 Task: Search one way flight ticket for 4 adults, 2 children, 2 infants in seat and 1 infant on lap in economy from Aberdeen: Aberdeen Regional Airport to Greensboro: Piedmont Triad International Airport on 5-1-2023. Number of bags: 10 checked bags. Price is upto 65000. Outbound departure time preference is 17:15.
Action: Mouse moved to (273, 462)
Screenshot: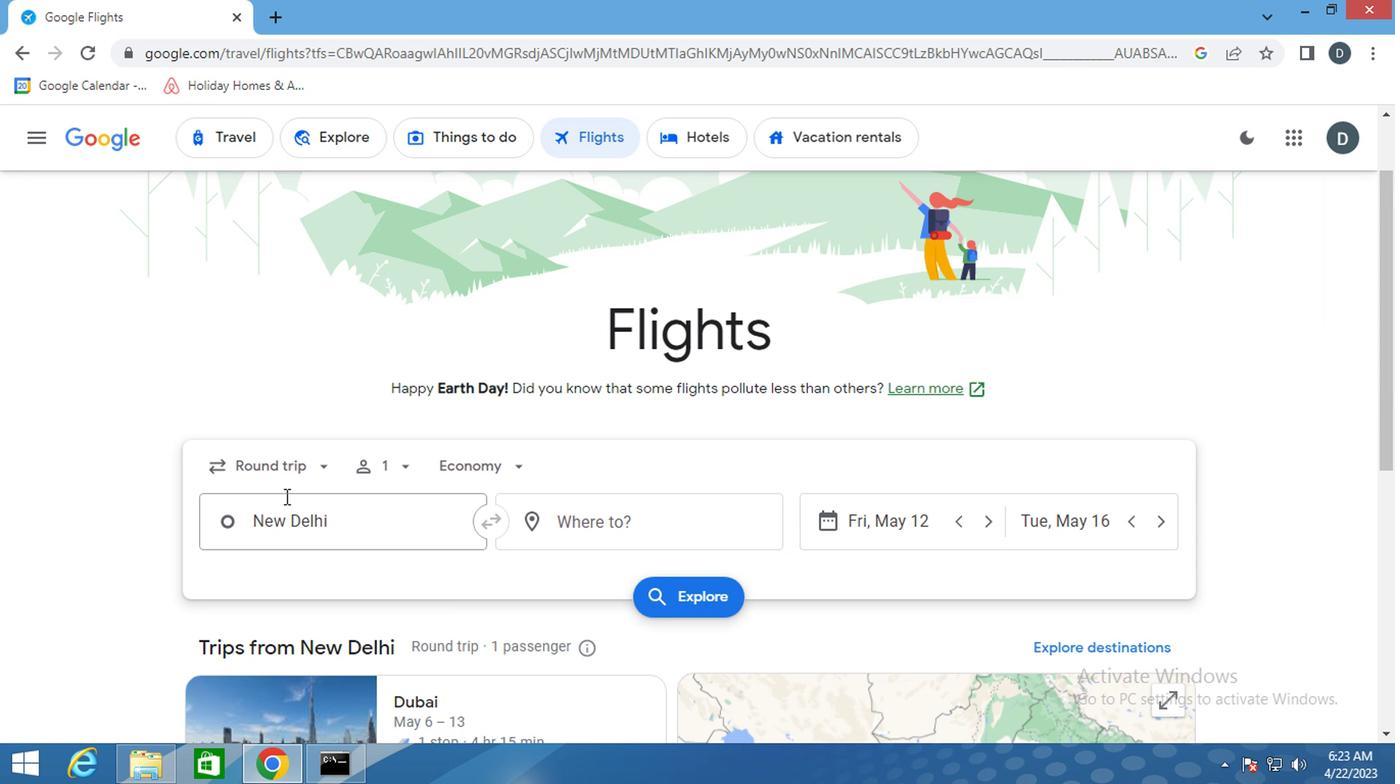 
Action: Mouse pressed left at (273, 462)
Screenshot: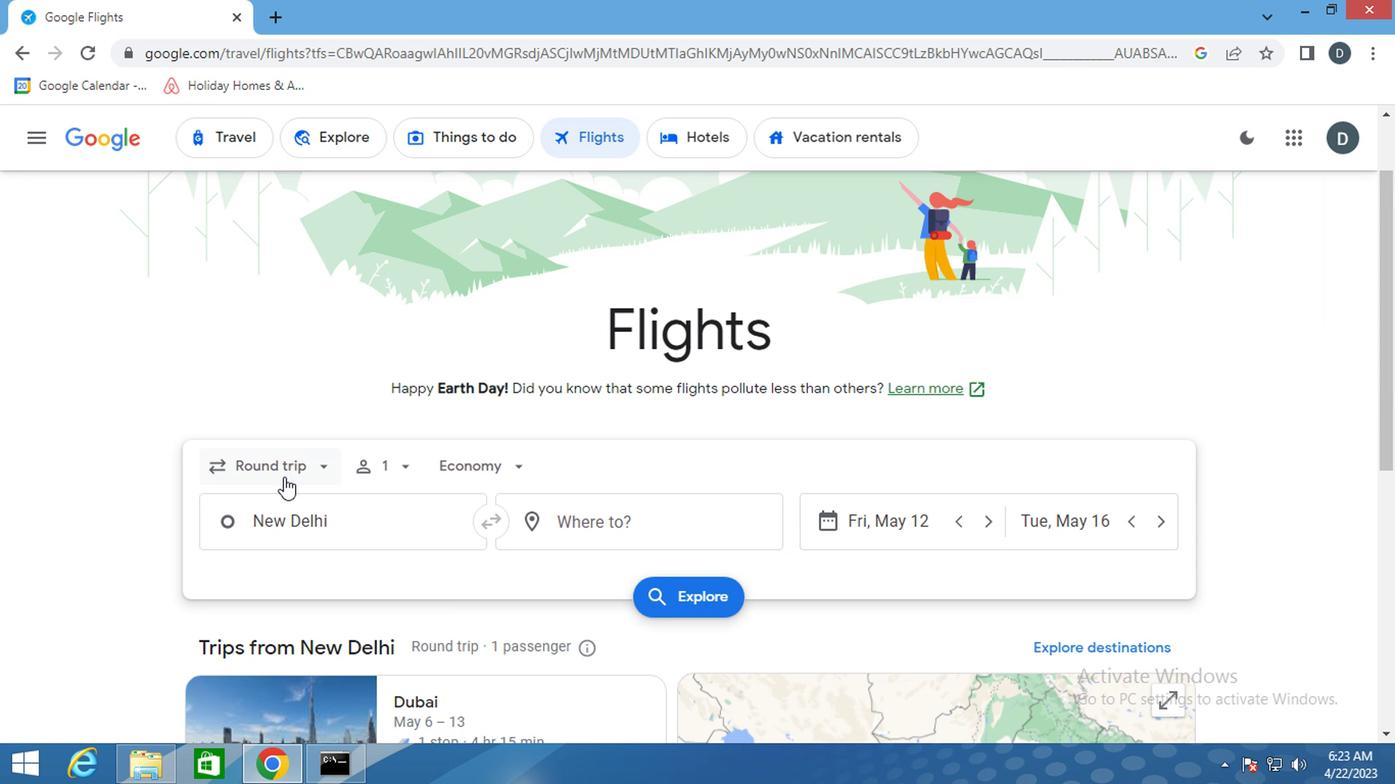 
Action: Mouse moved to (288, 552)
Screenshot: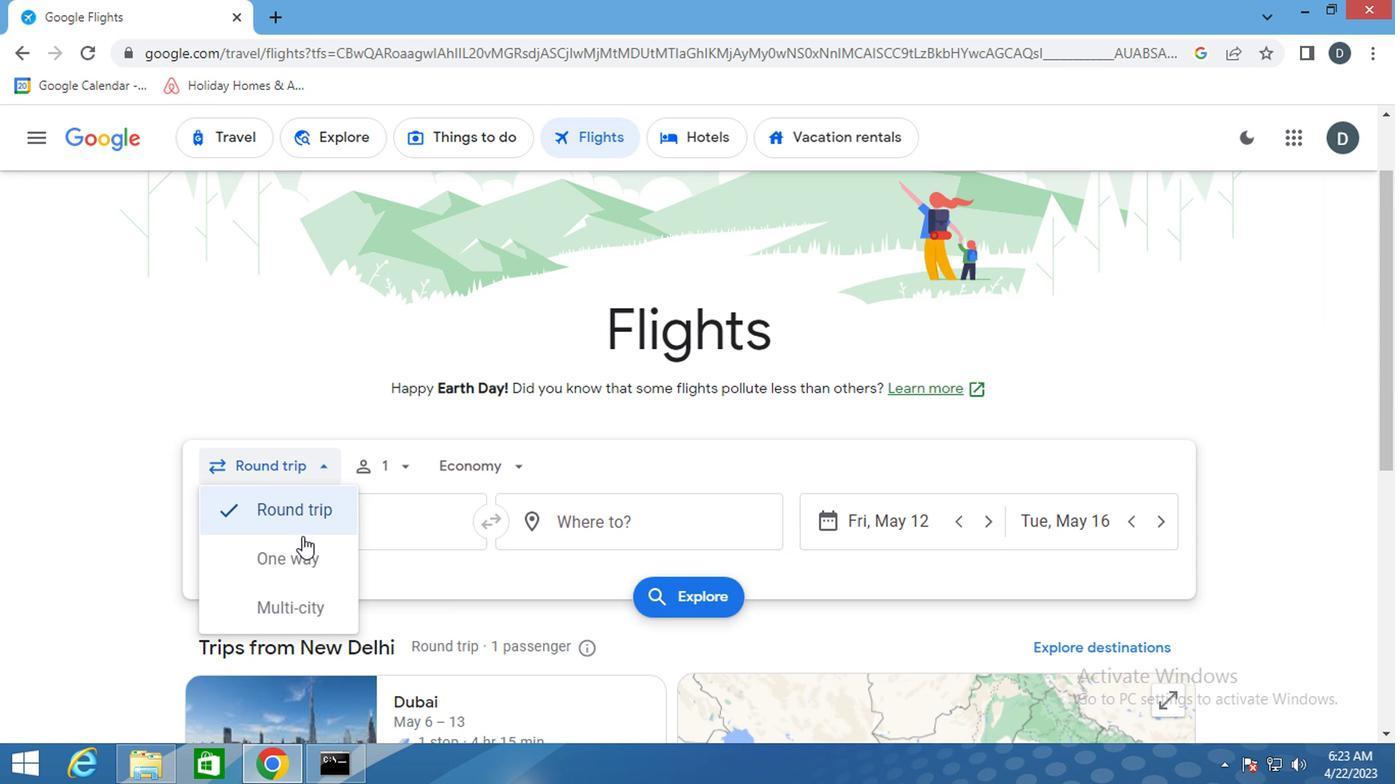 
Action: Mouse pressed left at (288, 552)
Screenshot: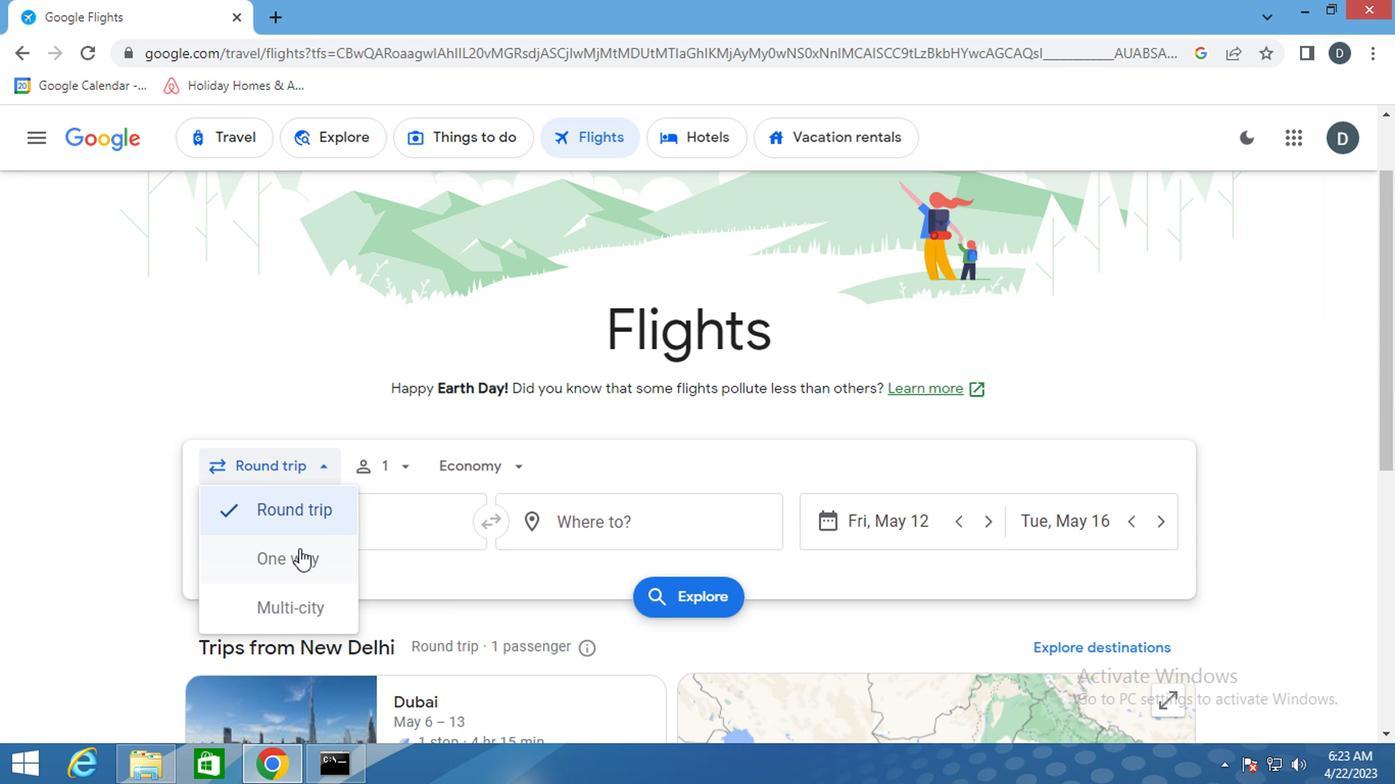 
Action: Mouse moved to (373, 464)
Screenshot: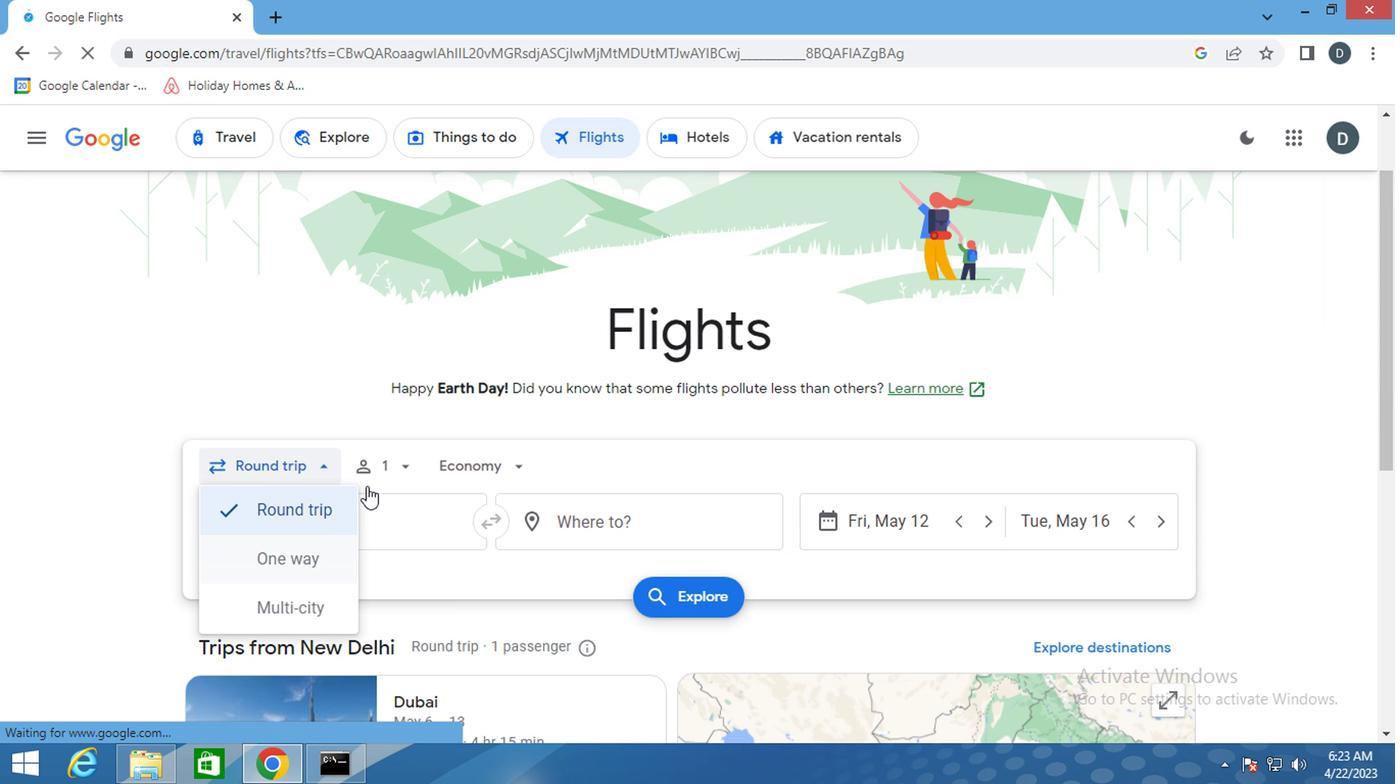 
Action: Mouse pressed left at (373, 464)
Screenshot: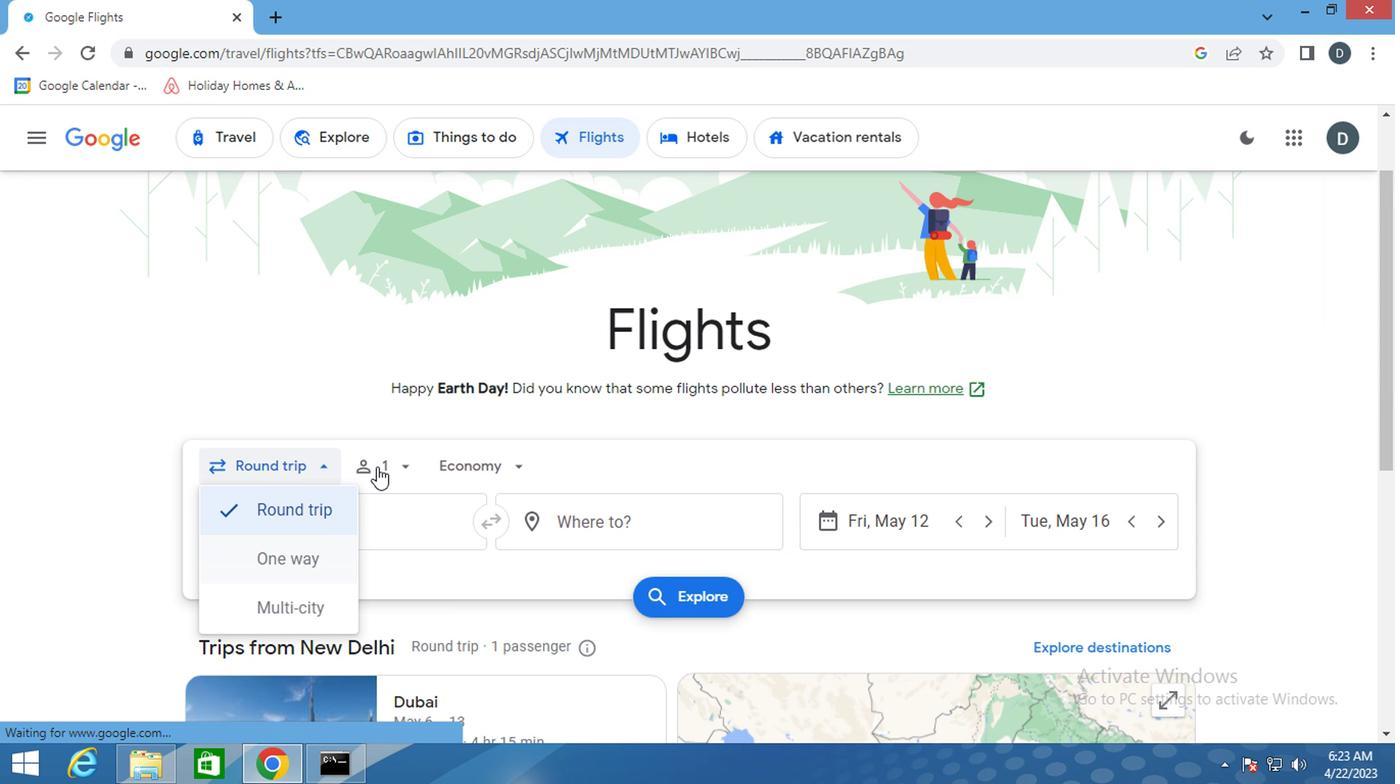 
Action: Mouse moved to (550, 531)
Screenshot: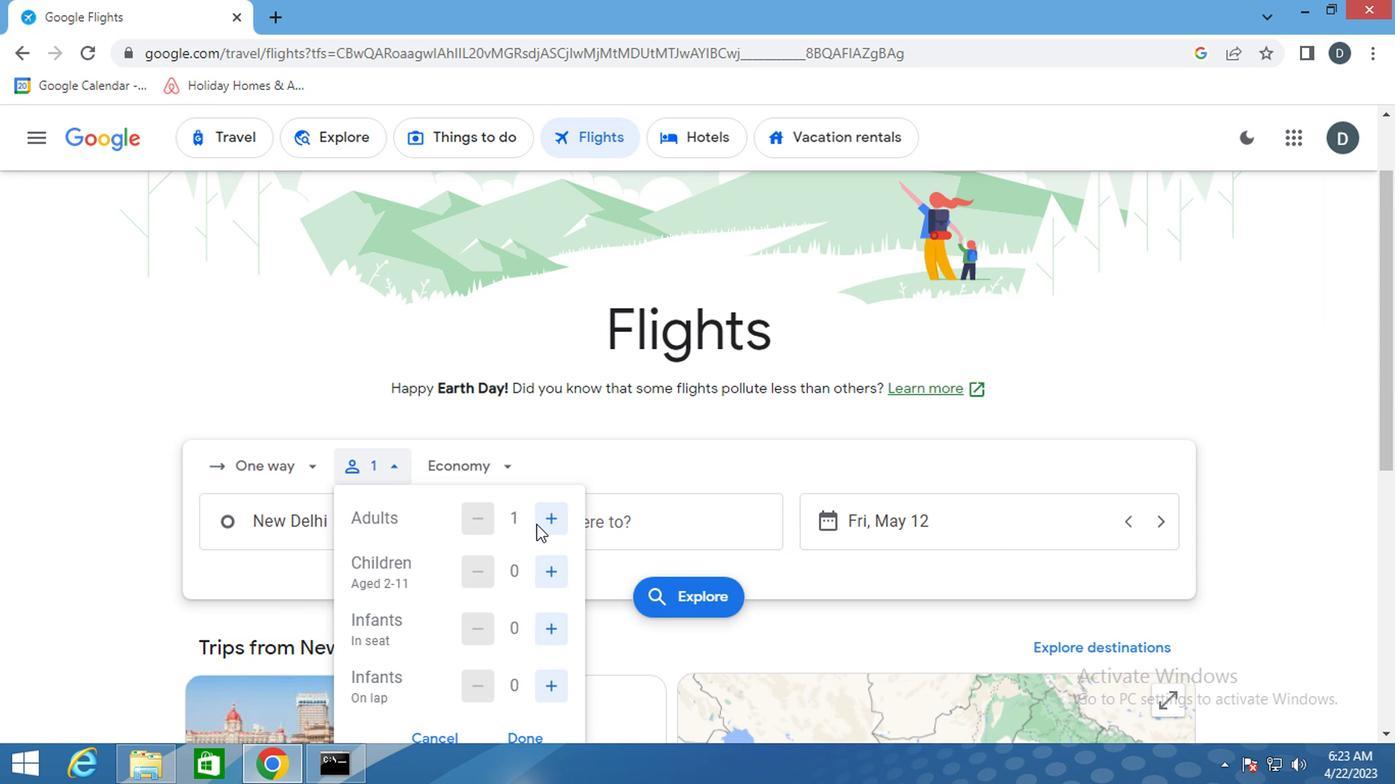 
Action: Mouse pressed left at (550, 531)
Screenshot: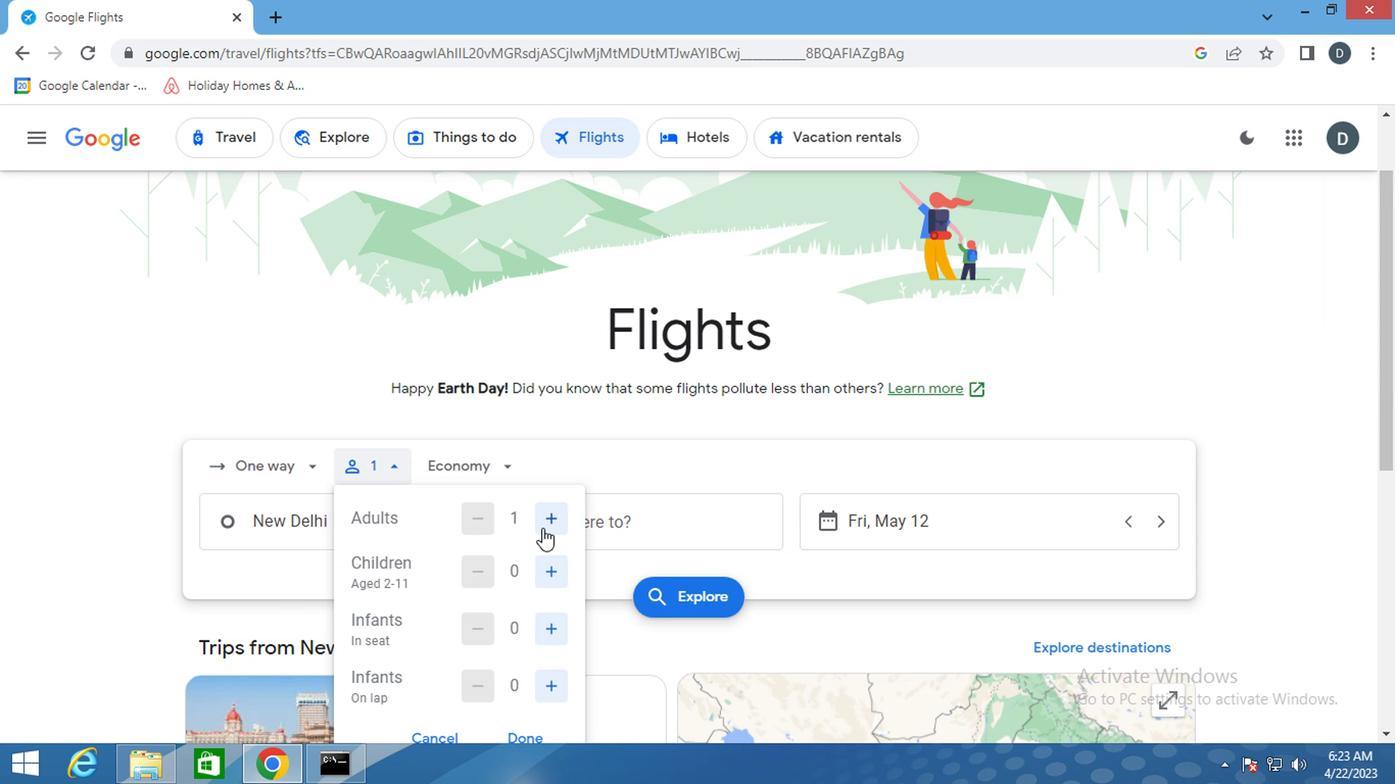 
Action: Mouse pressed left at (550, 531)
Screenshot: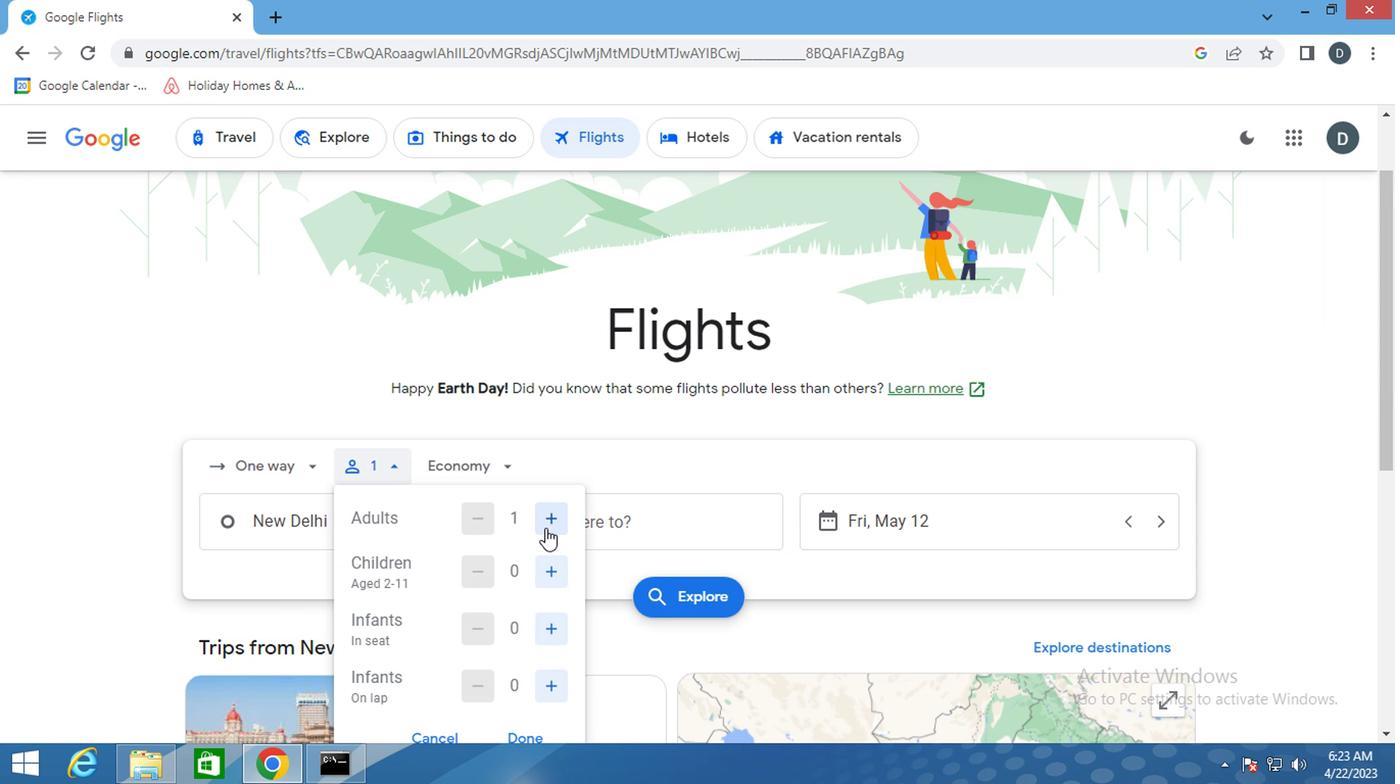 
Action: Mouse pressed left at (550, 531)
Screenshot: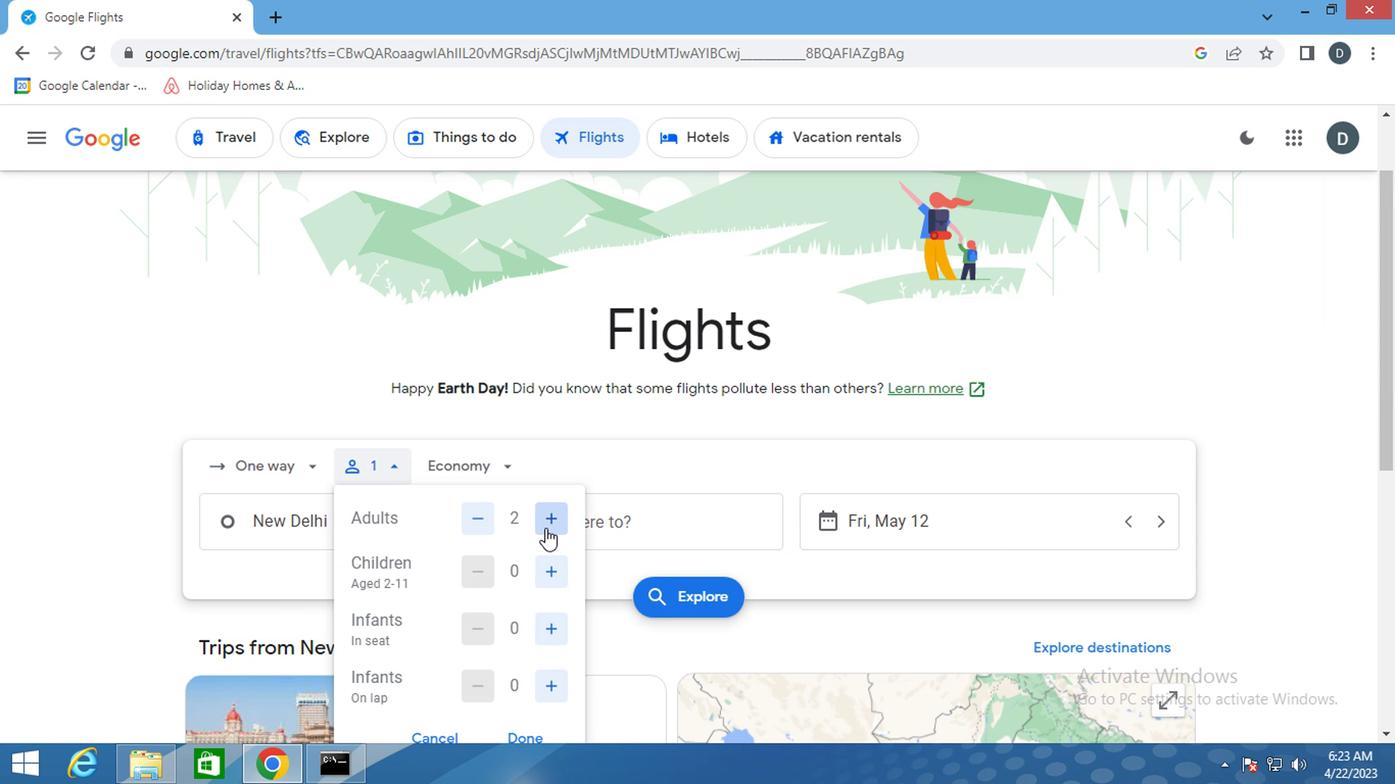 
Action: Mouse moved to (550, 561)
Screenshot: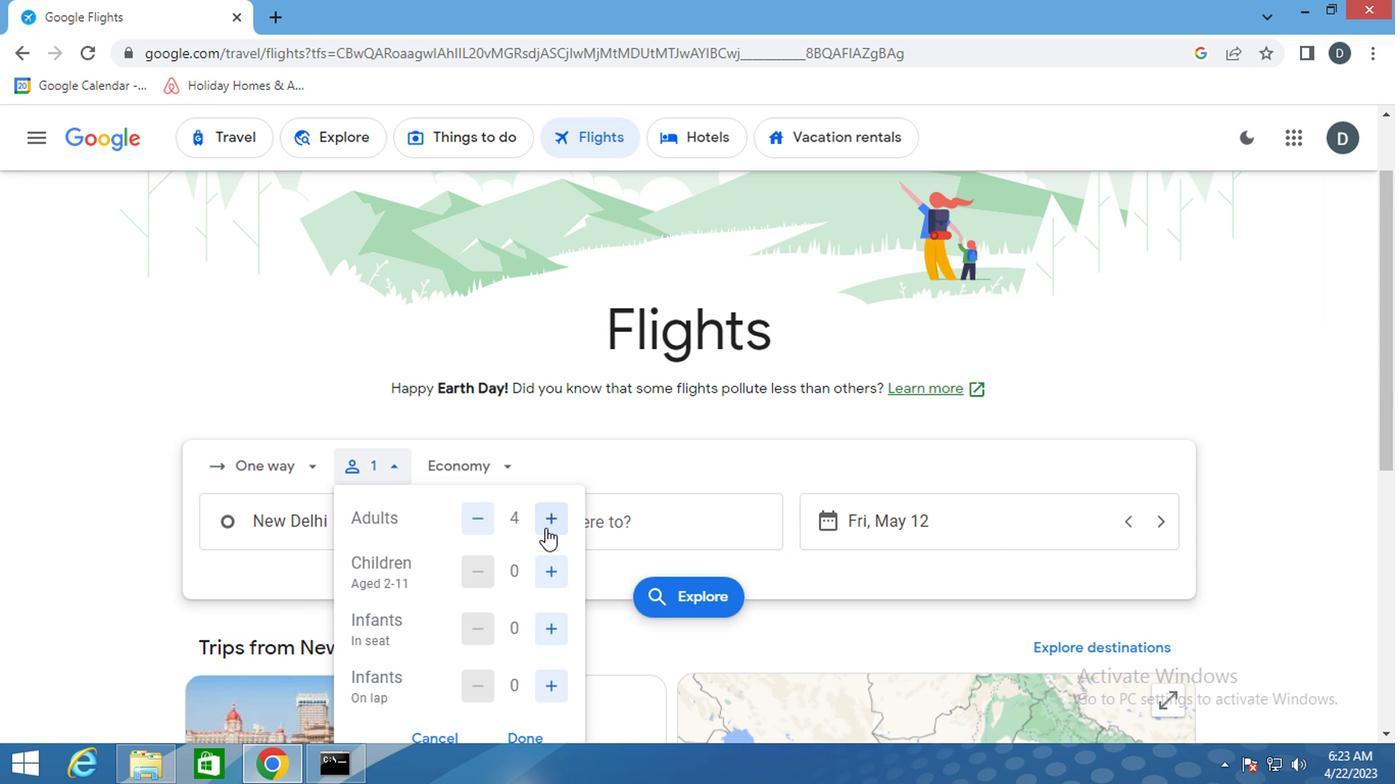 
Action: Mouse pressed left at (550, 561)
Screenshot: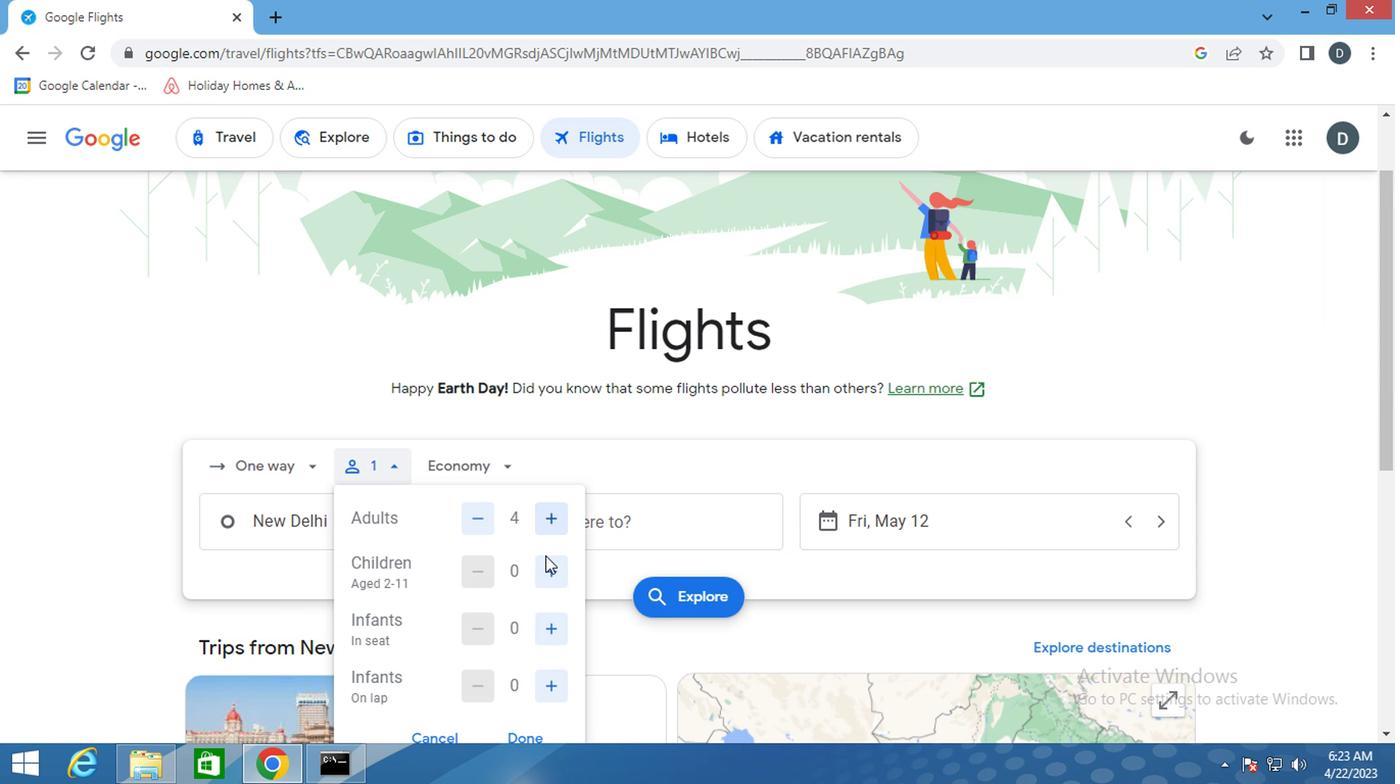 
Action: Mouse pressed left at (550, 561)
Screenshot: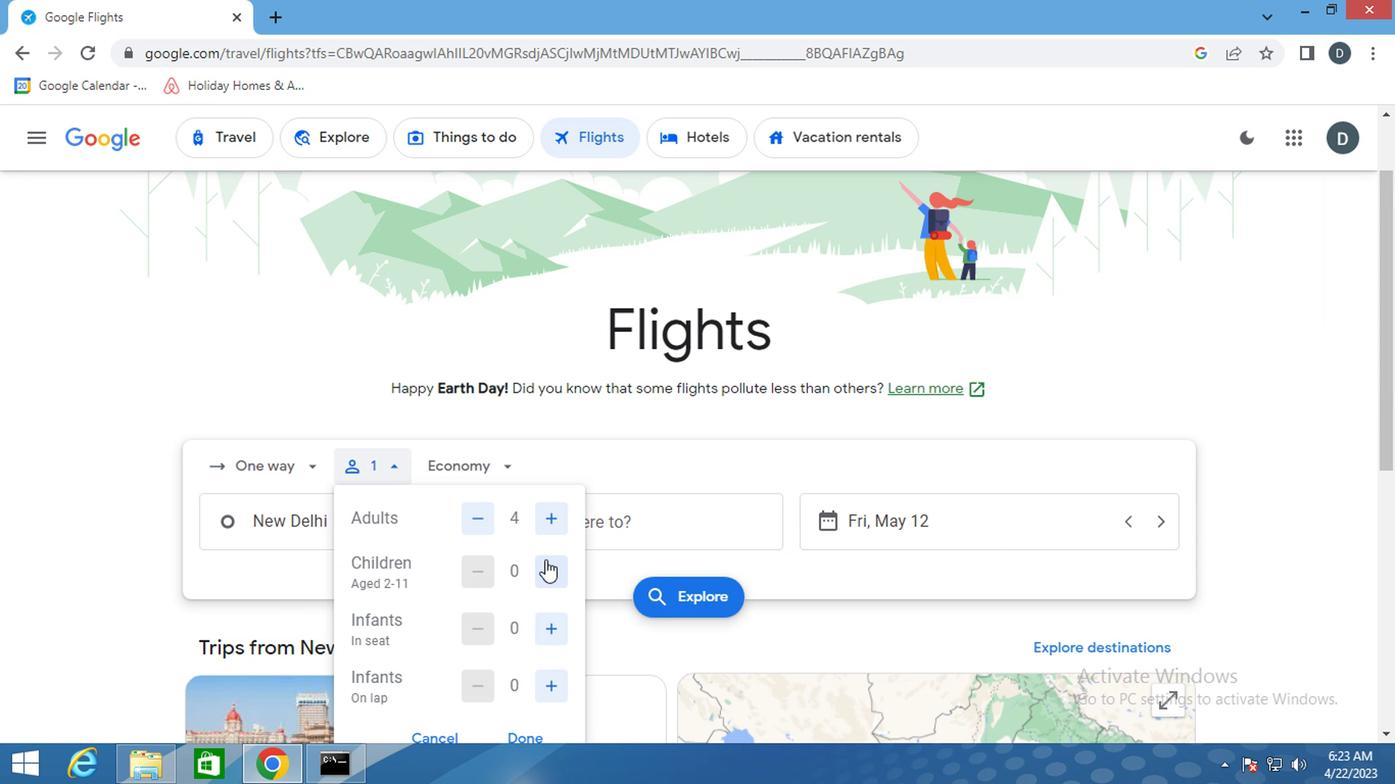 
Action: Mouse moved to (555, 627)
Screenshot: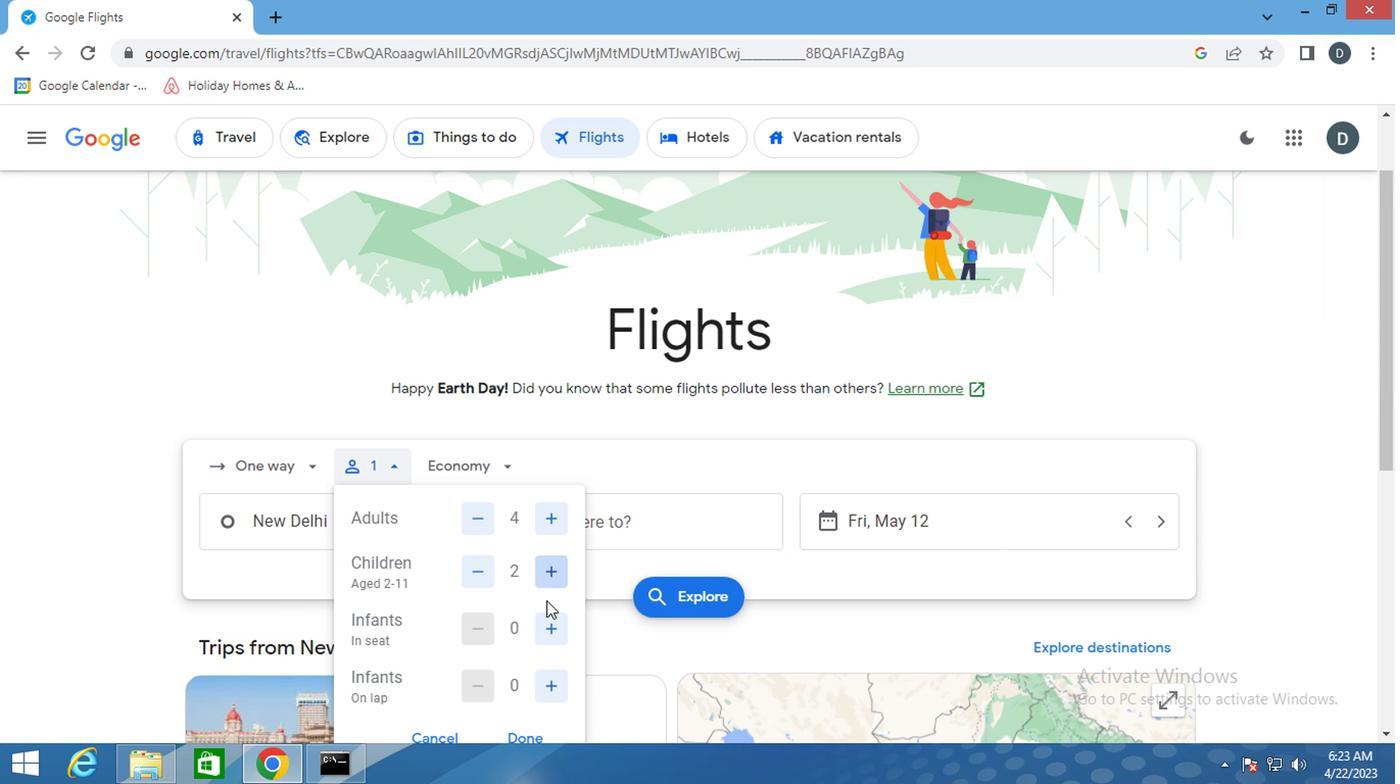 
Action: Mouse pressed left at (555, 627)
Screenshot: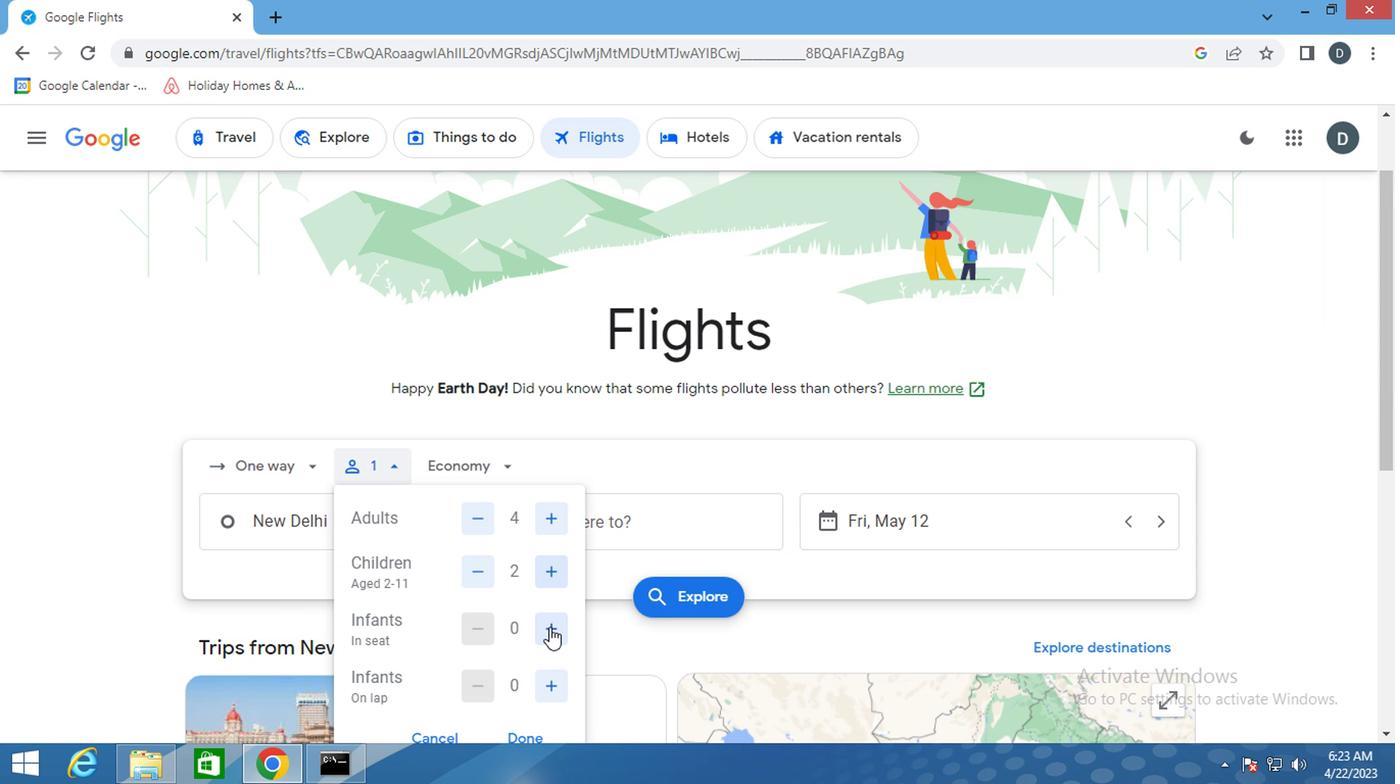 
Action: Mouse pressed left at (555, 627)
Screenshot: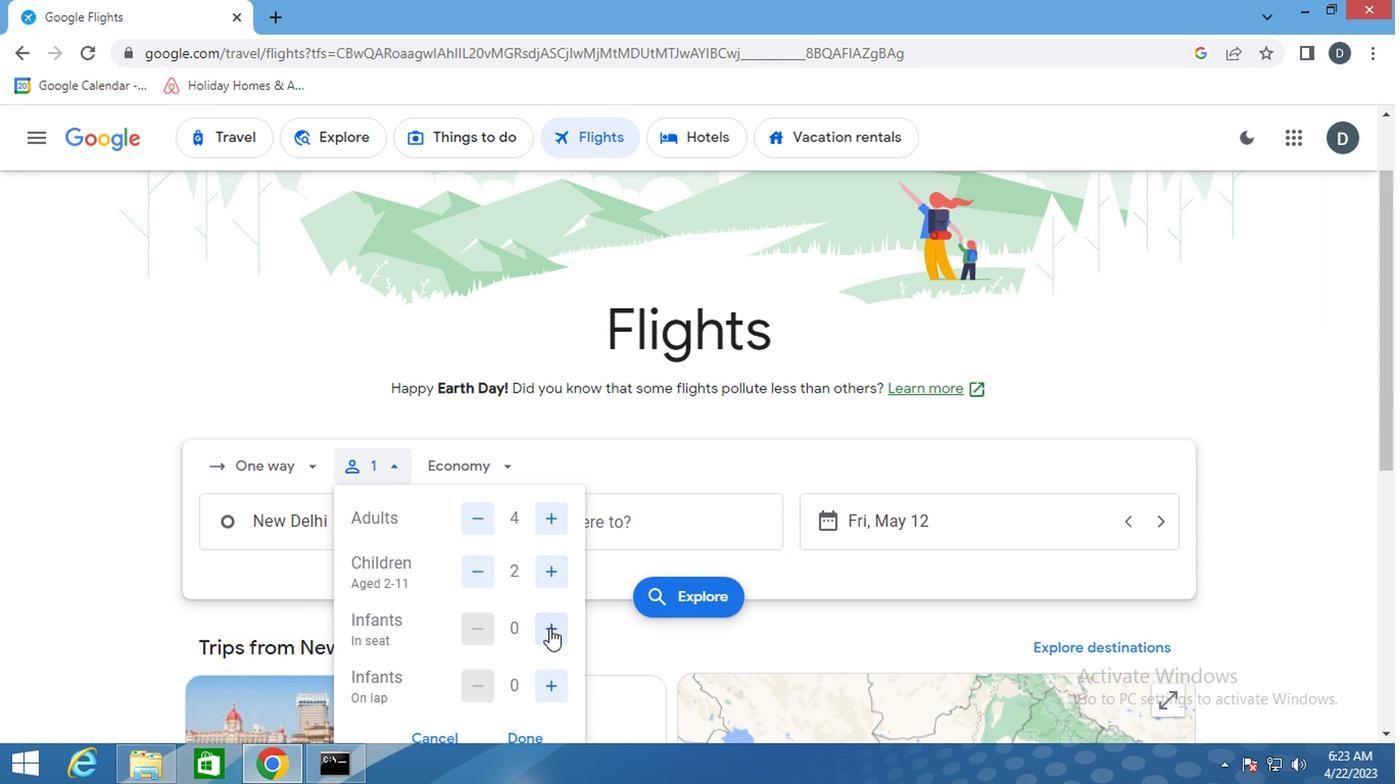 
Action: Mouse moved to (559, 677)
Screenshot: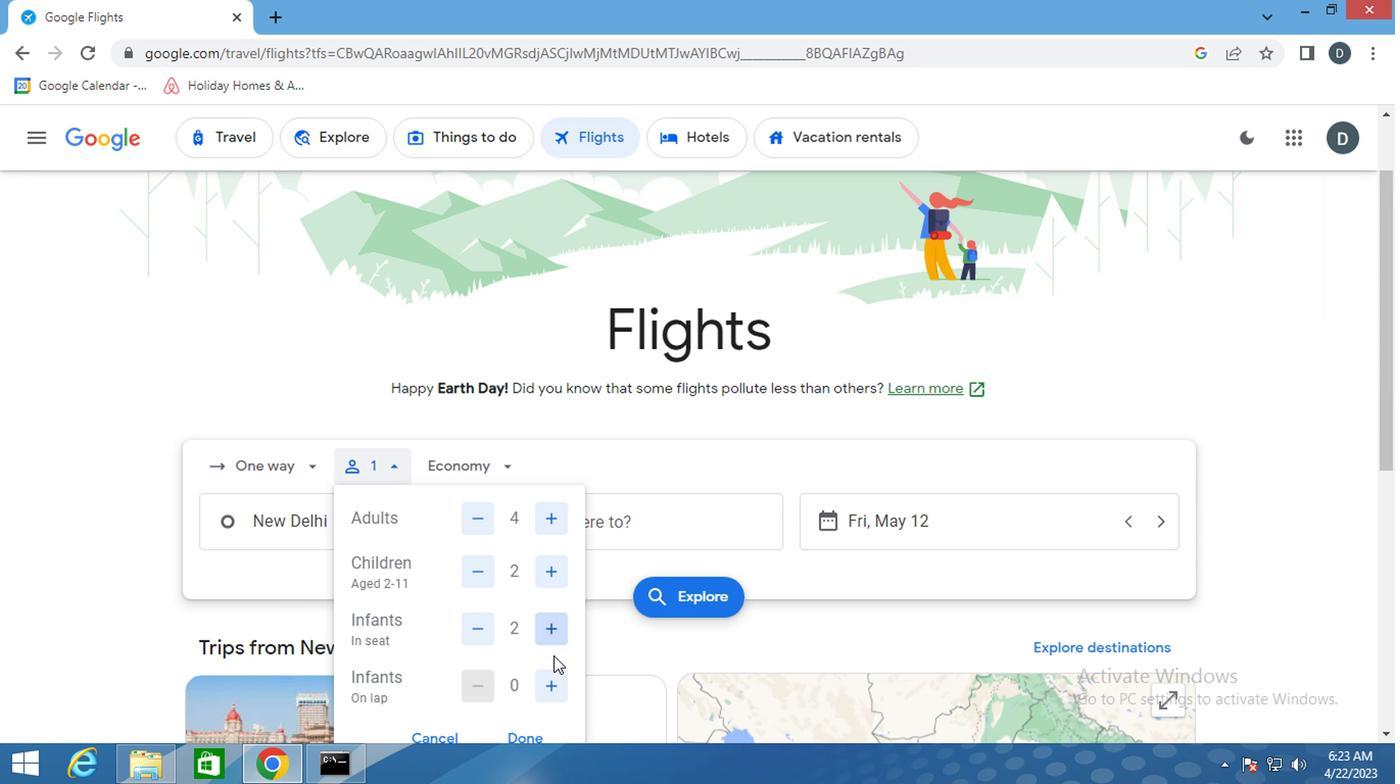 
Action: Mouse pressed left at (559, 677)
Screenshot: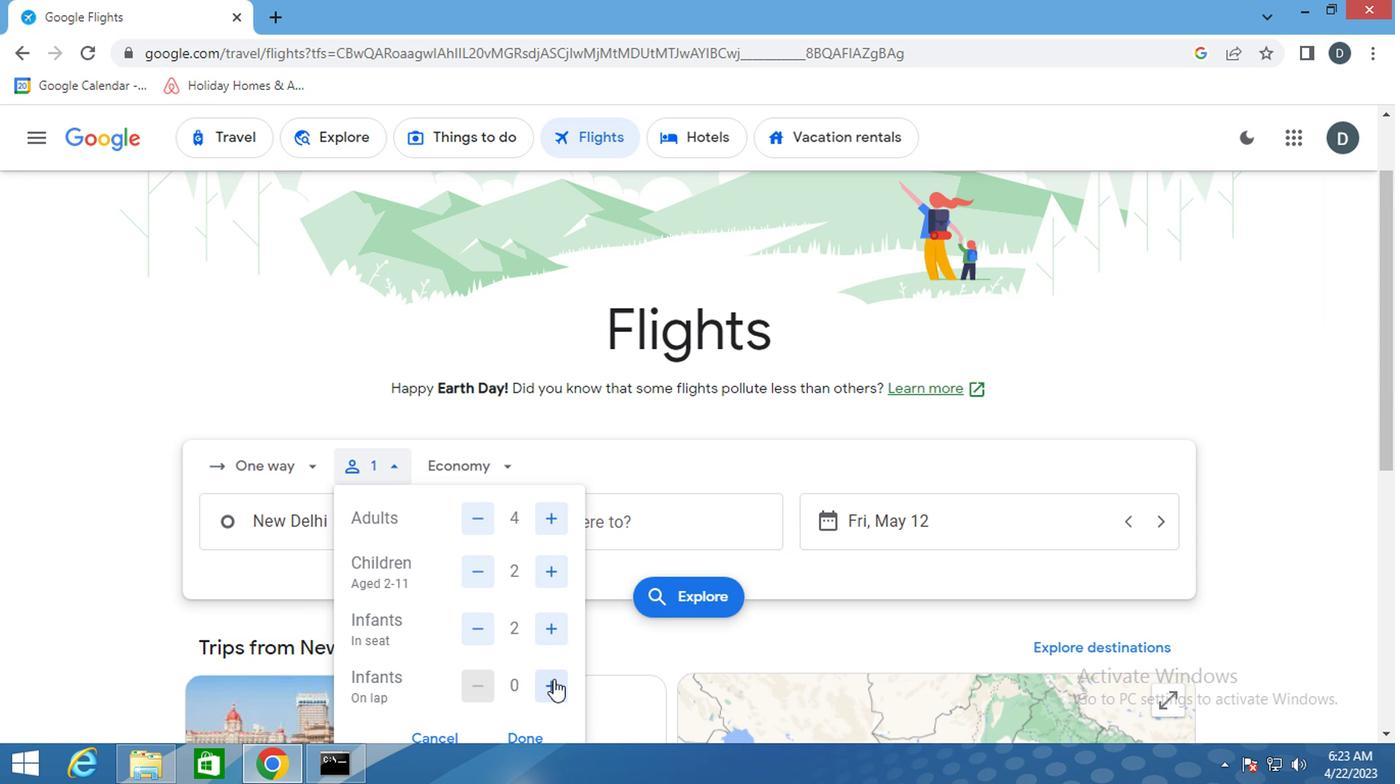 
Action: Mouse moved to (539, 714)
Screenshot: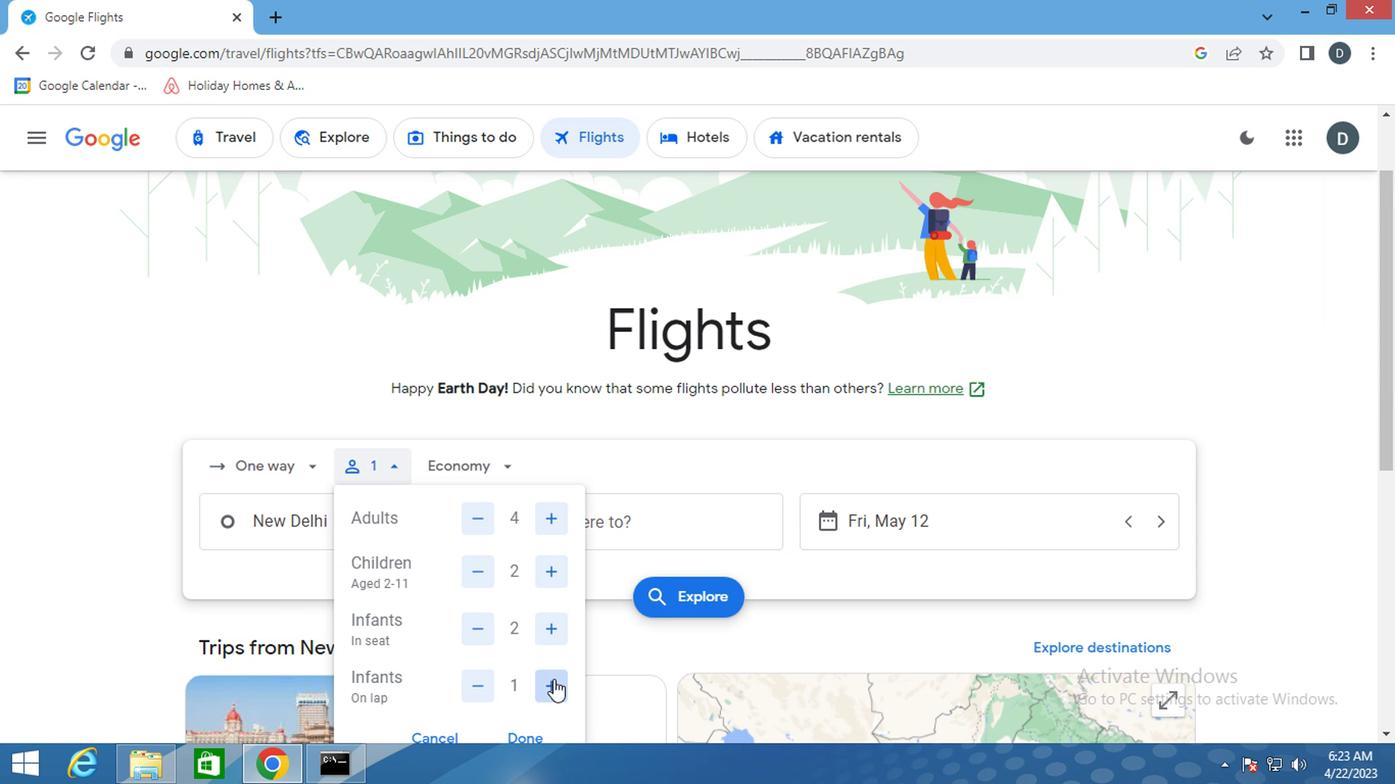 
Action: Mouse pressed left at (539, 714)
Screenshot: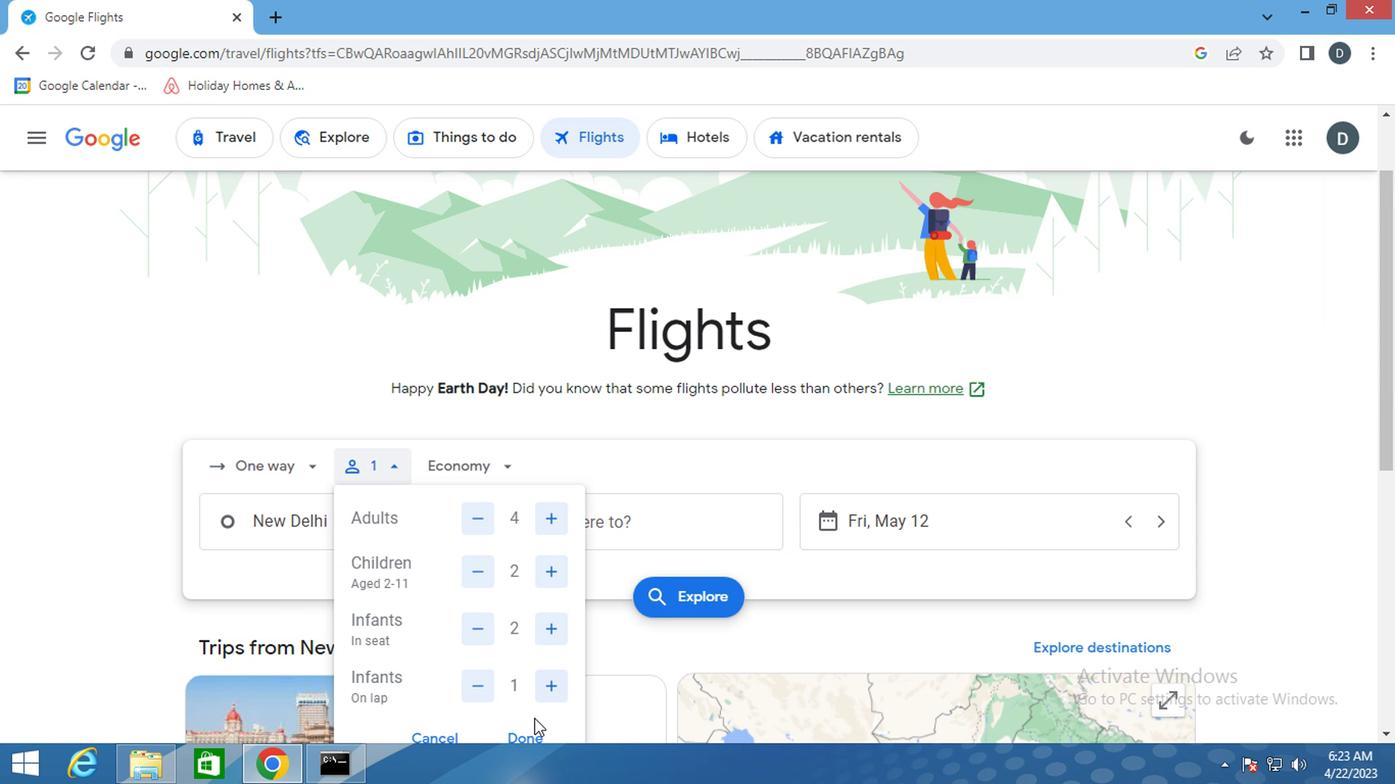 
Action: Mouse moved to (534, 725)
Screenshot: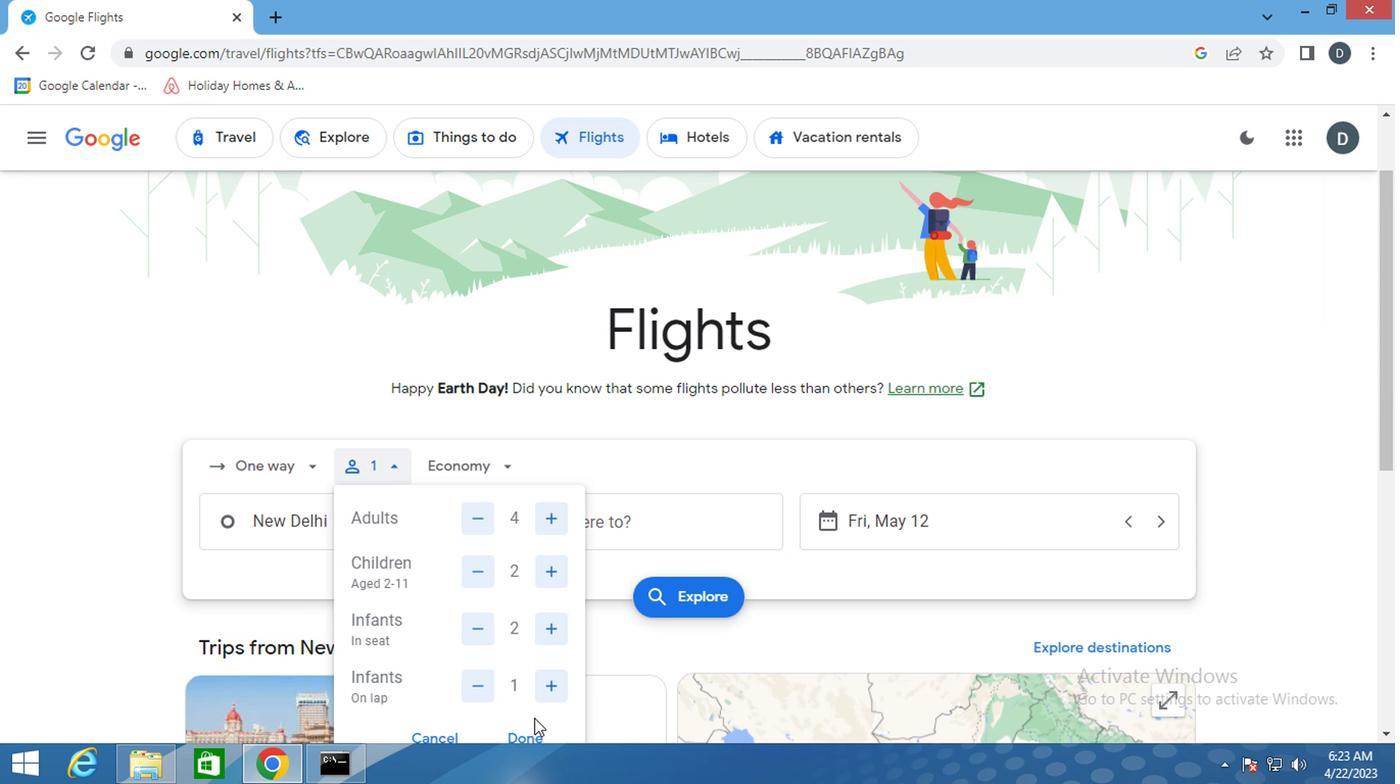 
Action: Mouse pressed left at (534, 725)
Screenshot: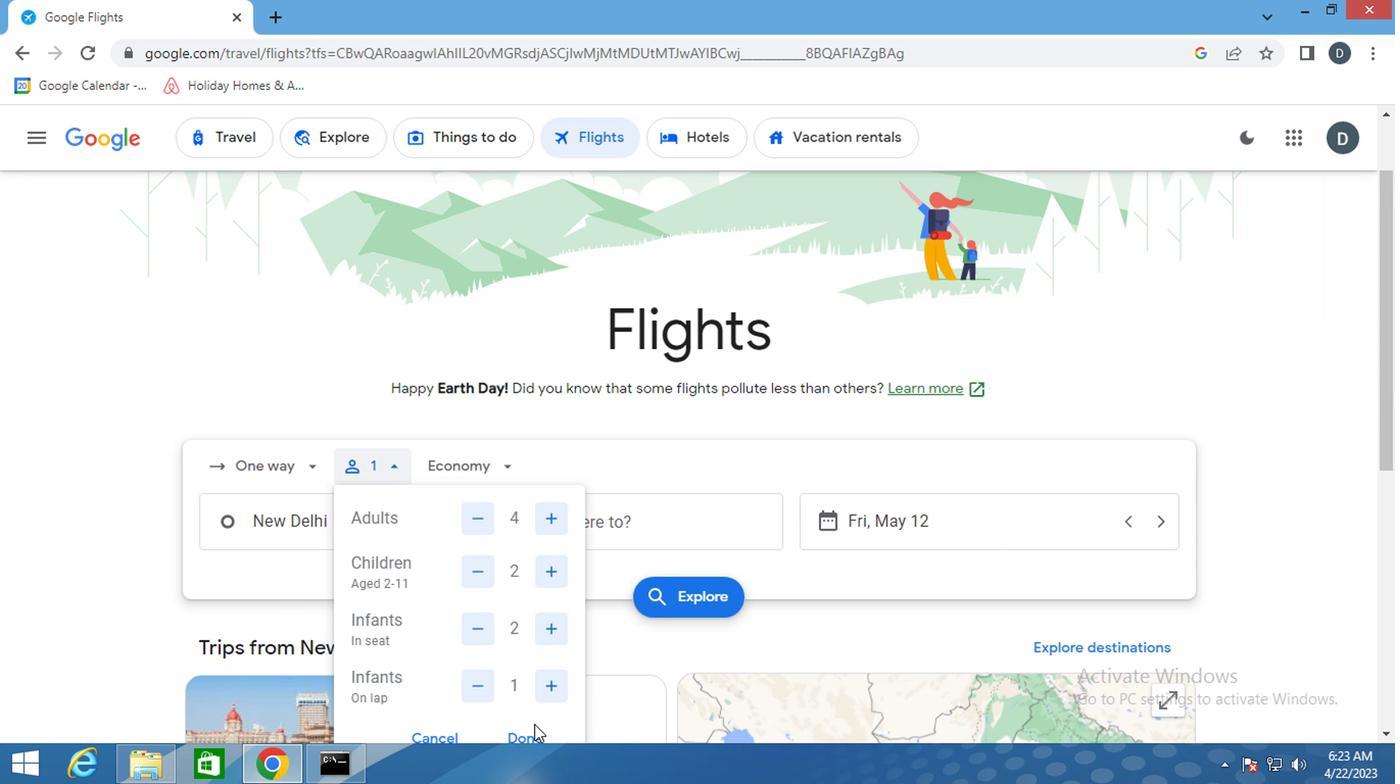
Action: Mouse moved to (366, 547)
Screenshot: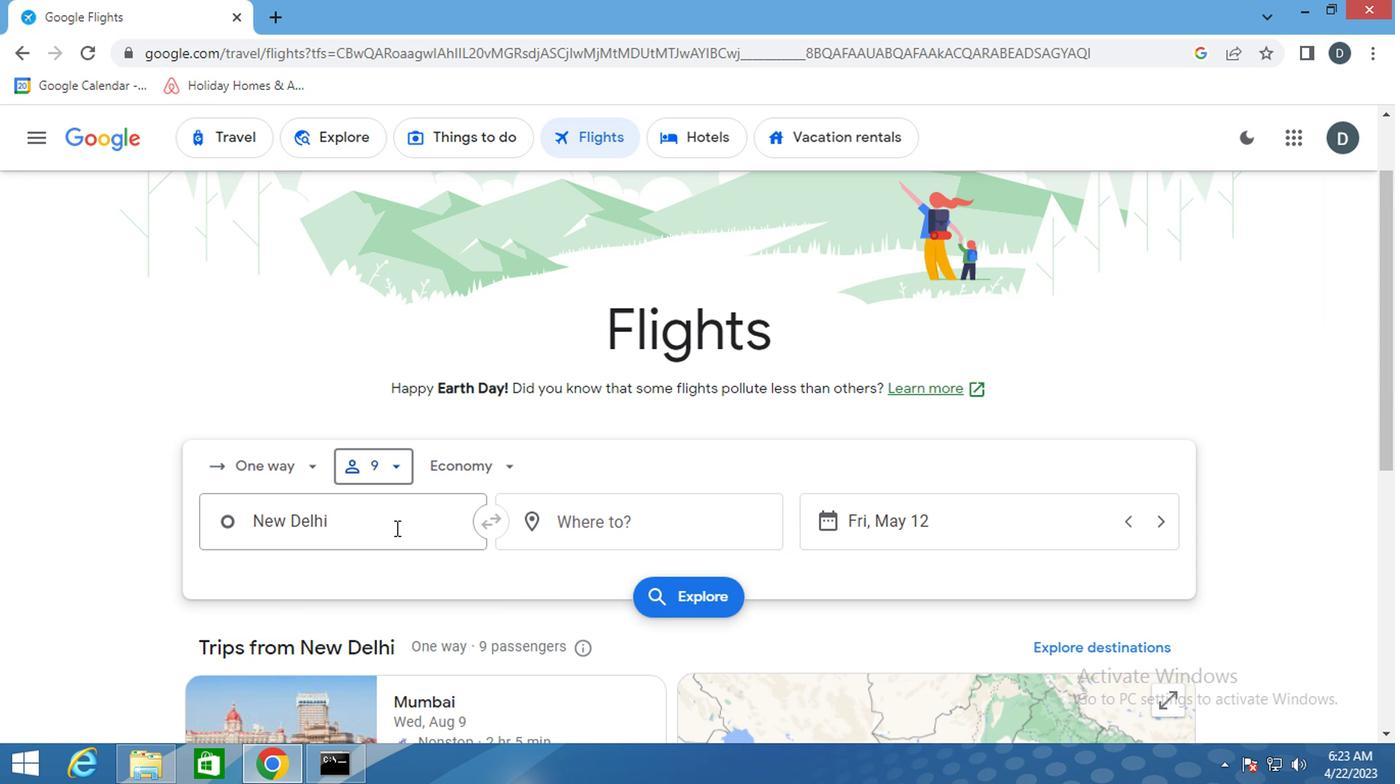 
Action: Mouse pressed left at (366, 547)
Screenshot: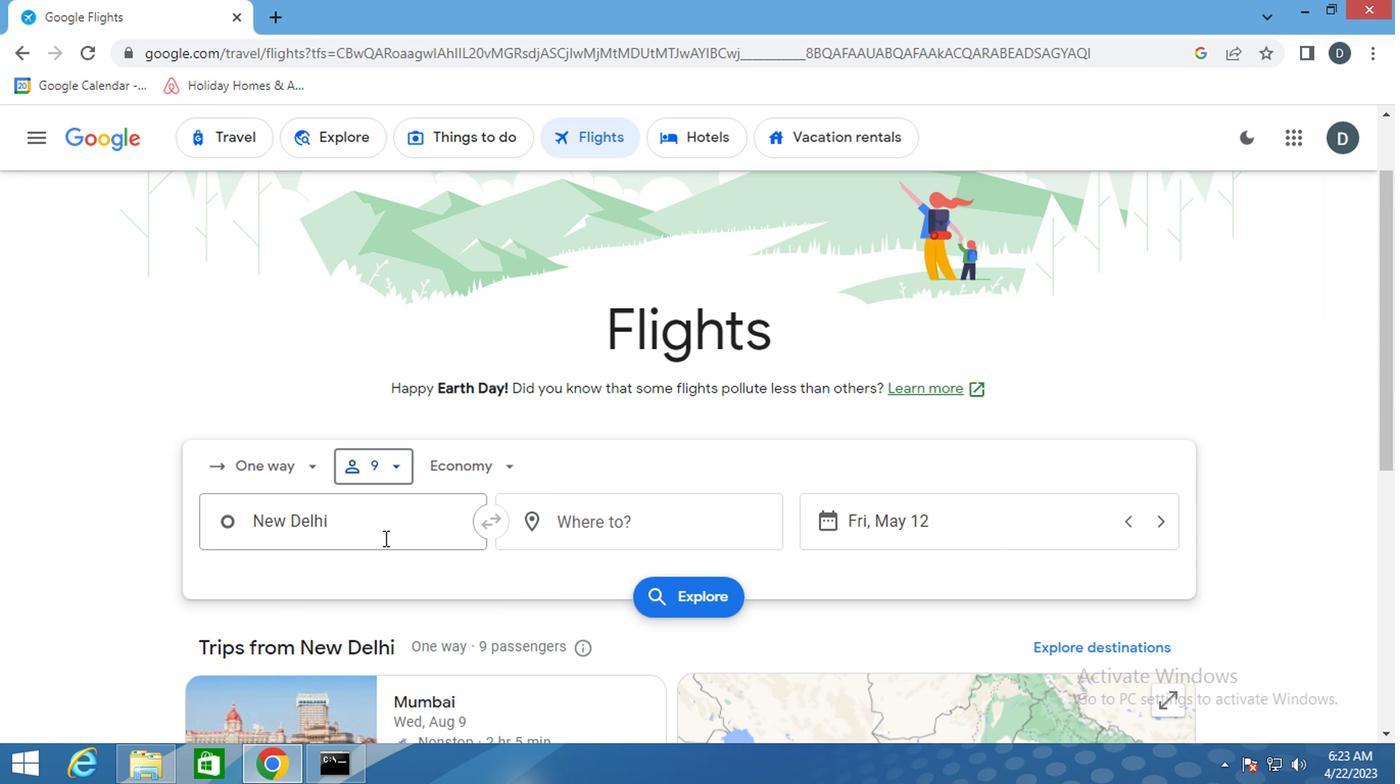 
Action: Key pressed <Key.shift><Key.shift><Key.shift><Key.shift><Key.shift><Key.shift><Key.shift><Key.shift><Key.shift><Key.shift><Key.shift>ABERDEE
Screenshot: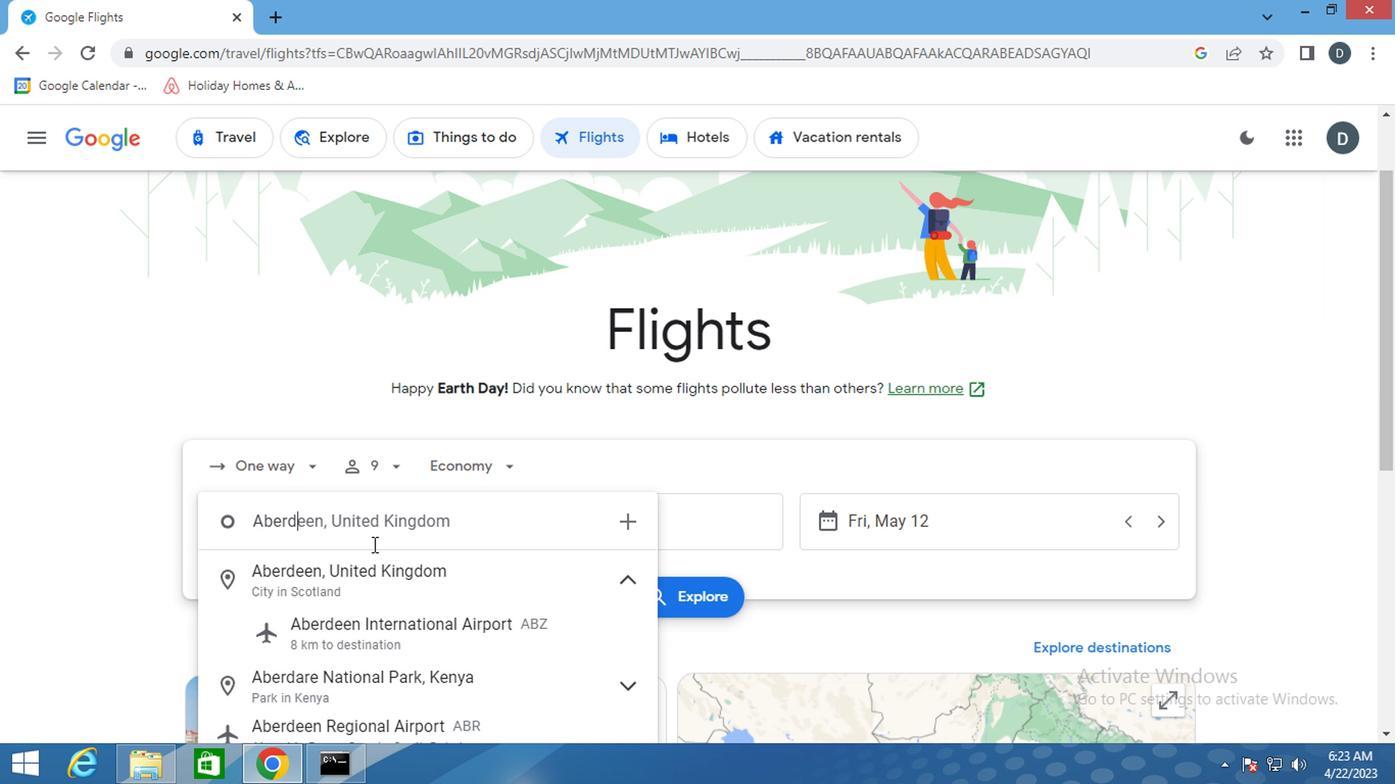 
Action: Mouse moved to (413, 682)
Screenshot: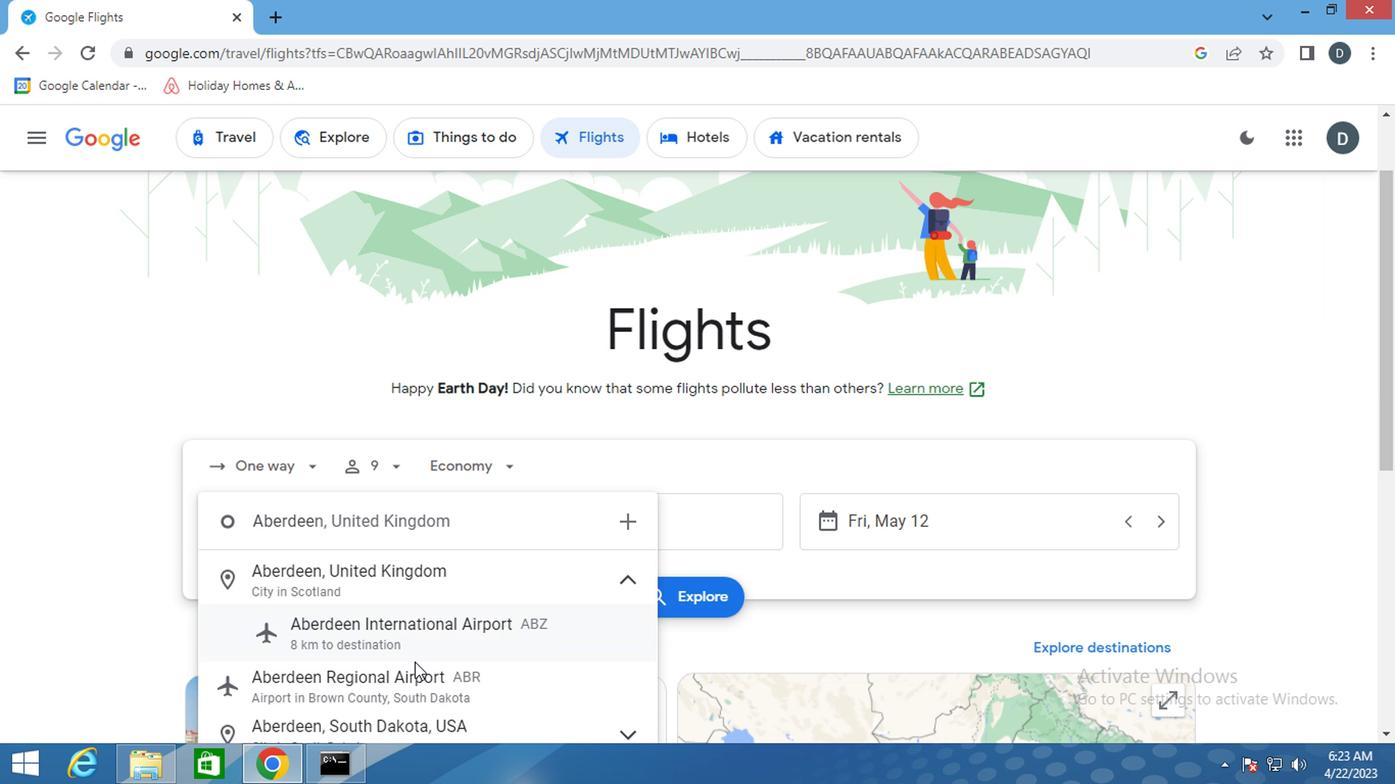 
Action: Mouse pressed left at (413, 682)
Screenshot: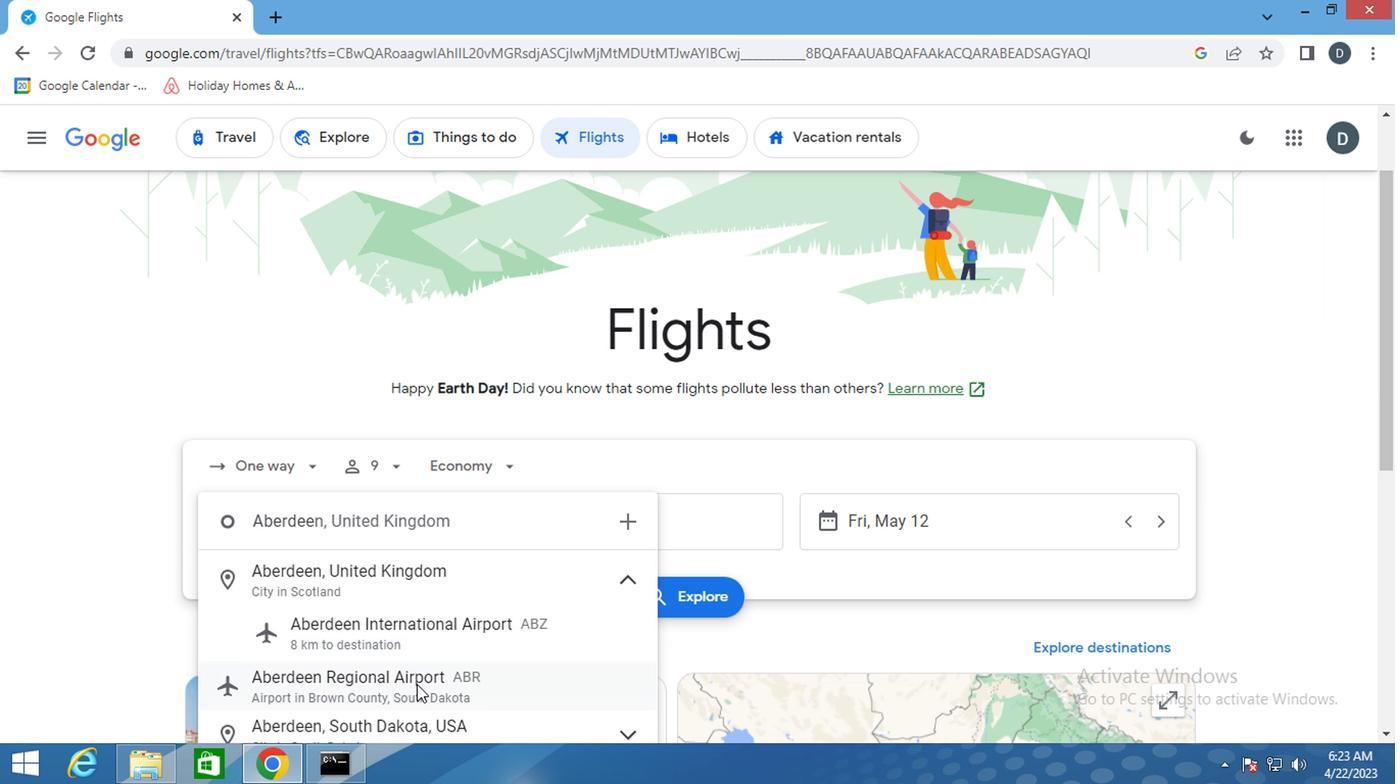
Action: Mouse moved to (646, 539)
Screenshot: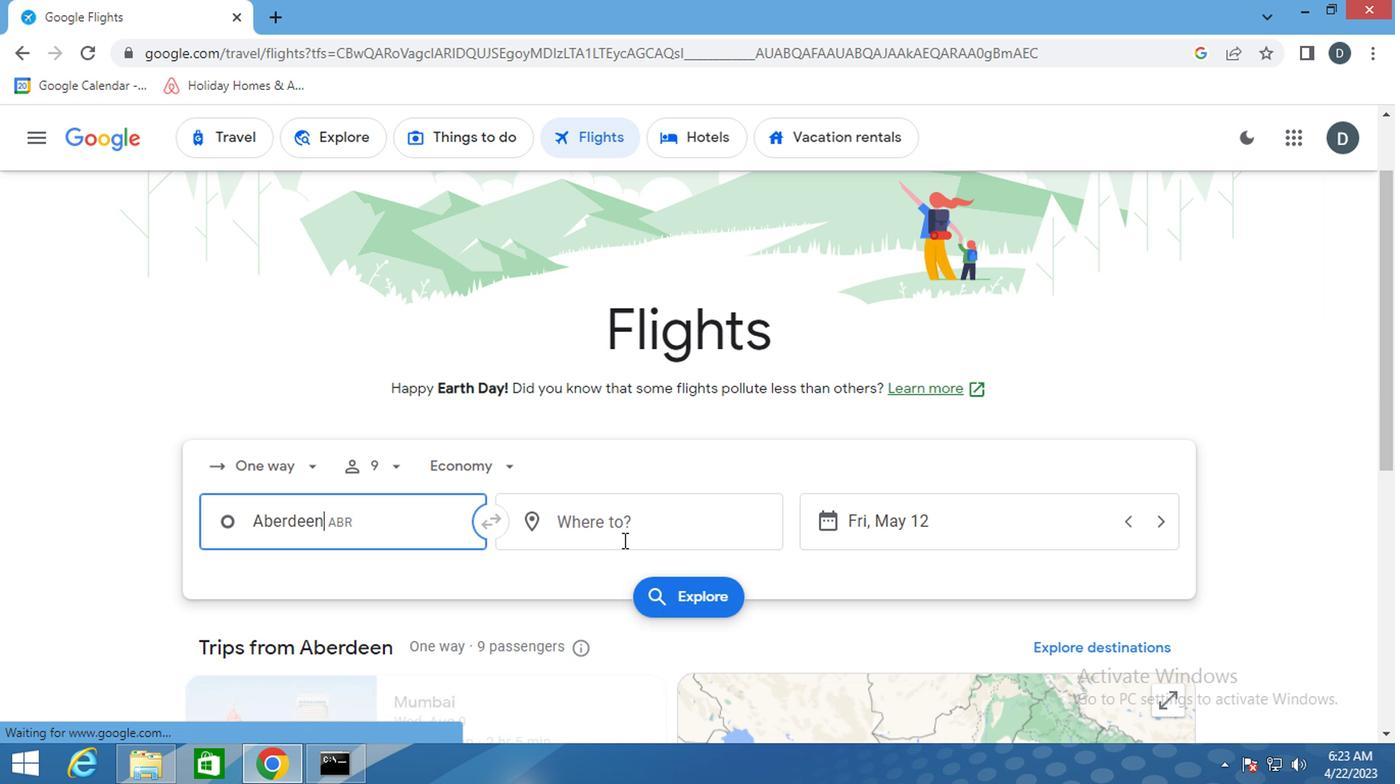 
Action: Mouse pressed left at (646, 539)
Screenshot: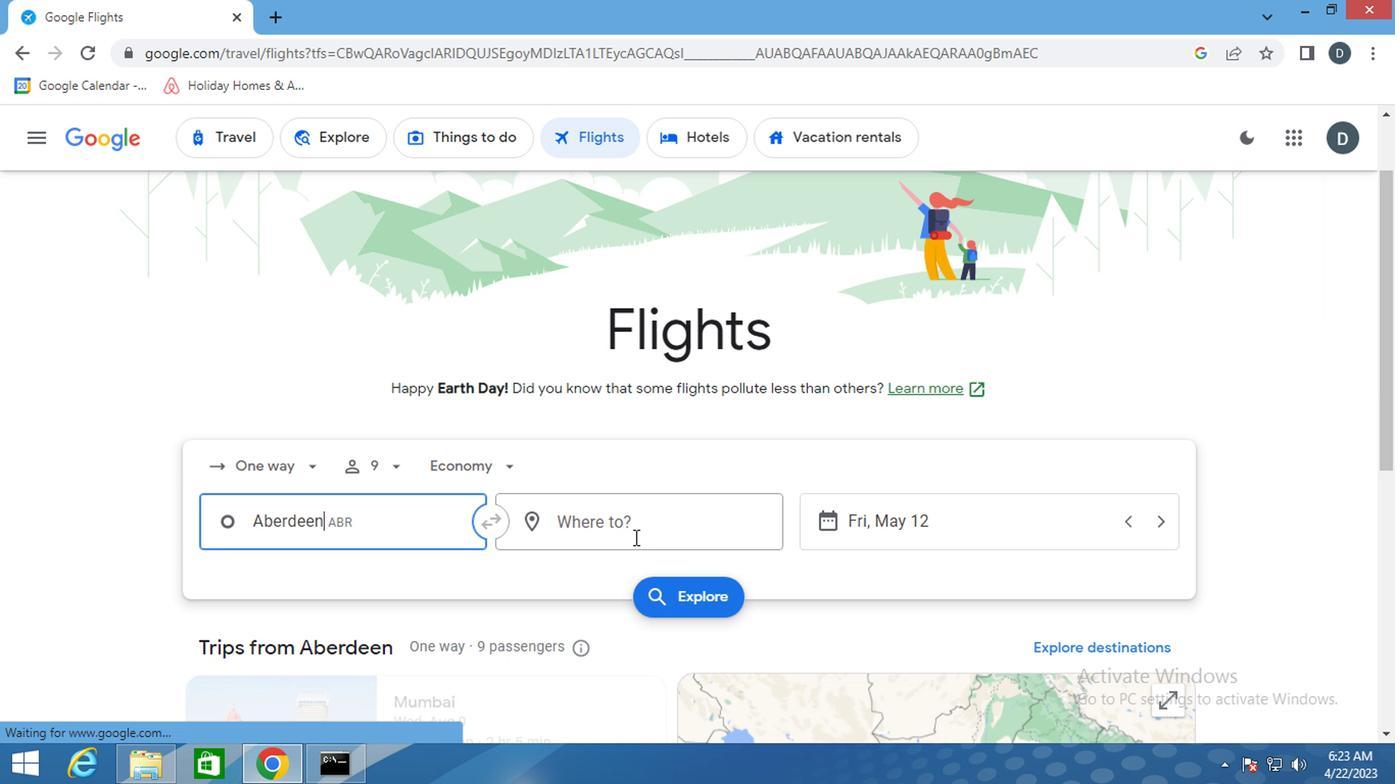 
Action: Key pressed <Key.shift><Key.shift><Key.shift><Key.shift><Key.shift><Key.shift>GREENS
Screenshot: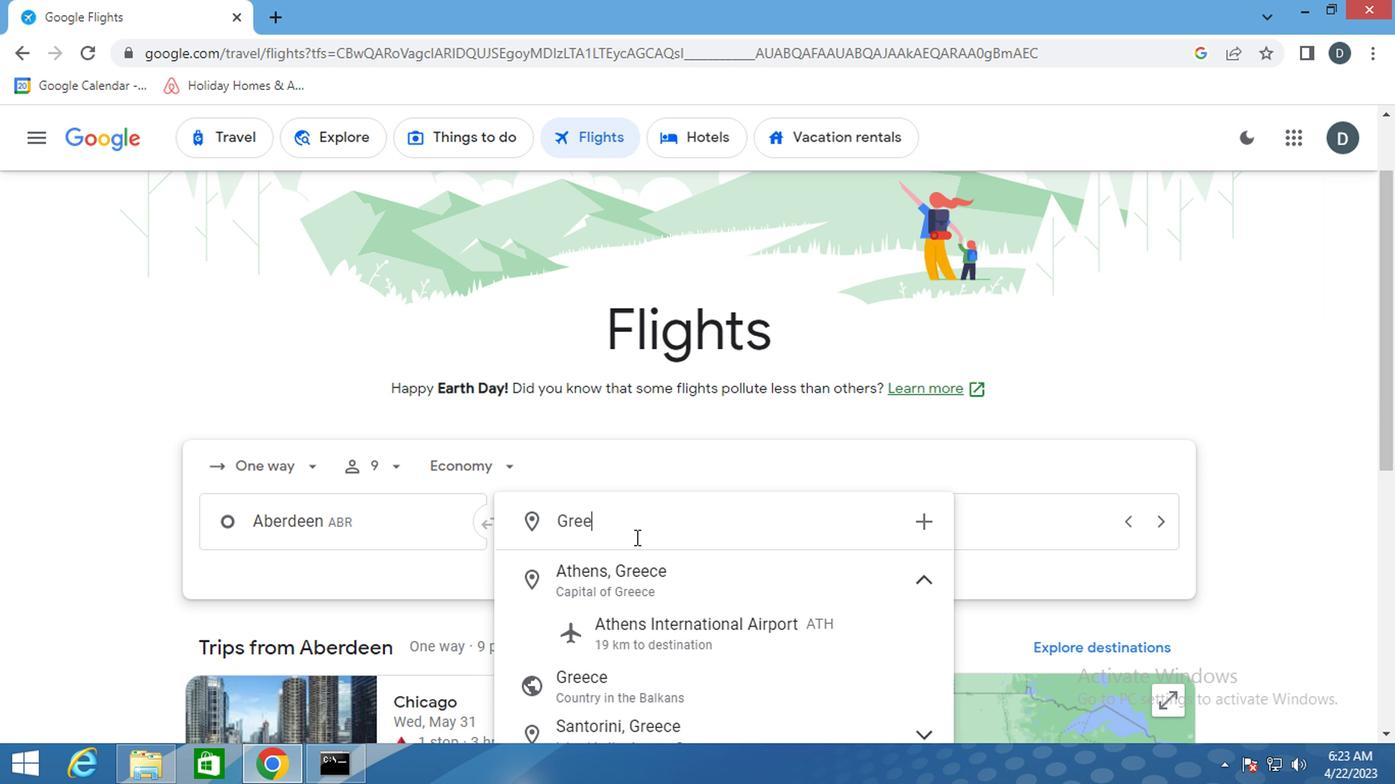
Action: Mouse moved to (698, 640)
Screenshot: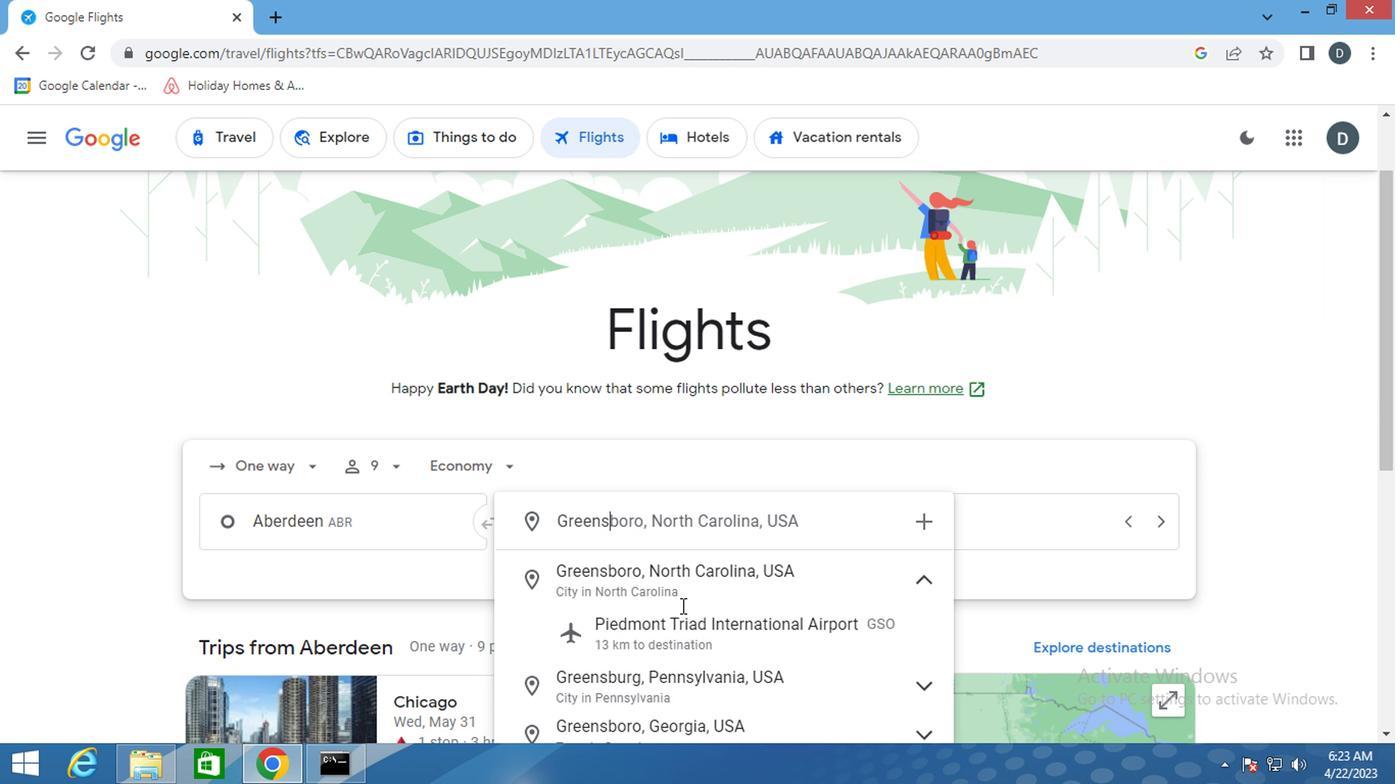 
Action: Mouse pressed left at (698, 640)
Screenshot: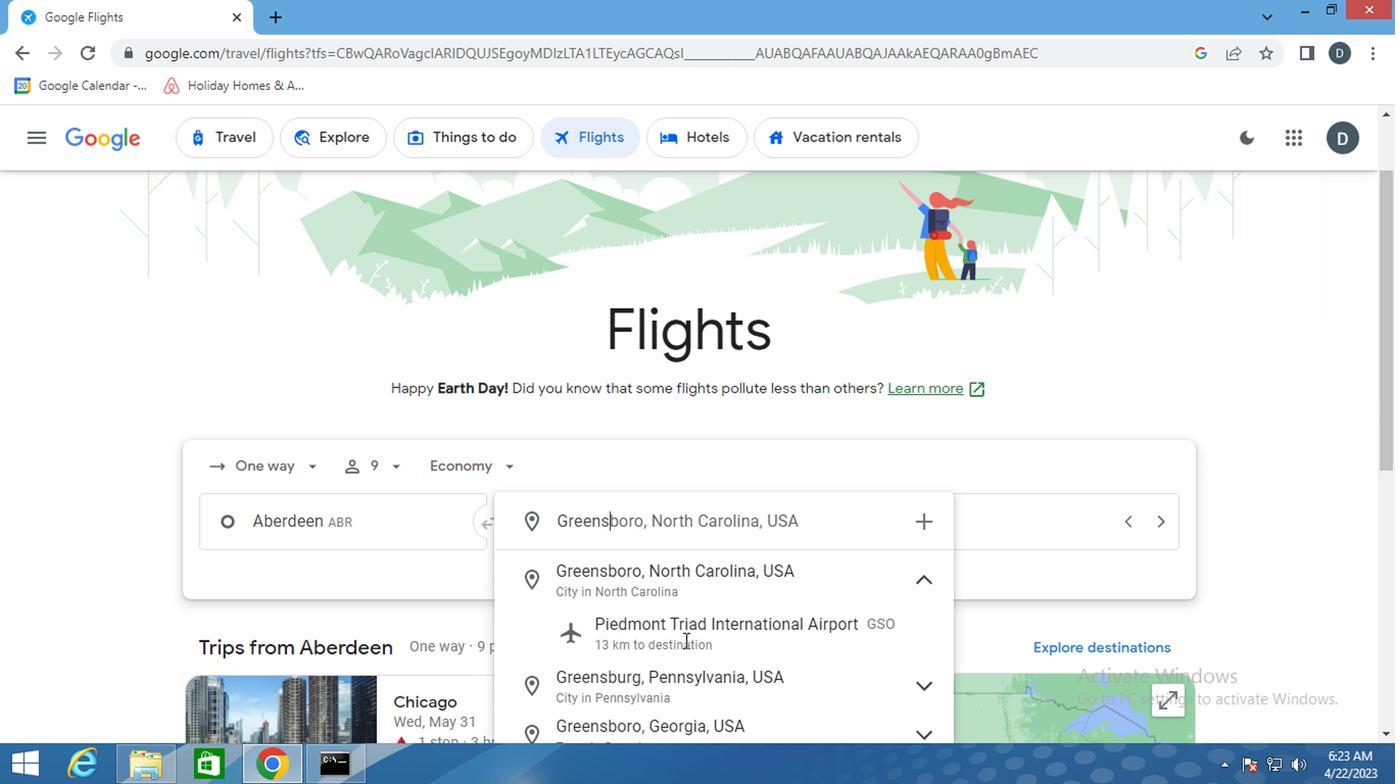 
Action: Mouse moved to (926, 550)
Screenshot: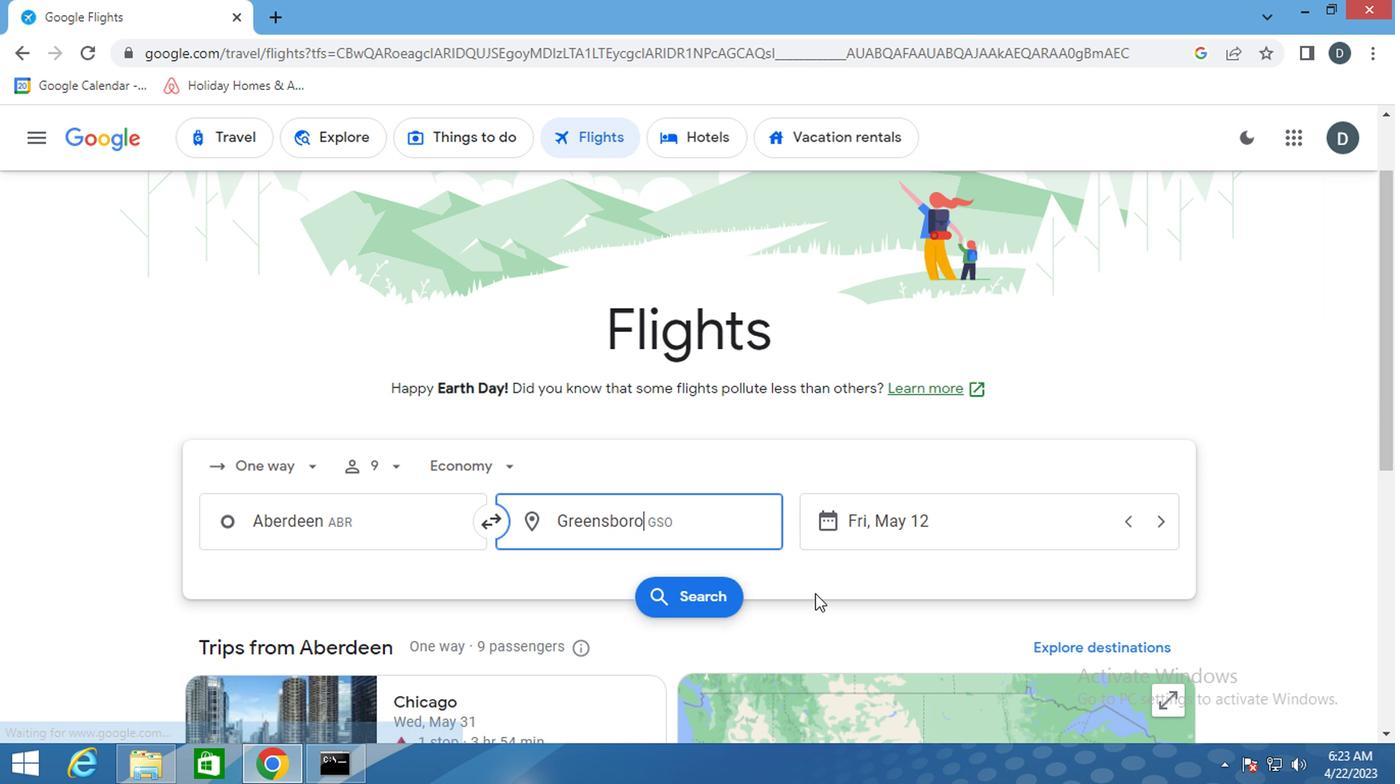 
Action: Mouse pressed left at (926, 550)
Screenshot: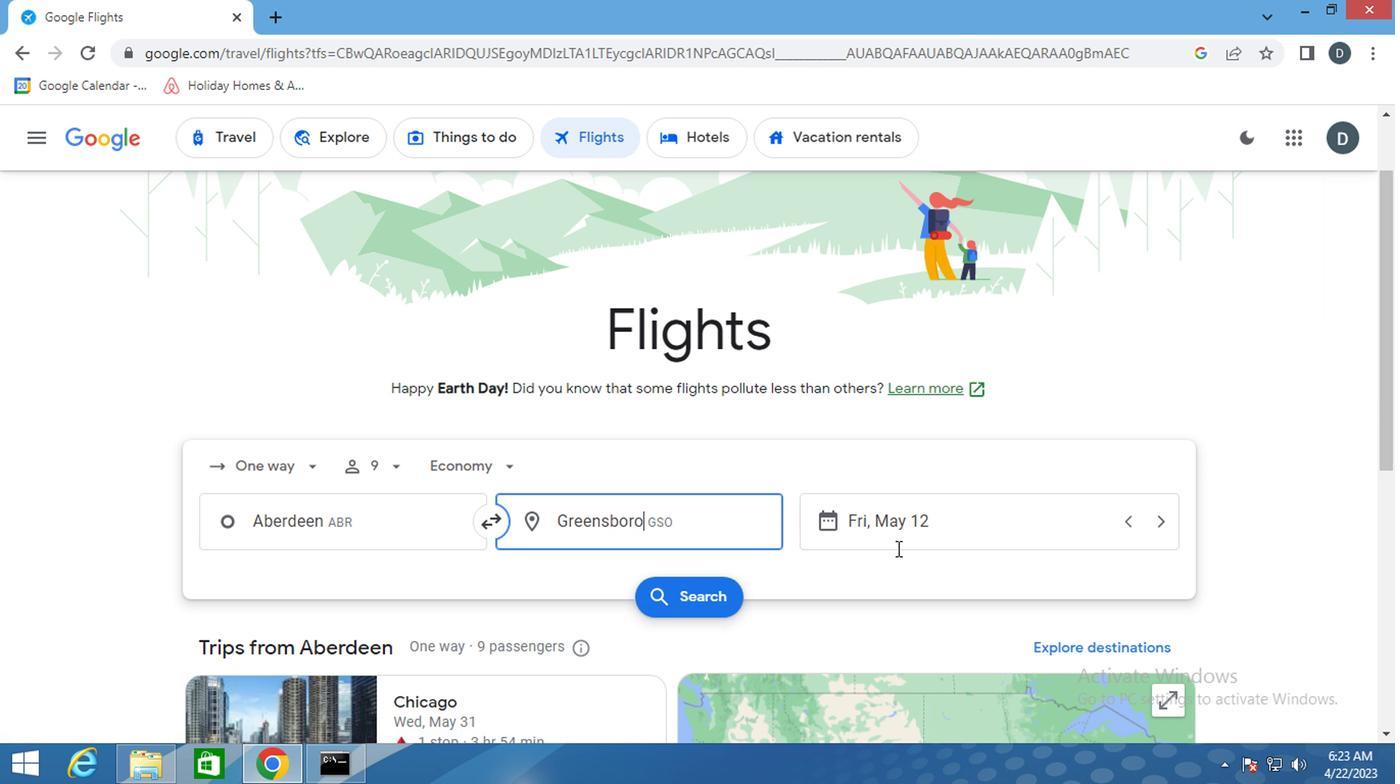 
Action: Mouse moved to (924, 379)
Screenshot: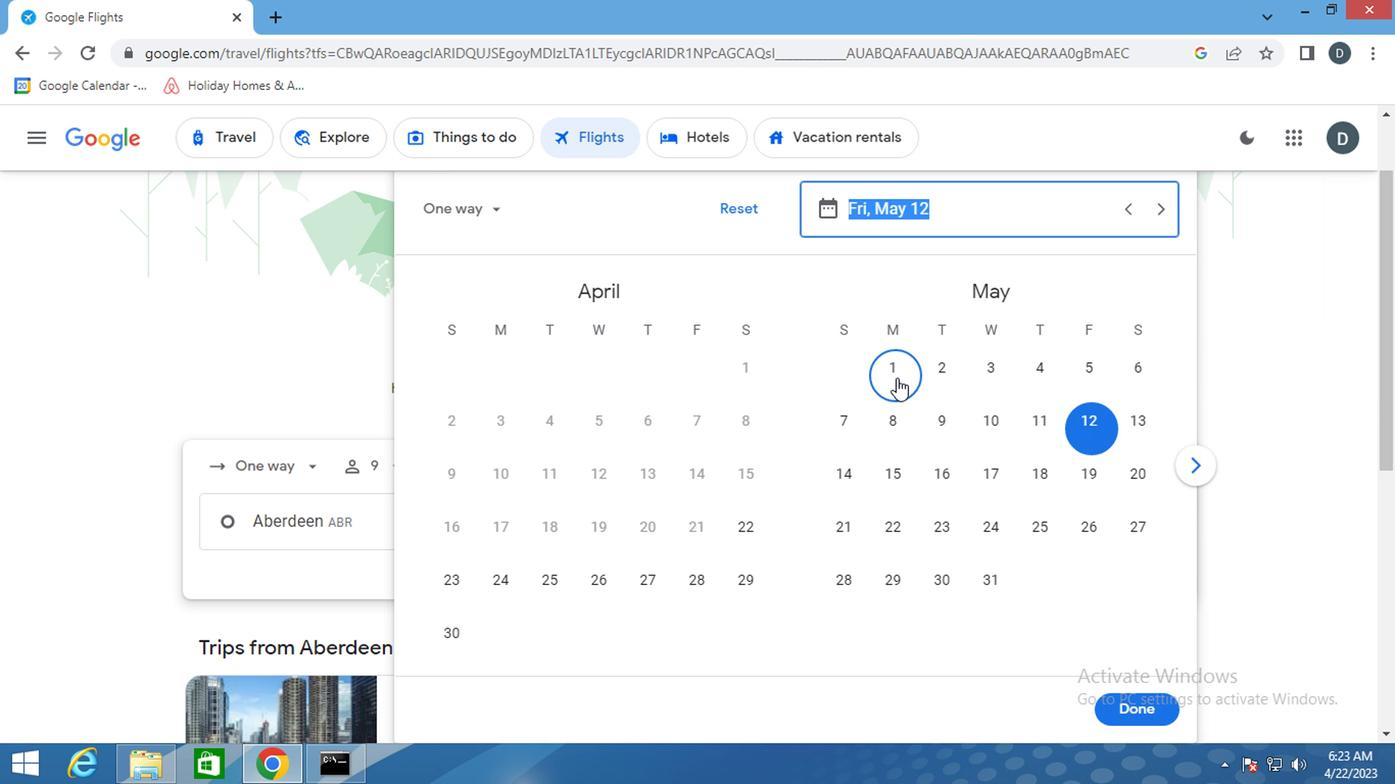 
Action: Mouse pressed left at (924, 379)
Screenshot: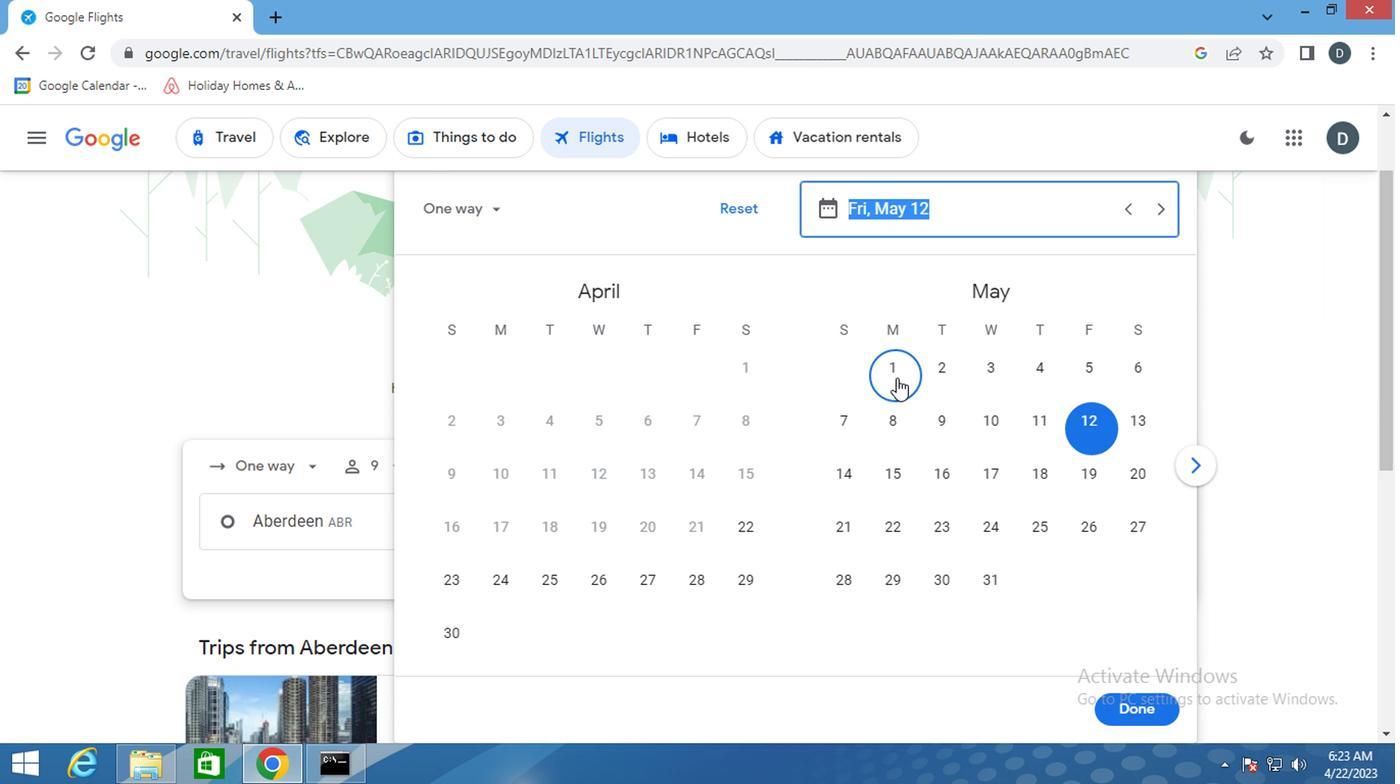
Action: Mouse moved to (1171, 703)
Screenshot: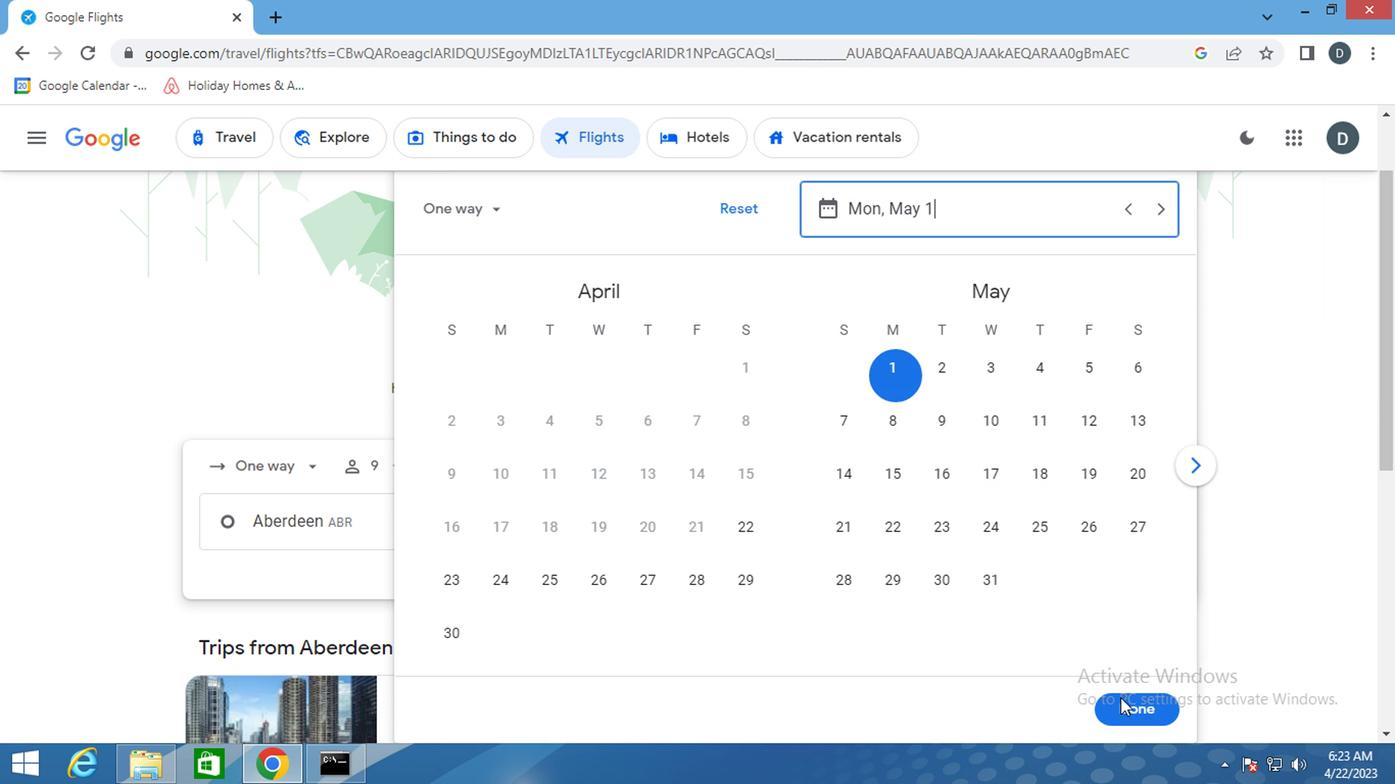 
Action: Mouse pressed left at (1171, 703)
Screenshot: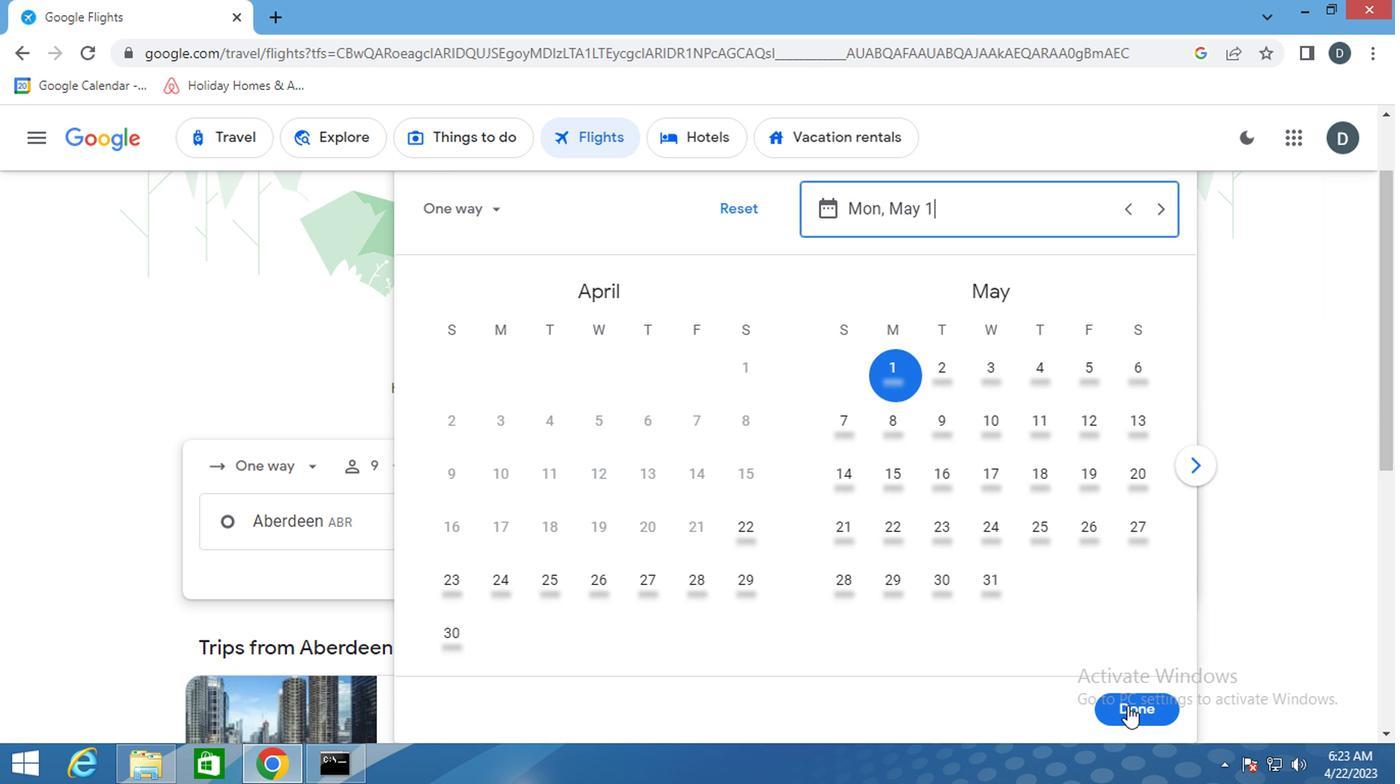 
Action: Mouse moved to (683, 580)
Screenshot: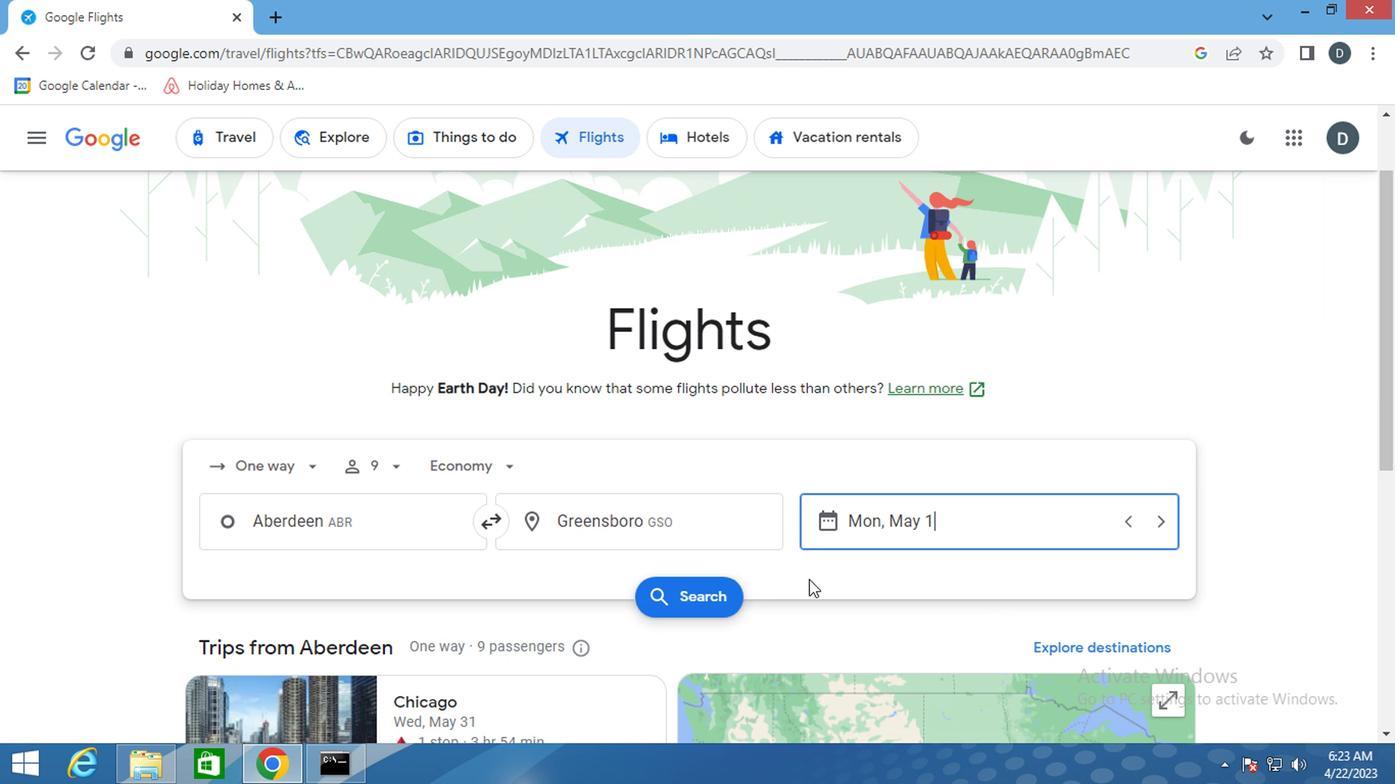 
Action: Mouse pressed left at (683, 580)
Screenshot: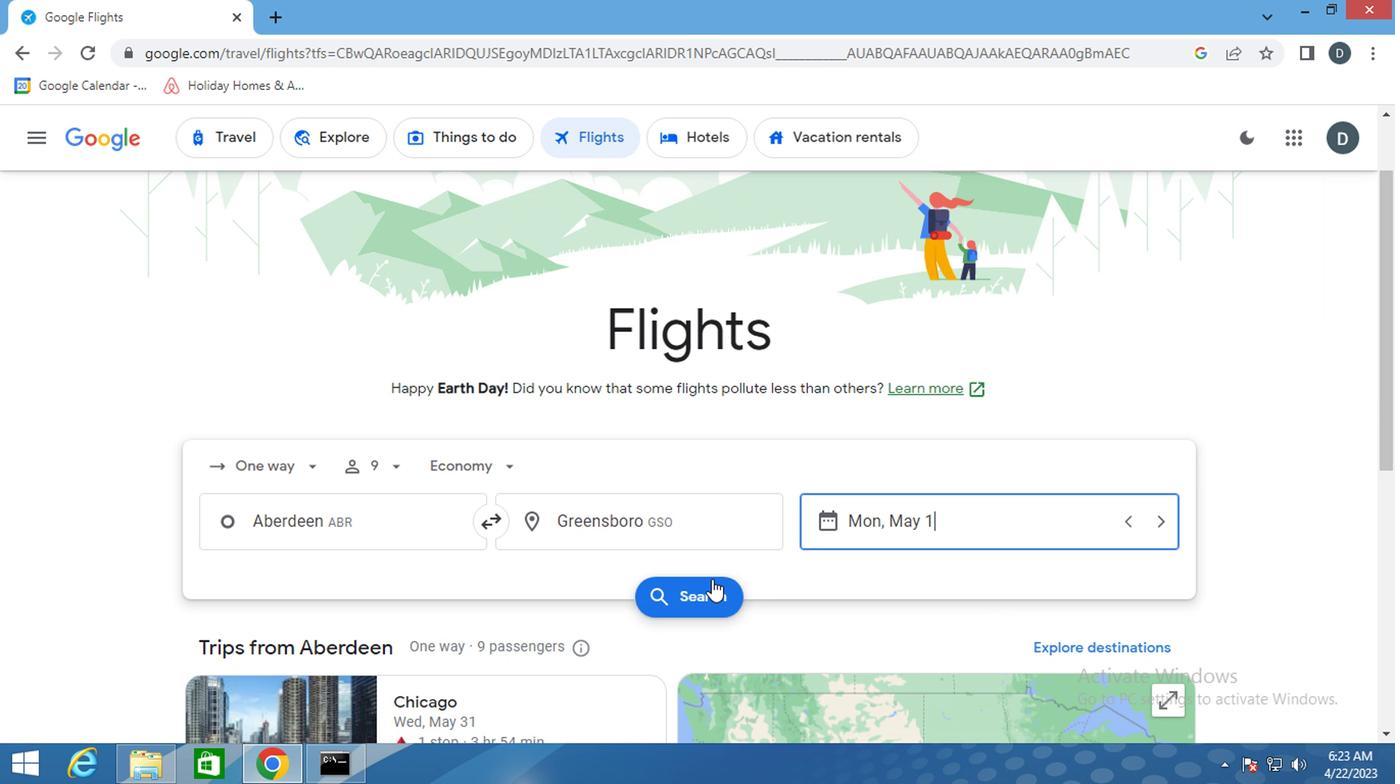 
Action: Mouse moved to (224, 332)
Screenshot: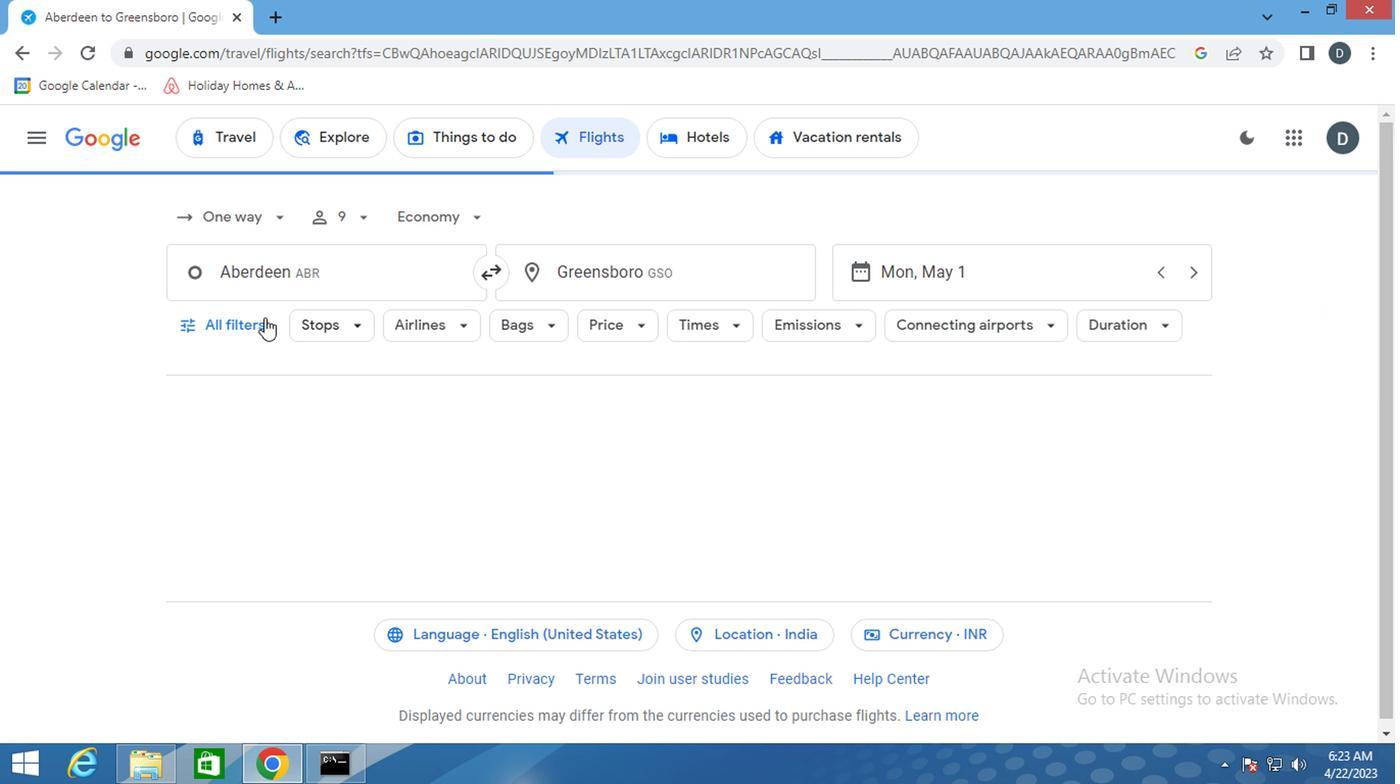 
Action: Mouse pressed left at (224, 332)
Screenshot: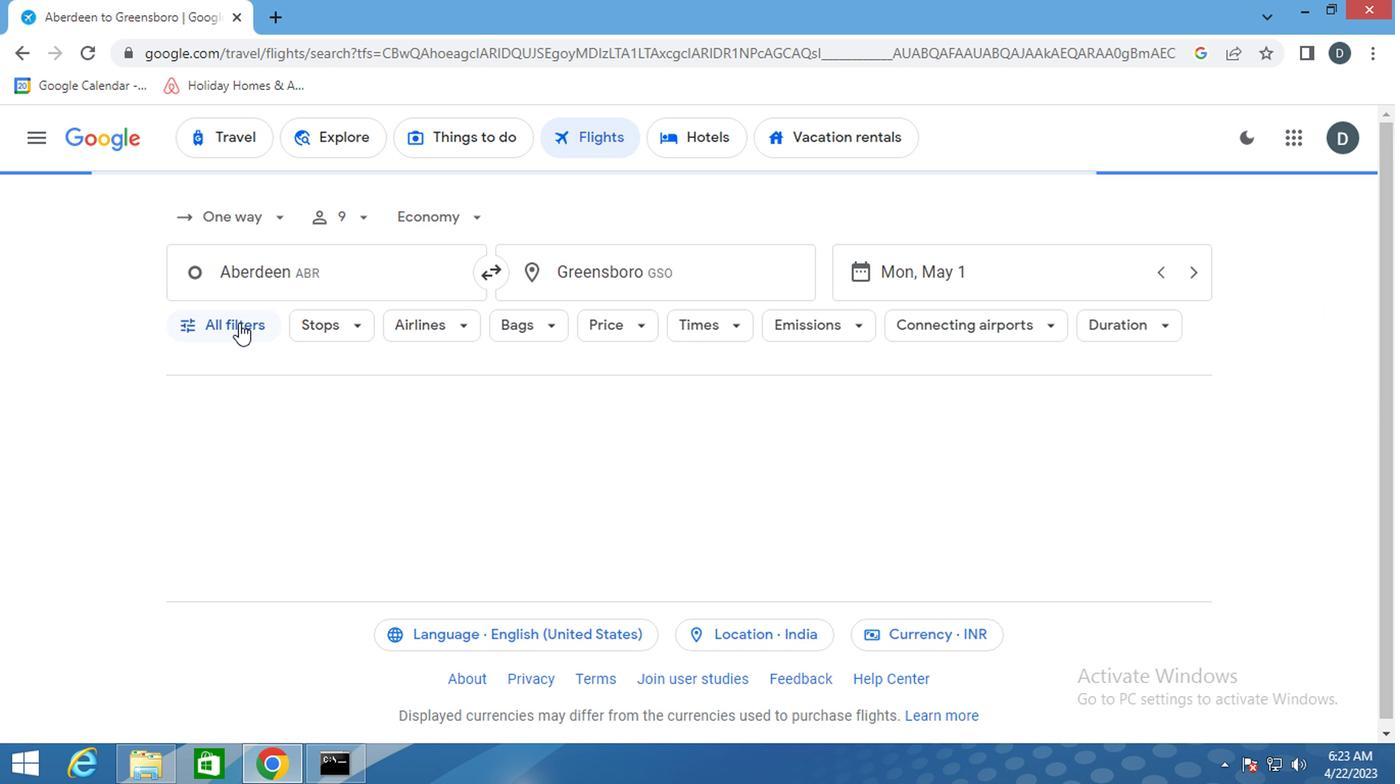 
Action: Mouse moved to (342, 582)
Screenshot: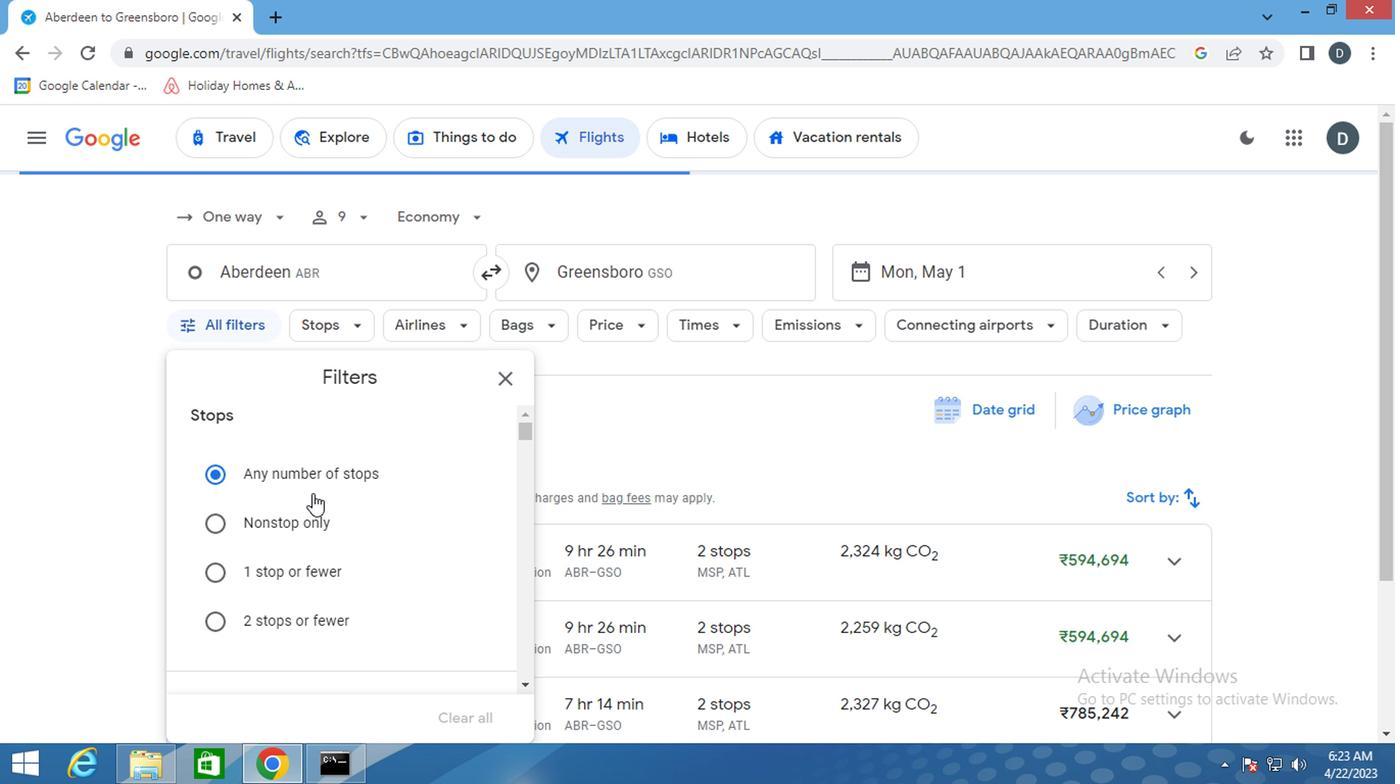 
Action: Mouse scrolled (342, 581) with delta (0, -1)
Screenshot: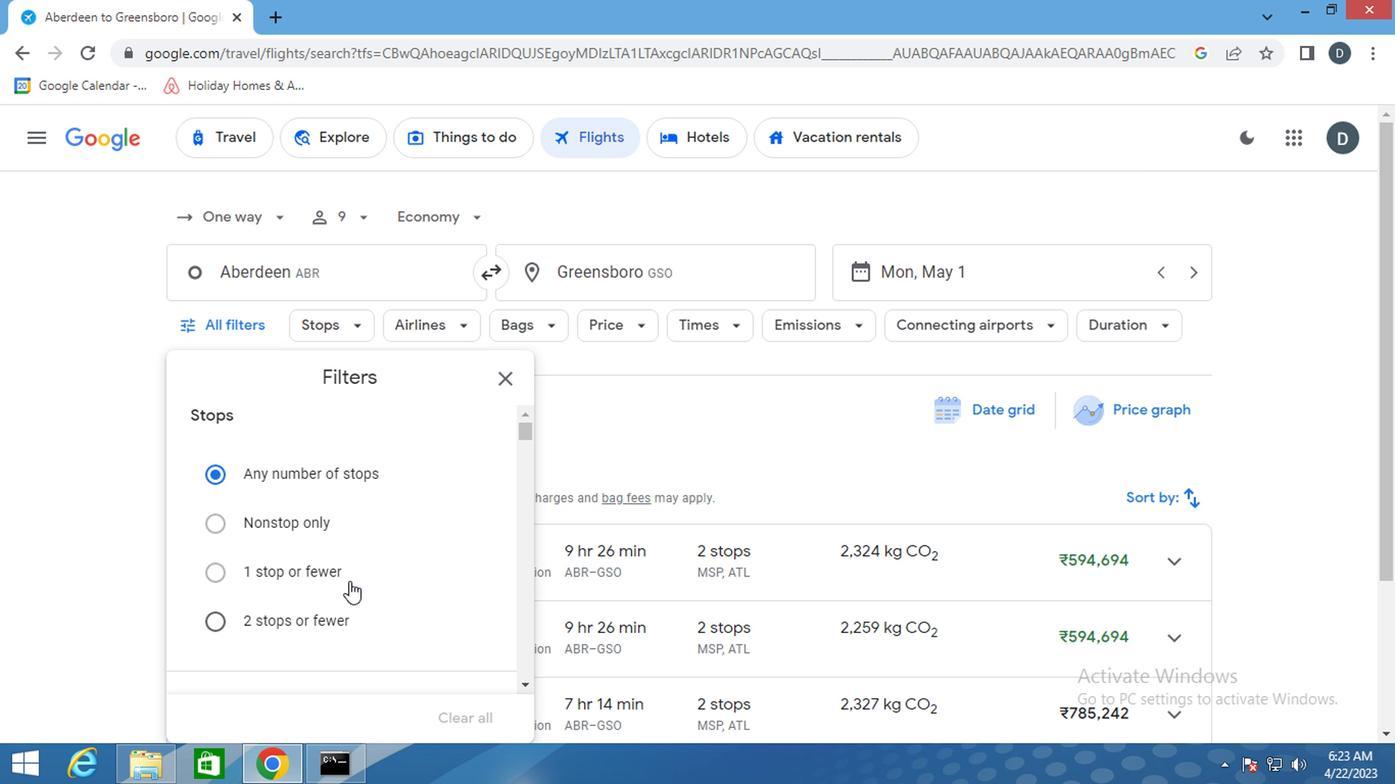 
Action: Mouse scrolled (342, 581) with delta (0, -1)
Screenshot: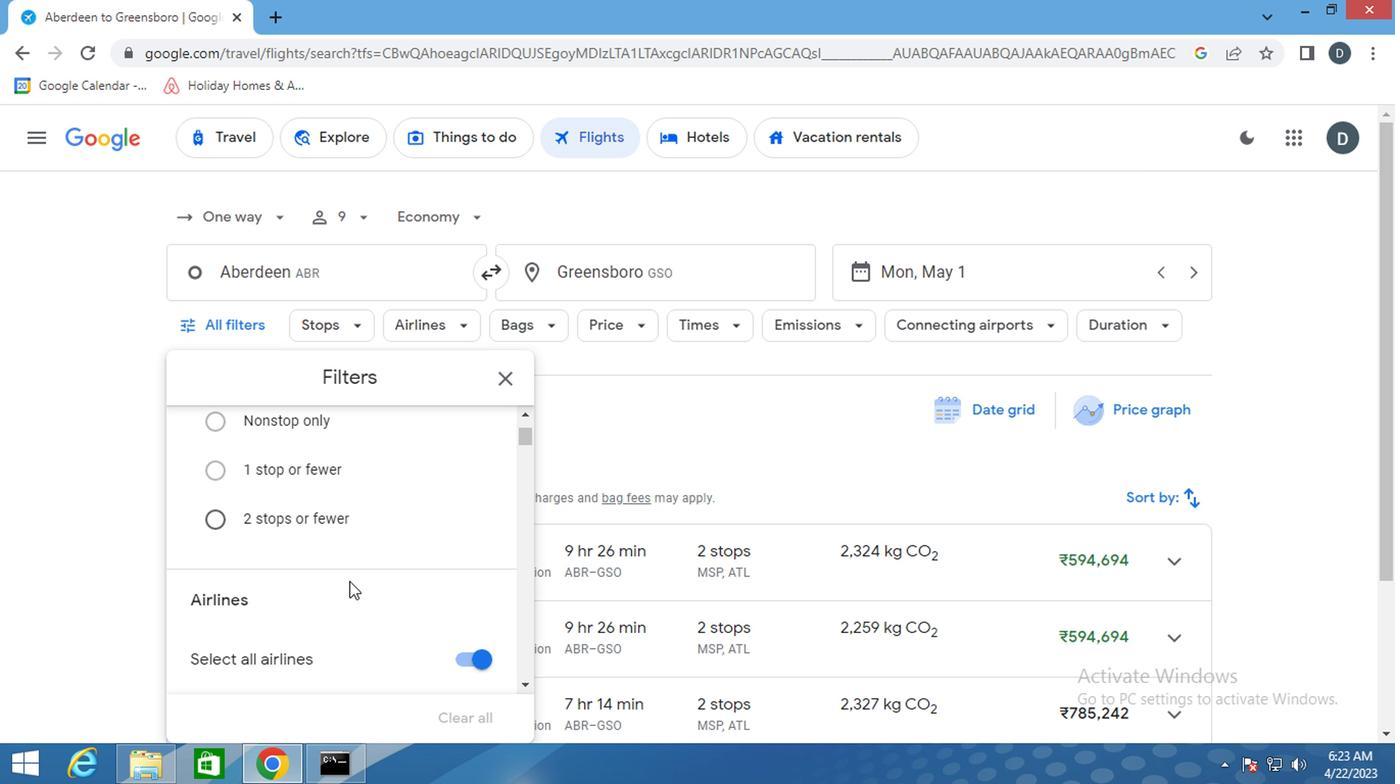 
Action: Mouse scrolled (342, 581) with delta (0, -1)
Screenshot: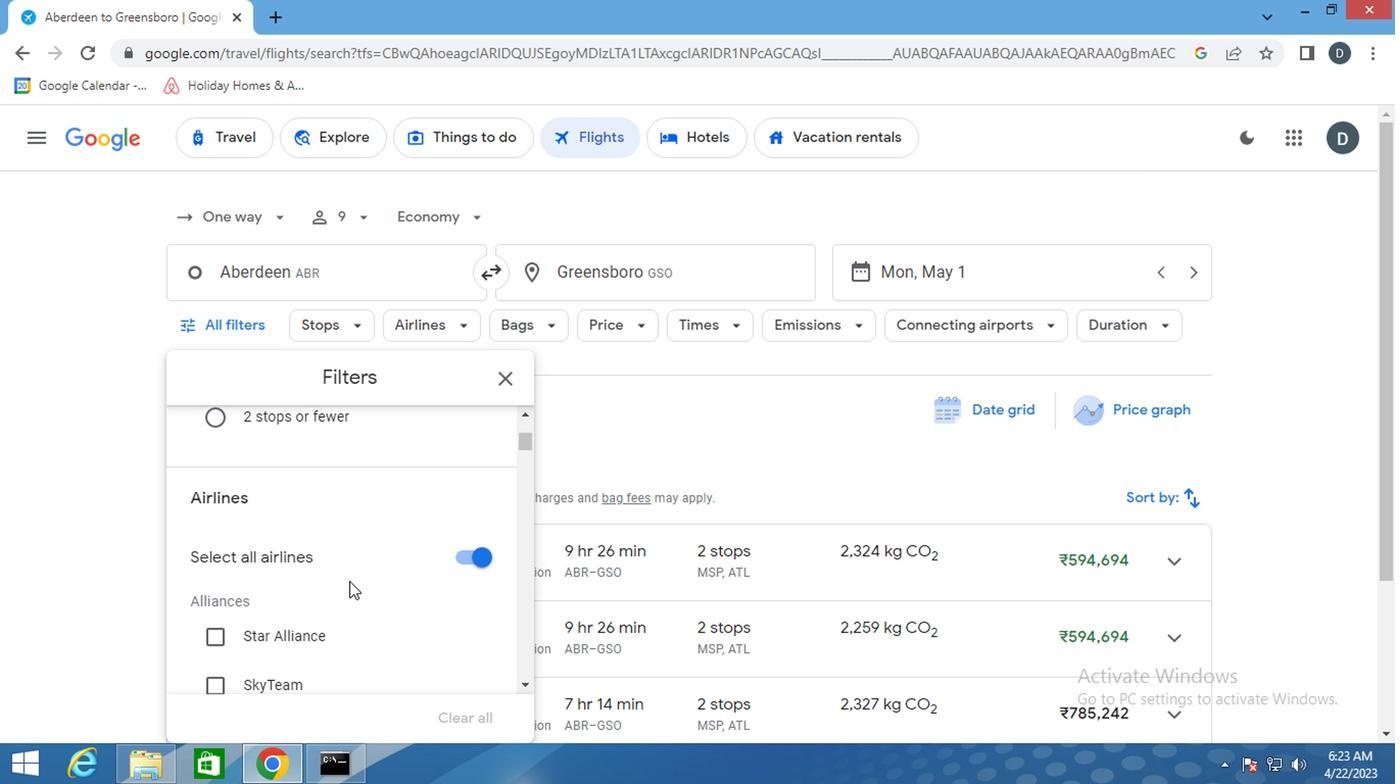 
Action: Mouse scrolled (342, 581) with delta (0, -1)
Screenshot: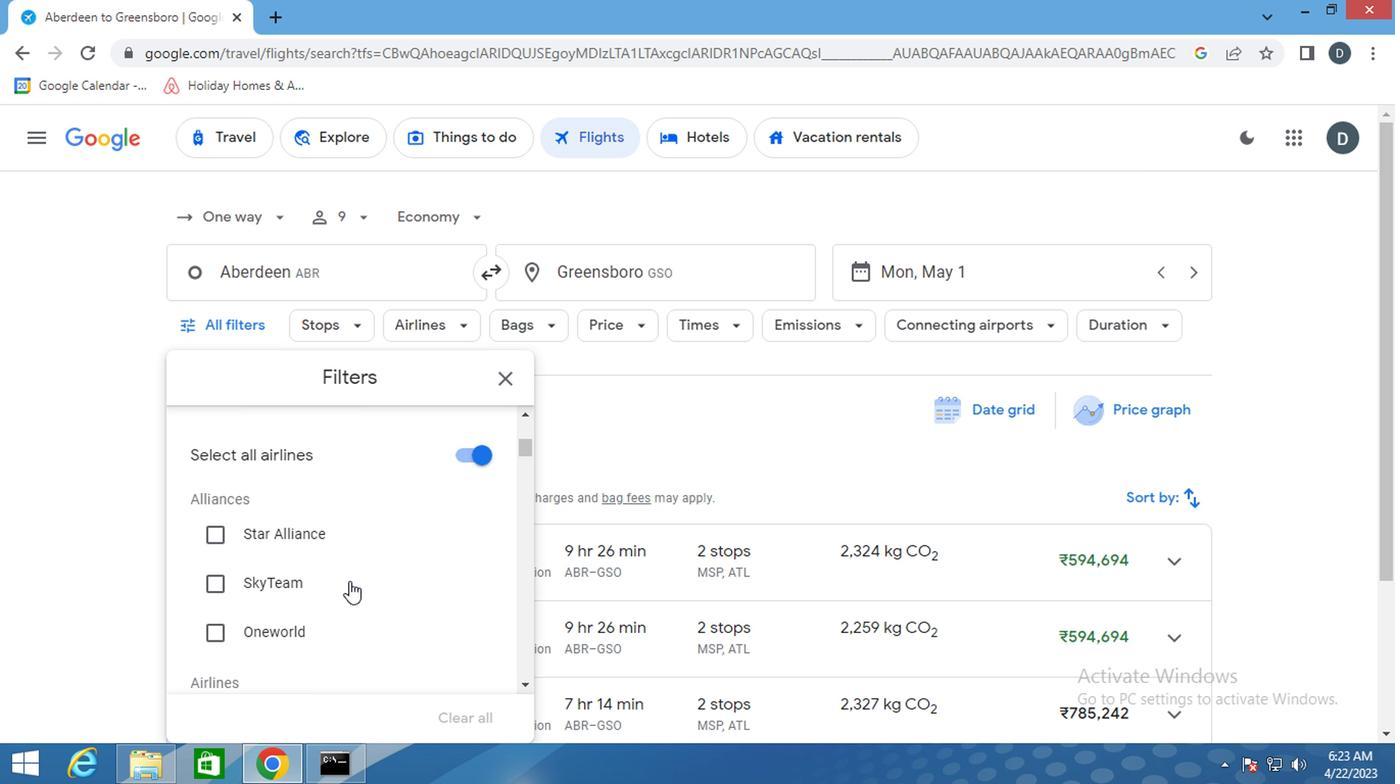 
Action: Mouse scrolled (342, 581) with delta (0, -1)
Screenshot: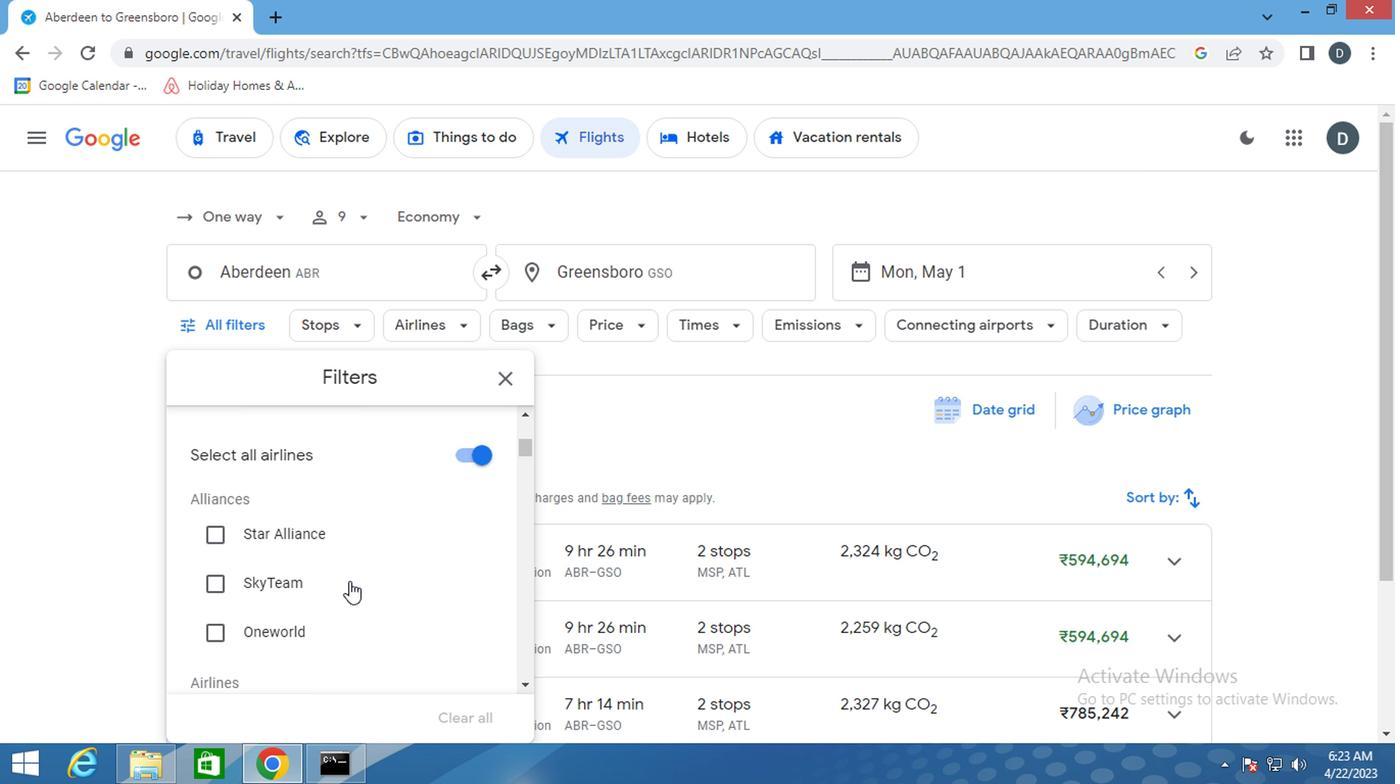 
Action: Mouse scrolled (342, 581) with delta (0, -1)
Screenshot: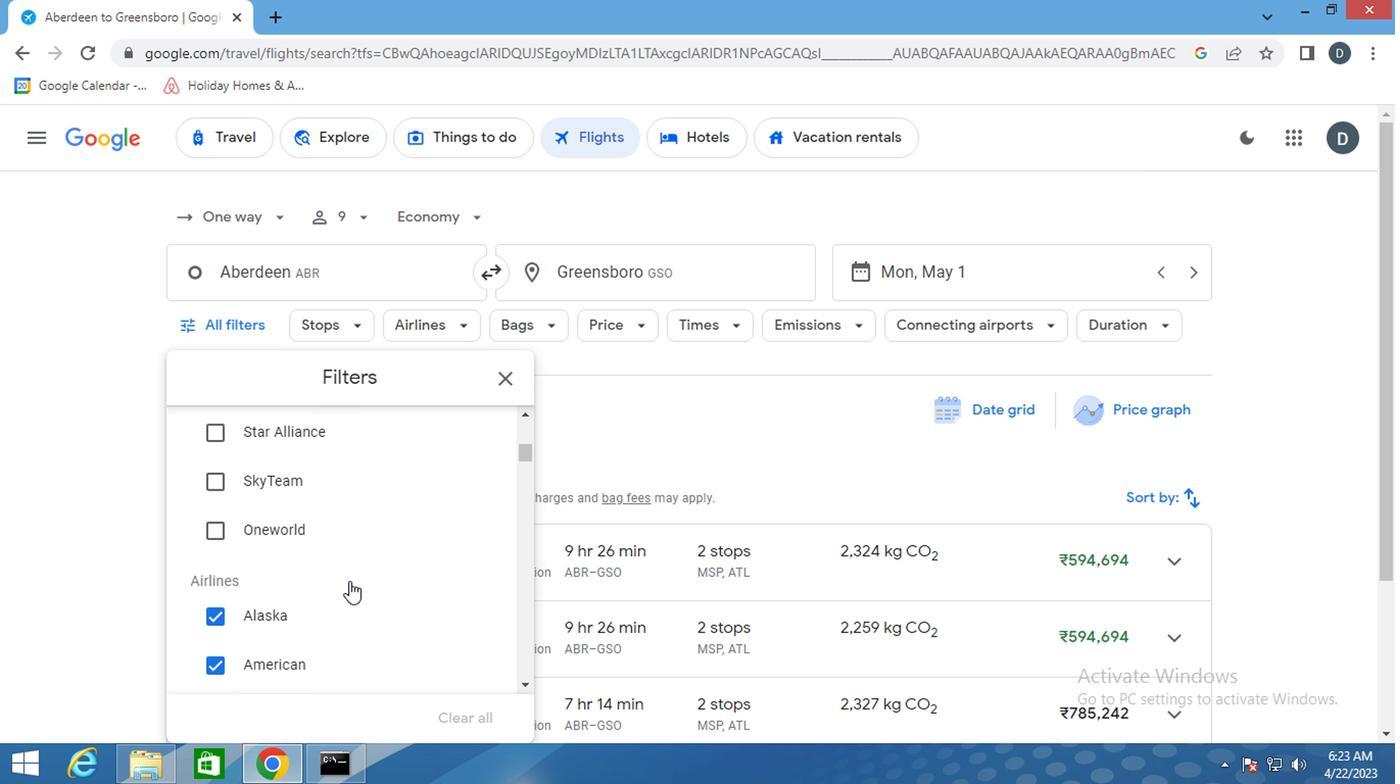 
Action: Mouse scrolled (342, 581) with delta (0, -1)
Screenshot: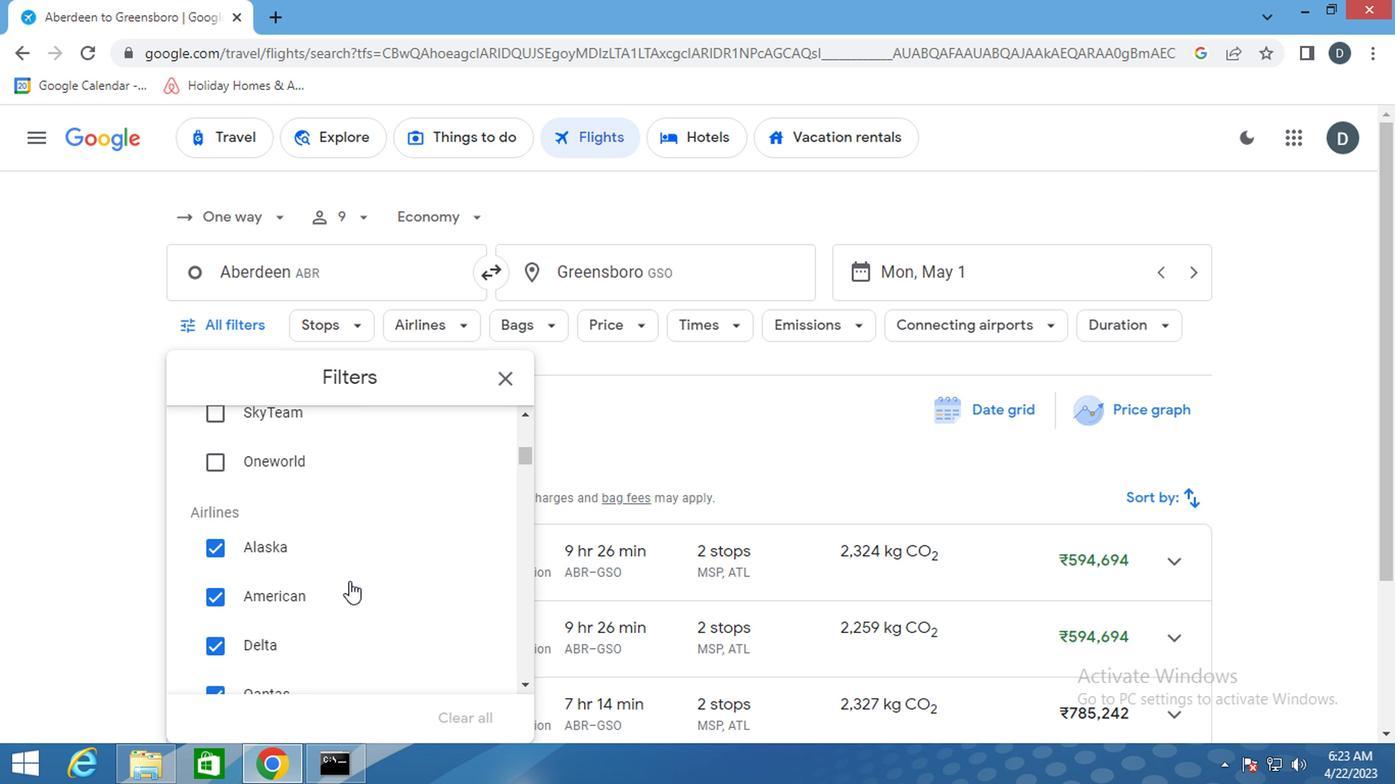 
Action: Mouse scrolled (342, 581) with delta (0, -1)
Screenshot: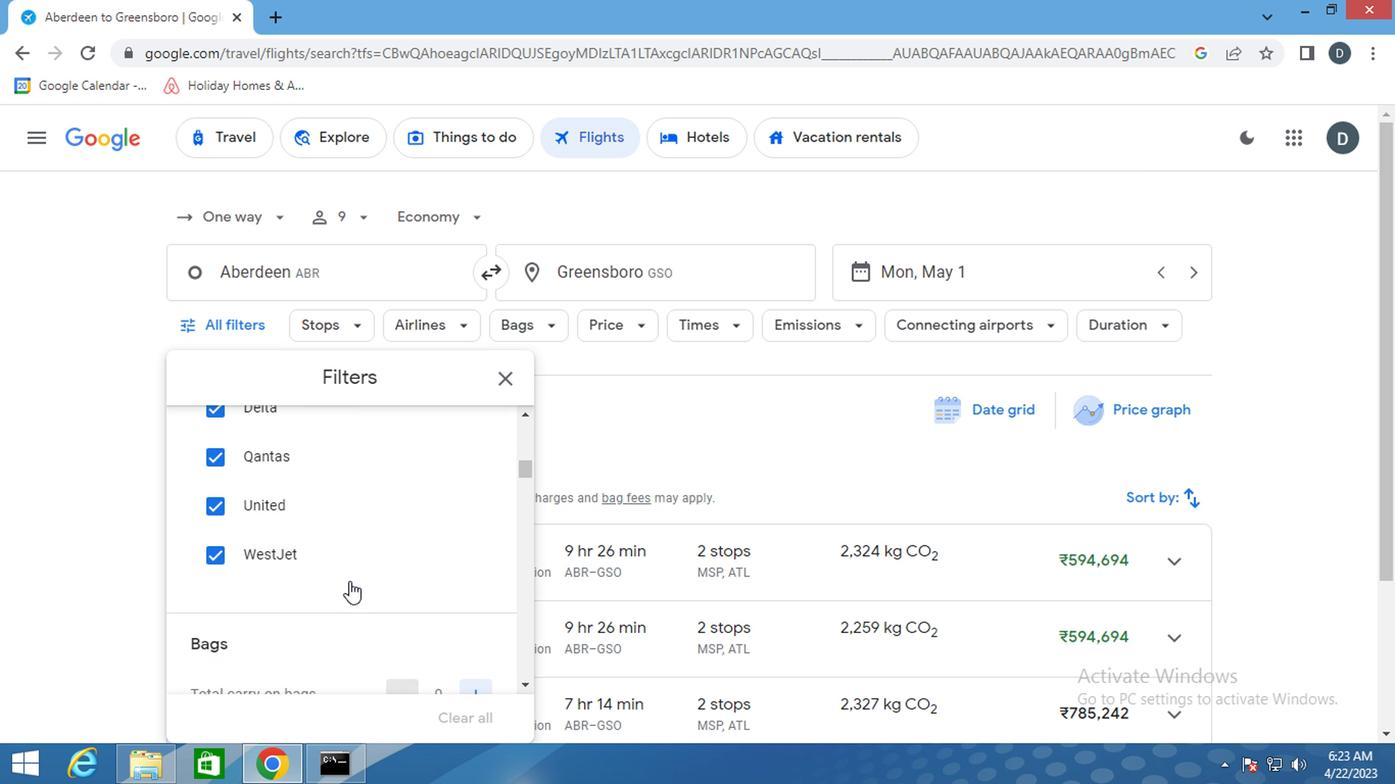 
Action: Mouse moved to (482, 643)
Screenshot: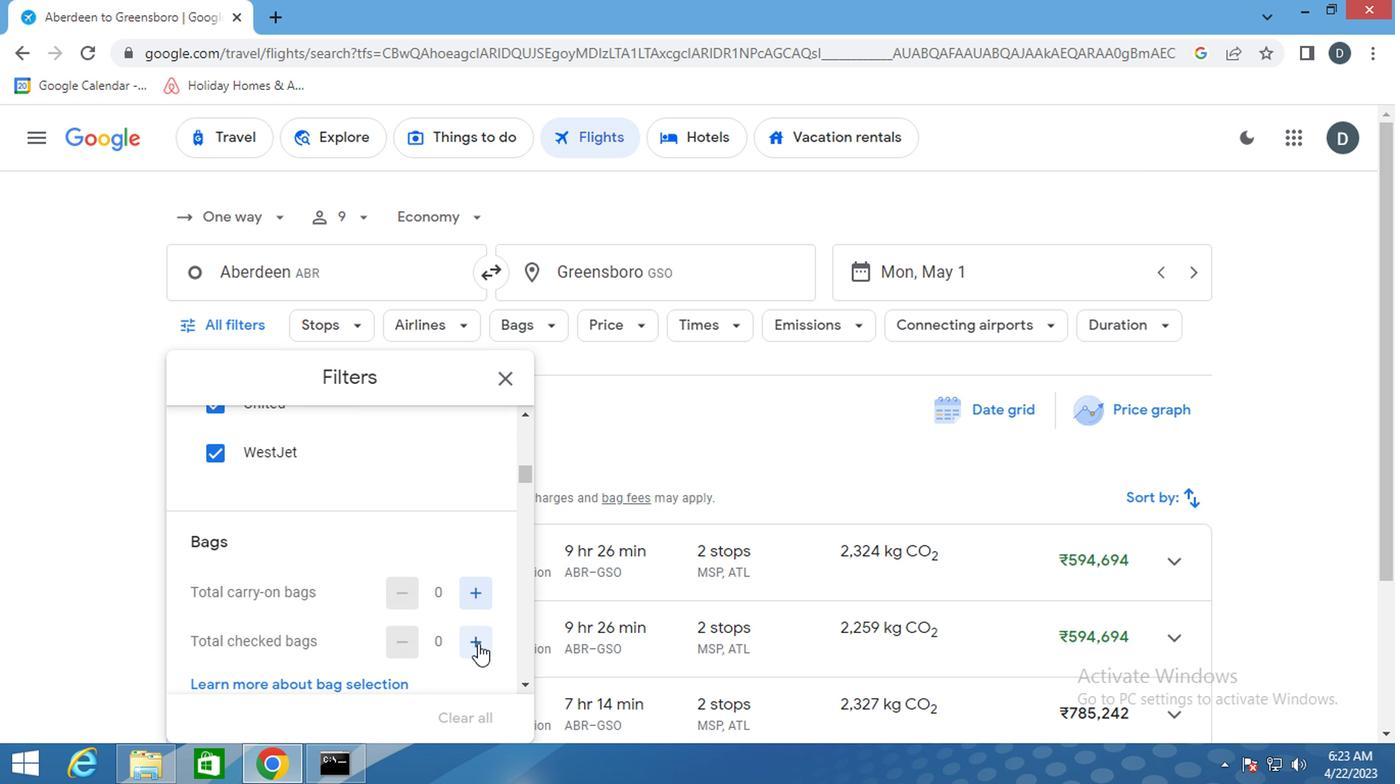 
Action: Mouse pressed left at (482, 643)
Screenshot: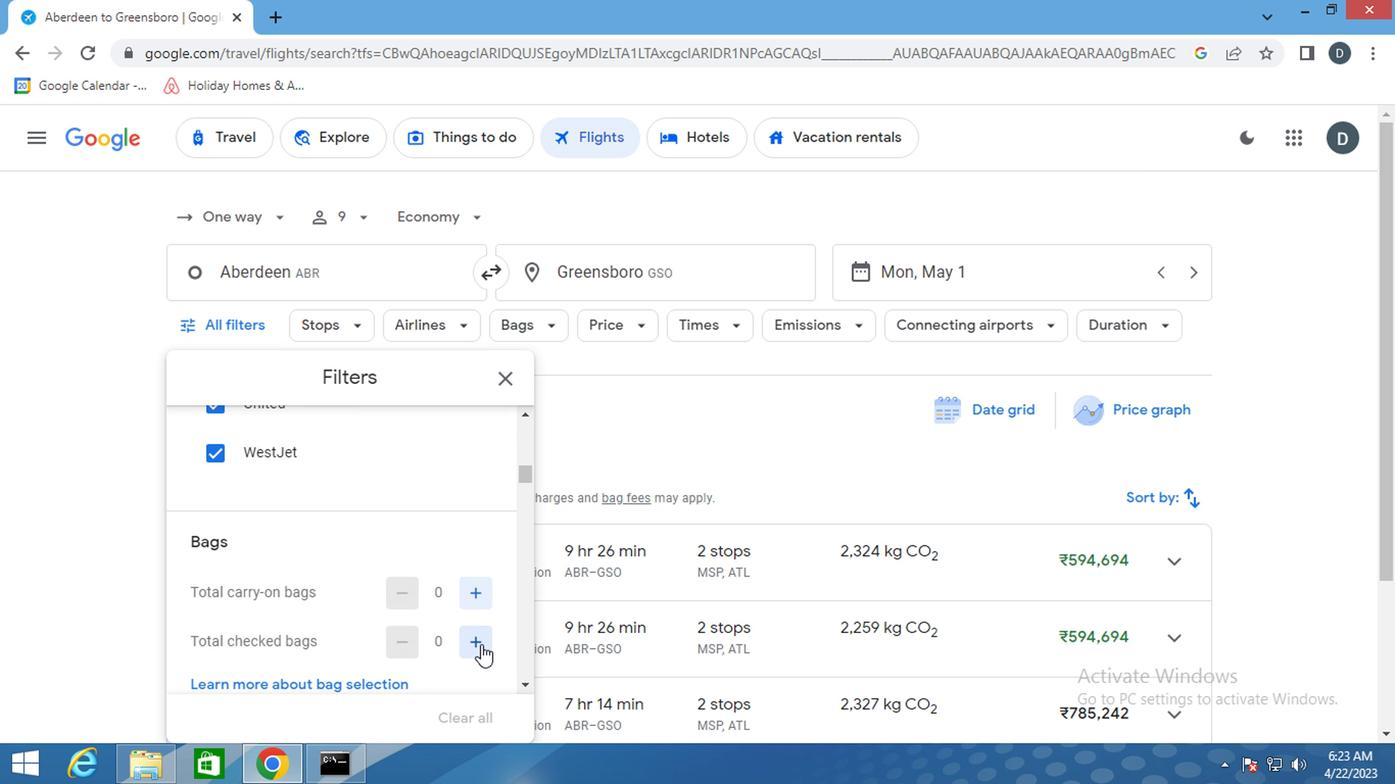 
Action: Mouse pressed left at (482, 643)
Screenshot: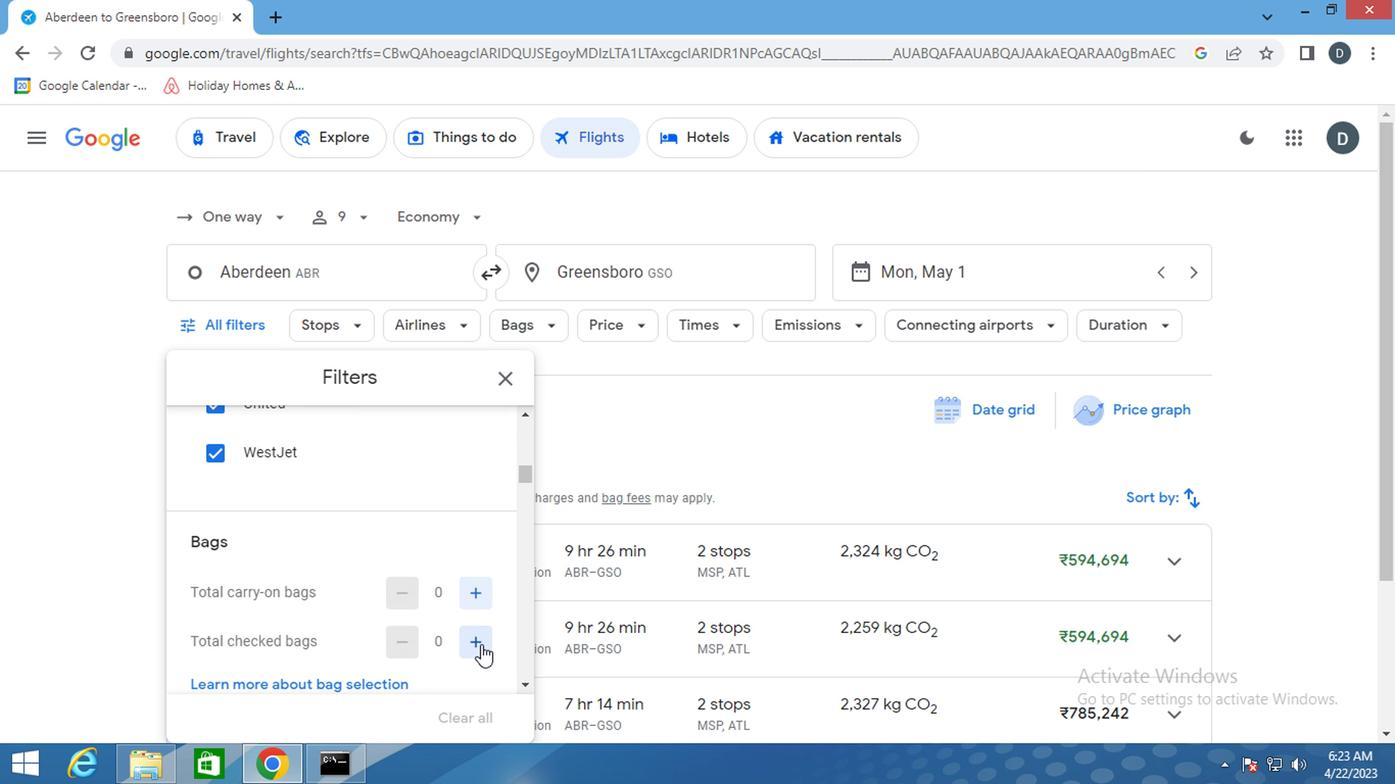 
Action: Mouse pressed left at (482, 643)
Screenshot: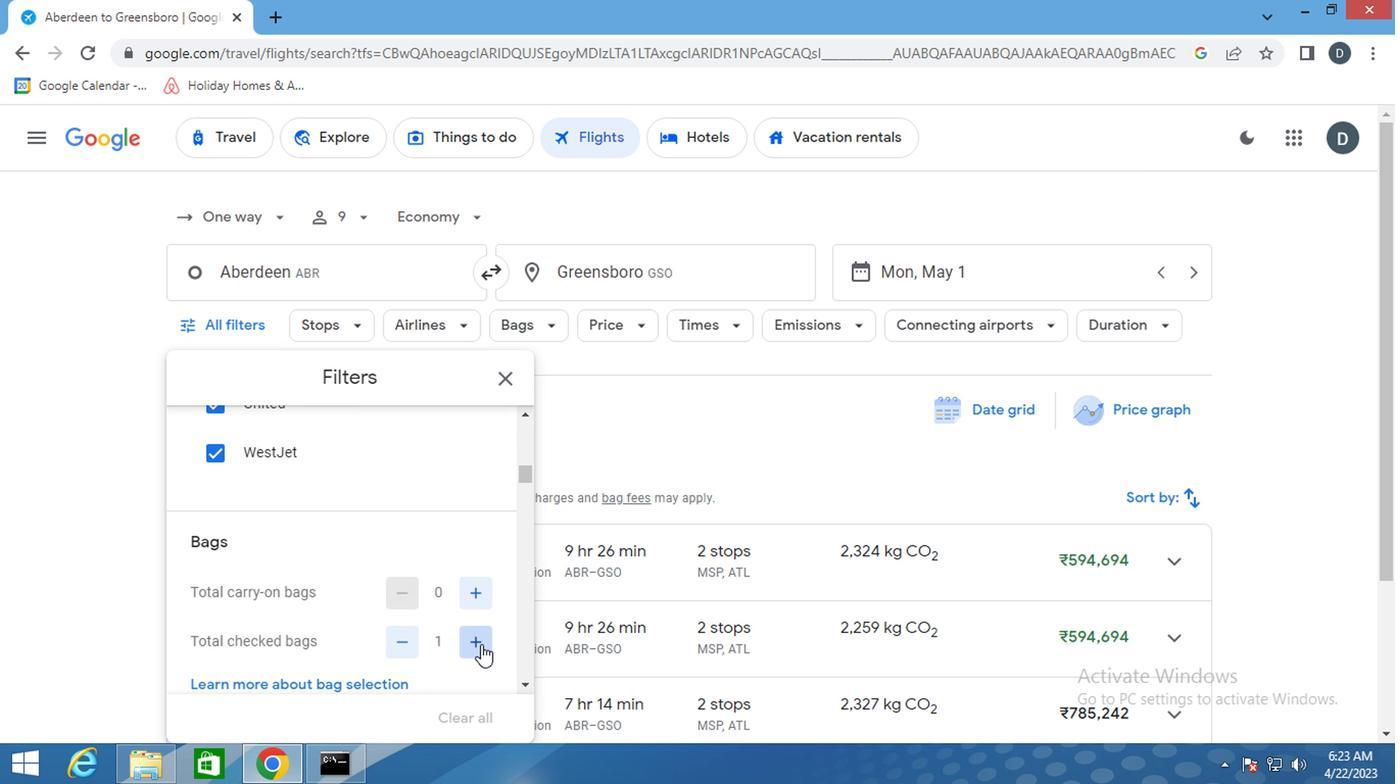 
Action: Mouse pressed left at (482, 643)
Screenshot: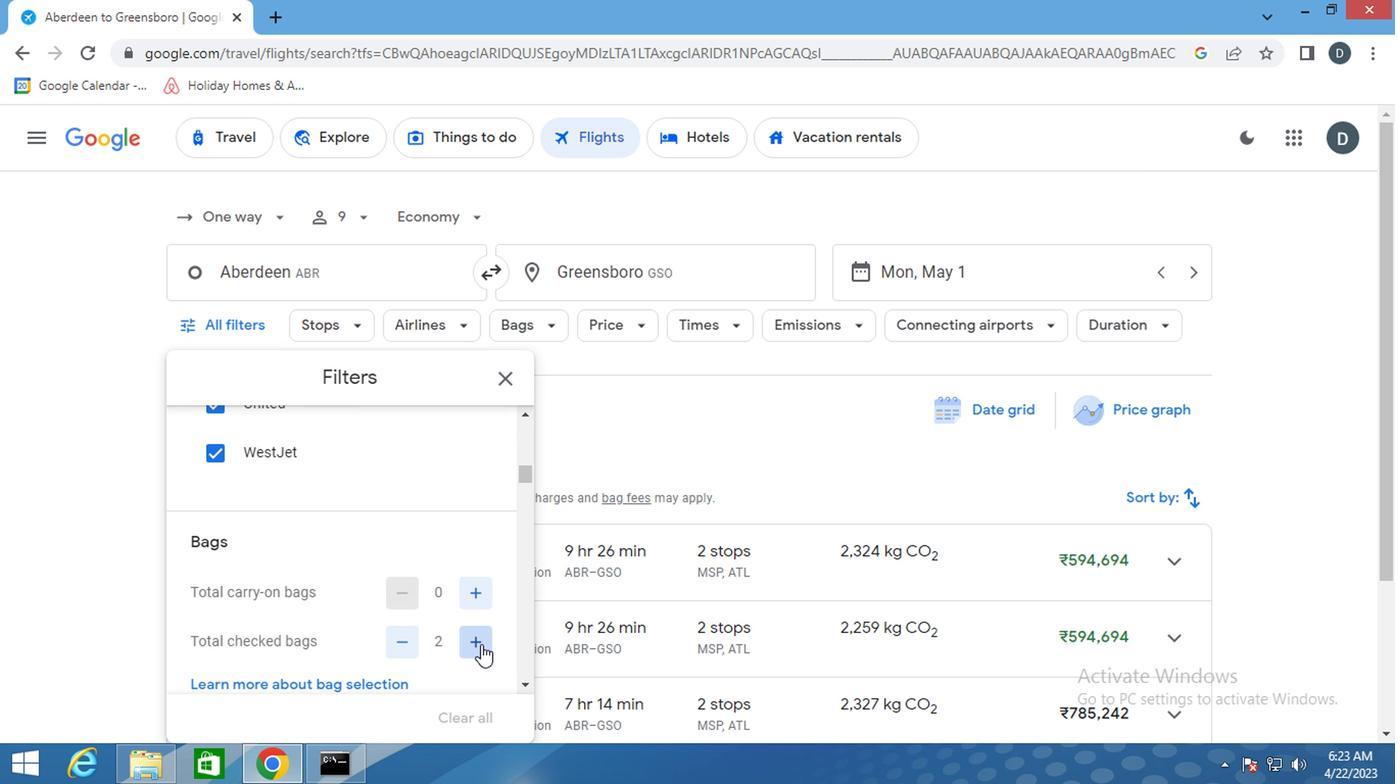 
Action: Mouse pressed left at (482, 643)
Screenshot: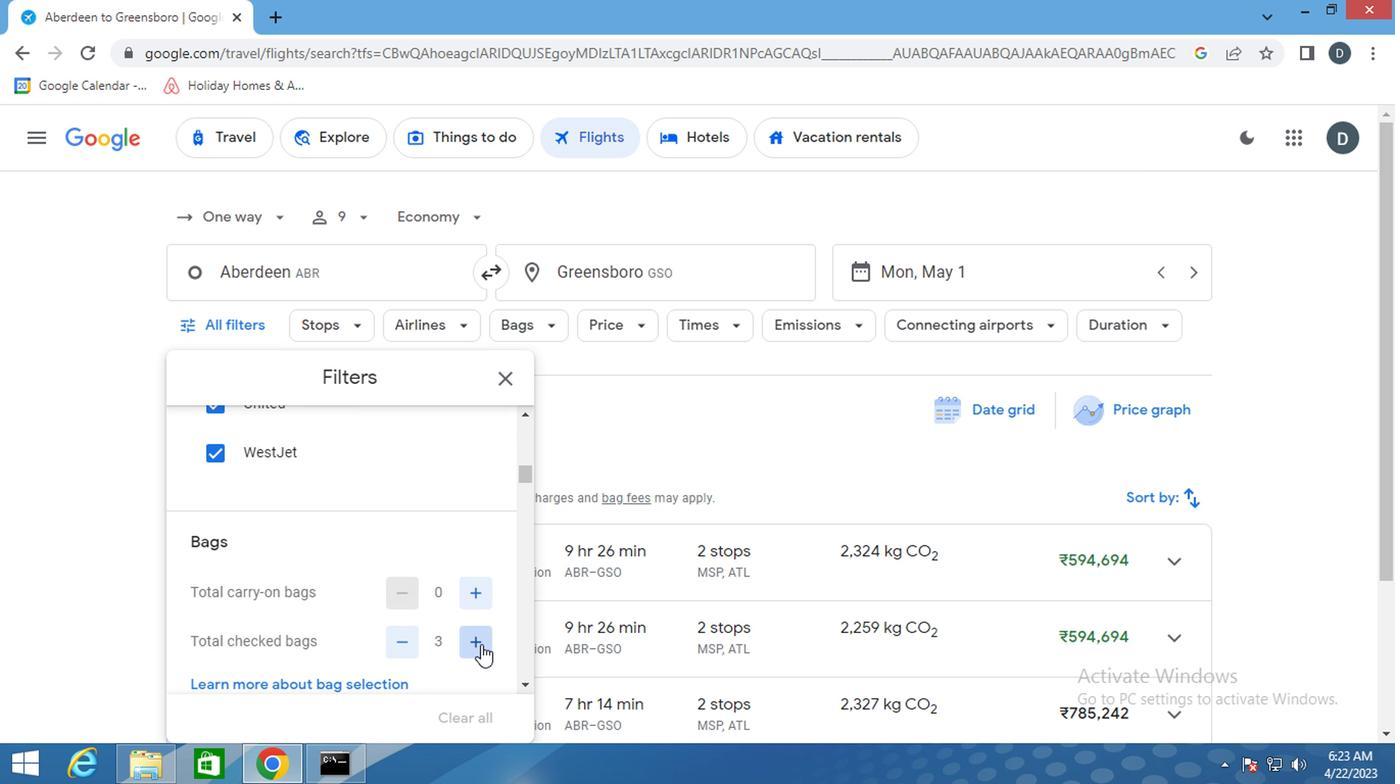 
Action: Mouse pressed left at (482, 643)
Screenshot: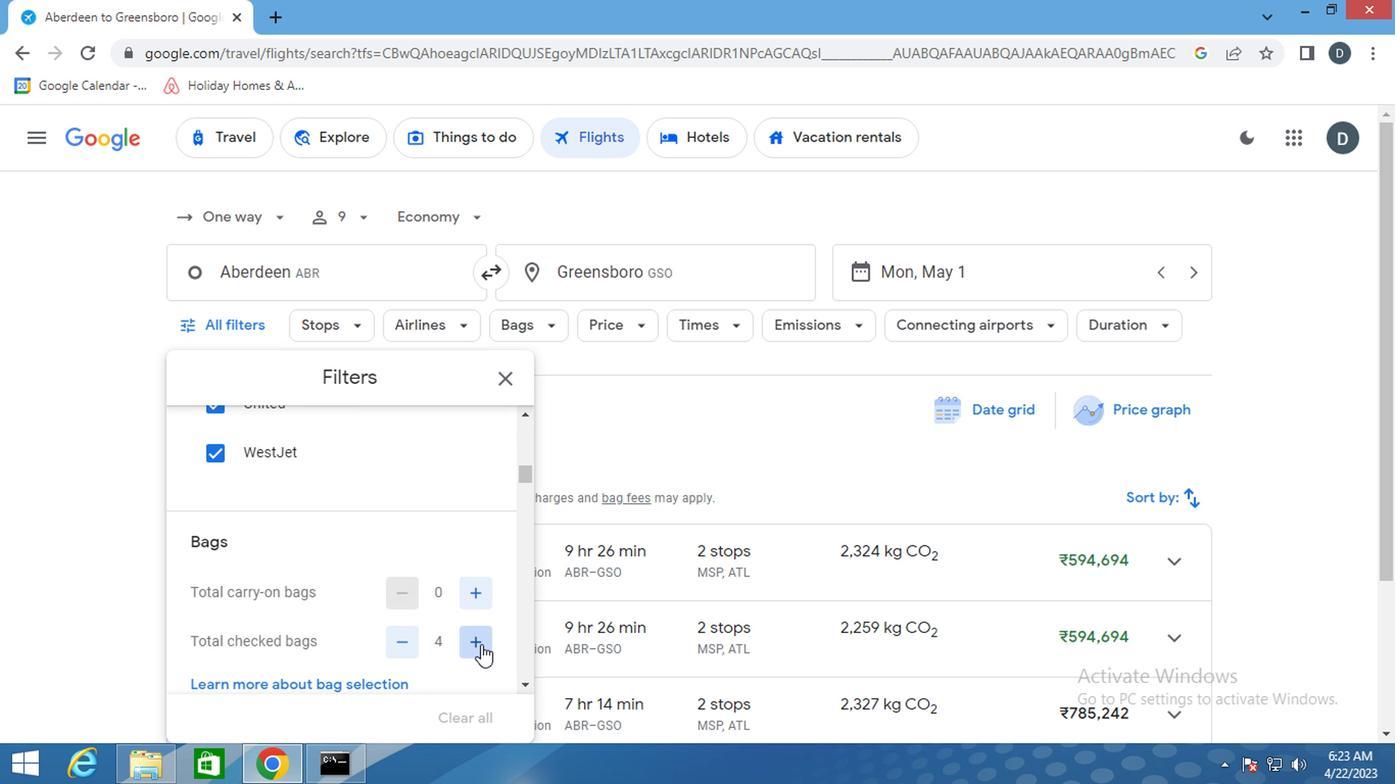 
Action: Mouse pressed left at (482, 643)
Screenshot: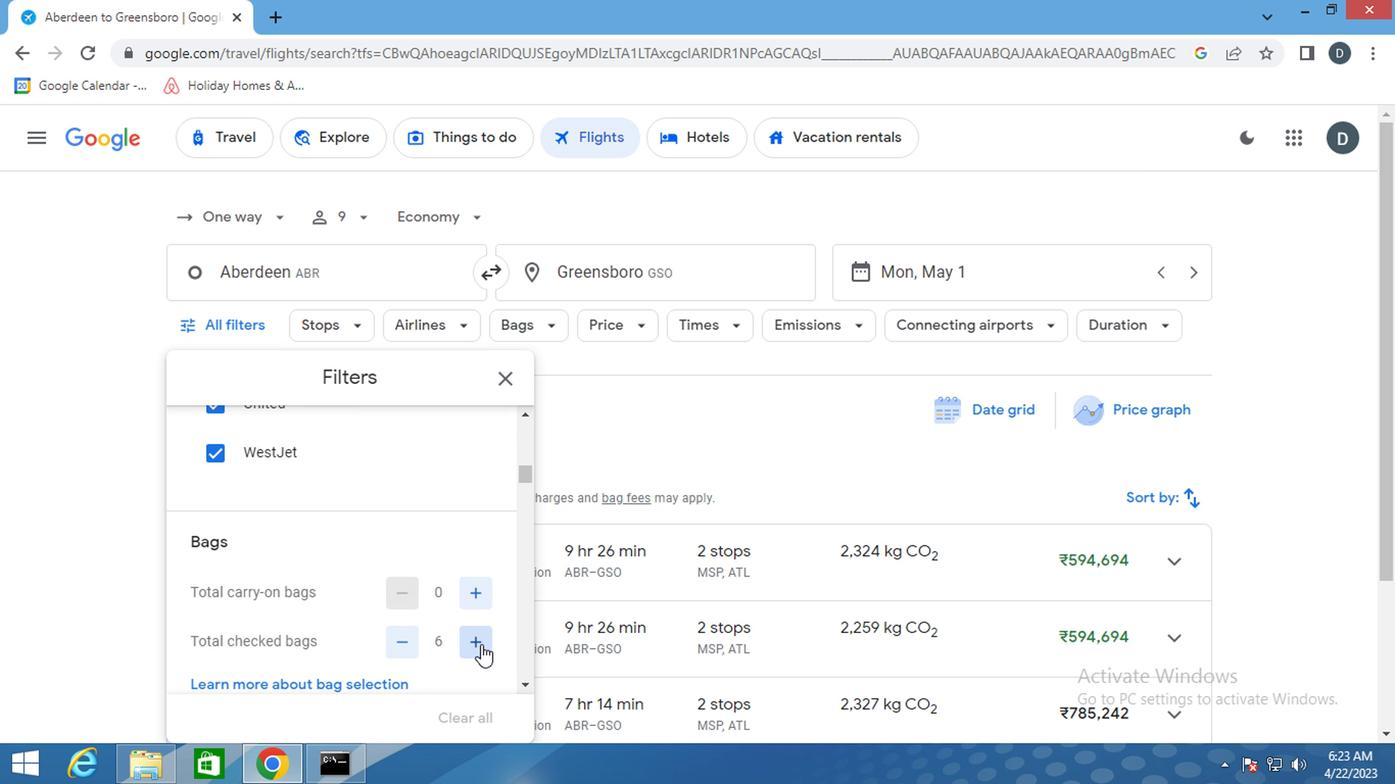 
Action: Mouse pressed left at (482, 643)
Screenshot: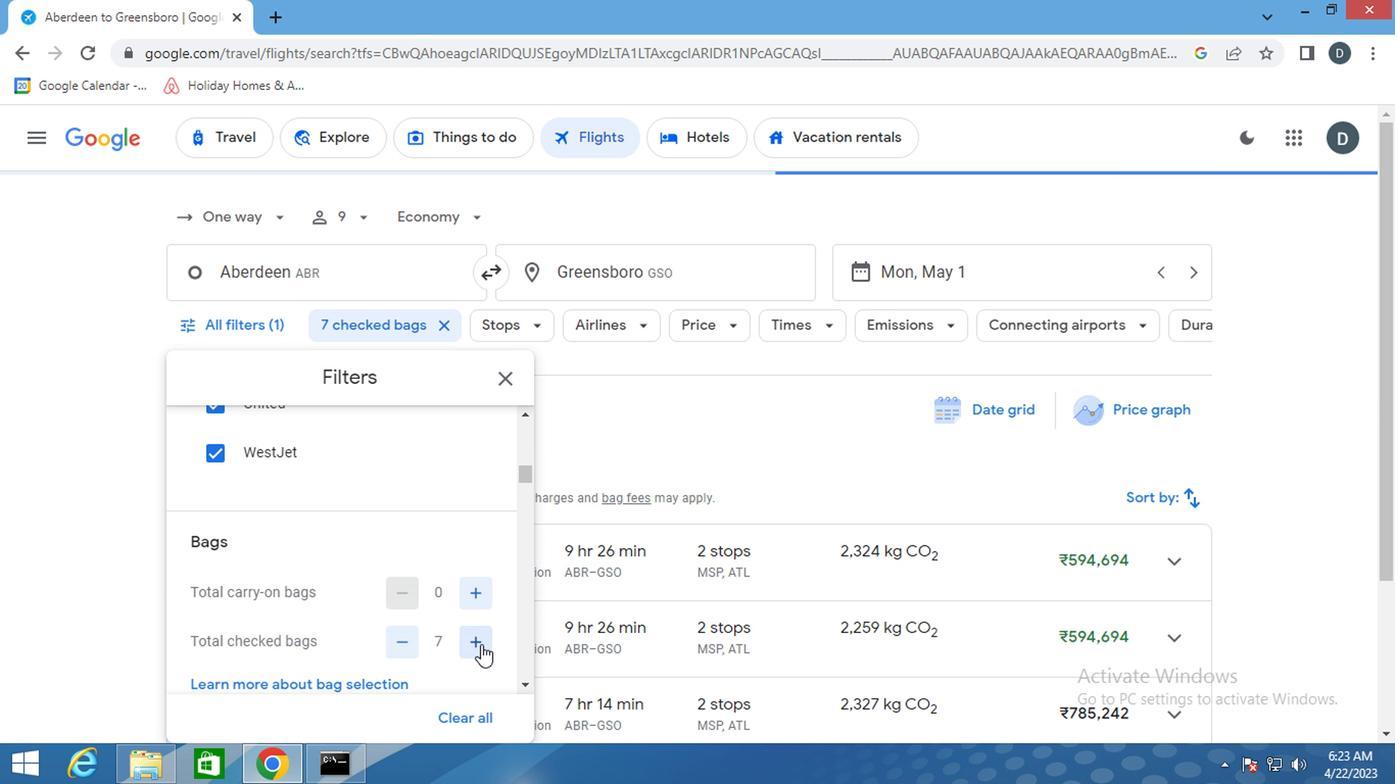 
Action: Mouse pressed left at (482, 643)
Screenshot: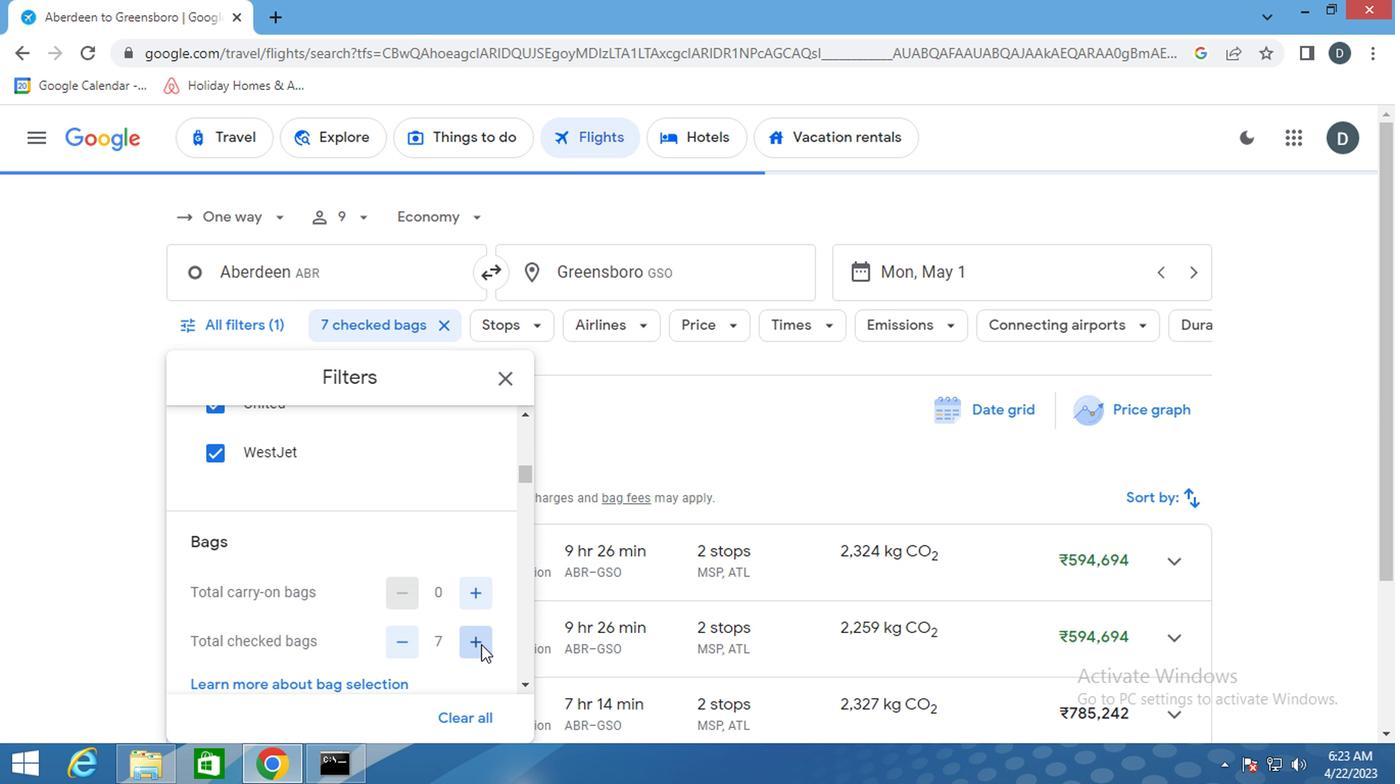 
Action: Mouse moved to (469, 648)
Screenshot: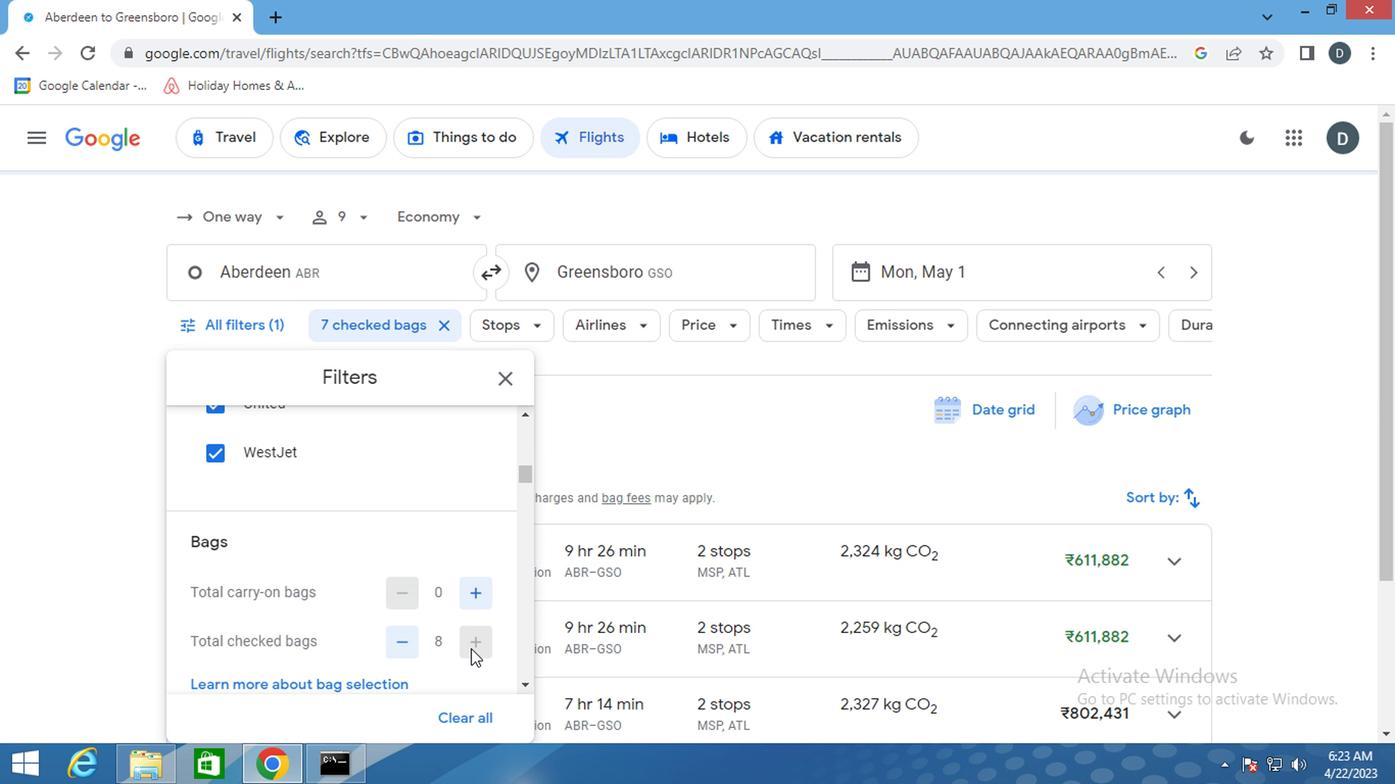 
Action: Mouse scrolled (469, 648) with delta (0, 0)
Screenshot: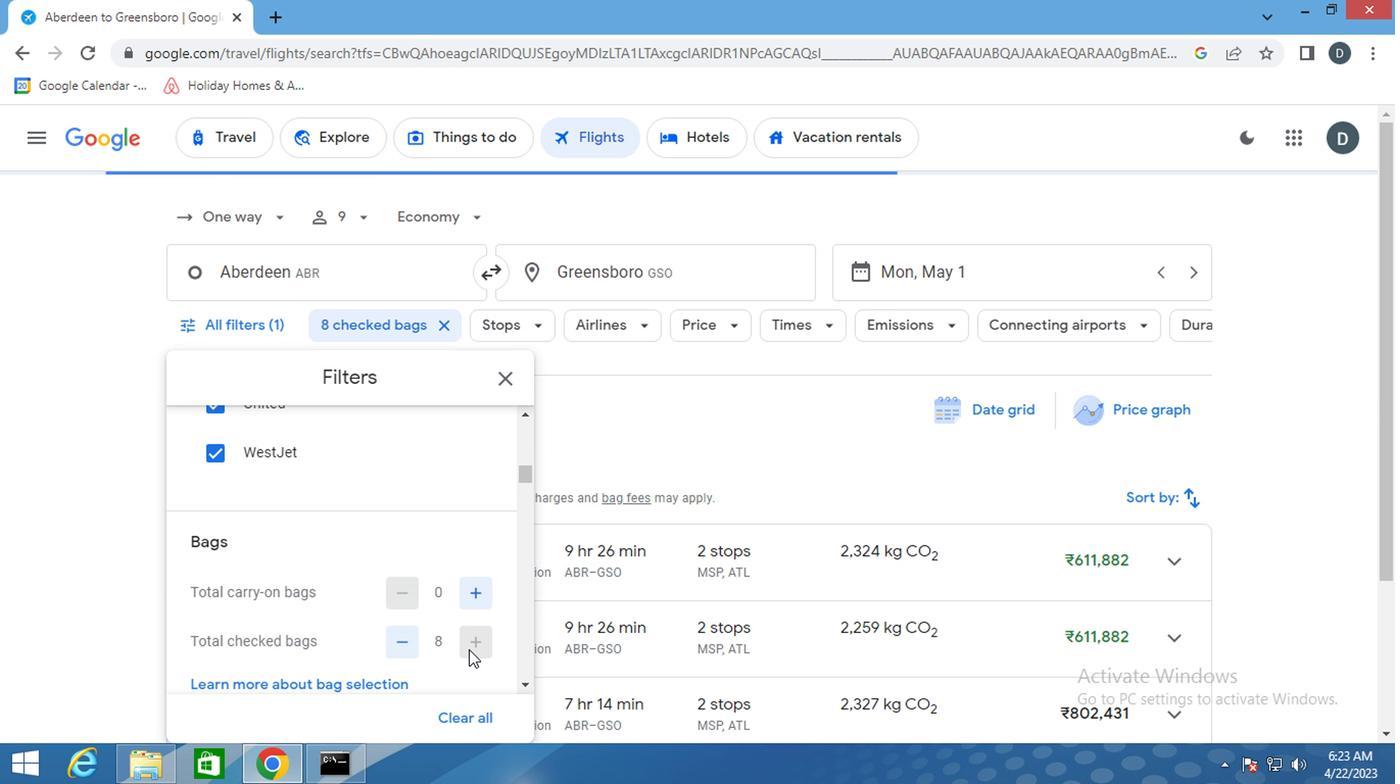 
Action: Mouse moved to (484, 643)
Screenshot: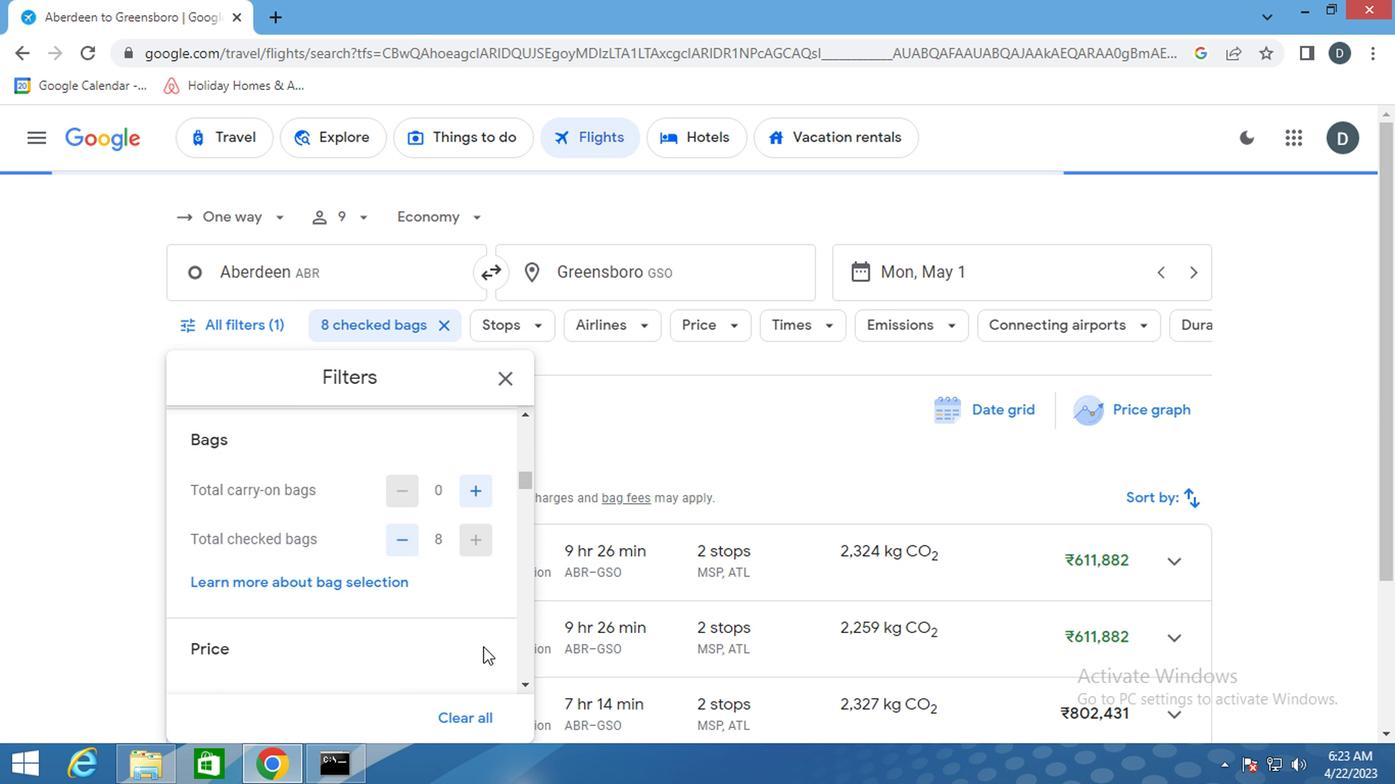 
Action: Mouse scrolled (484, 641) with delta (0, -1)
Screenshot: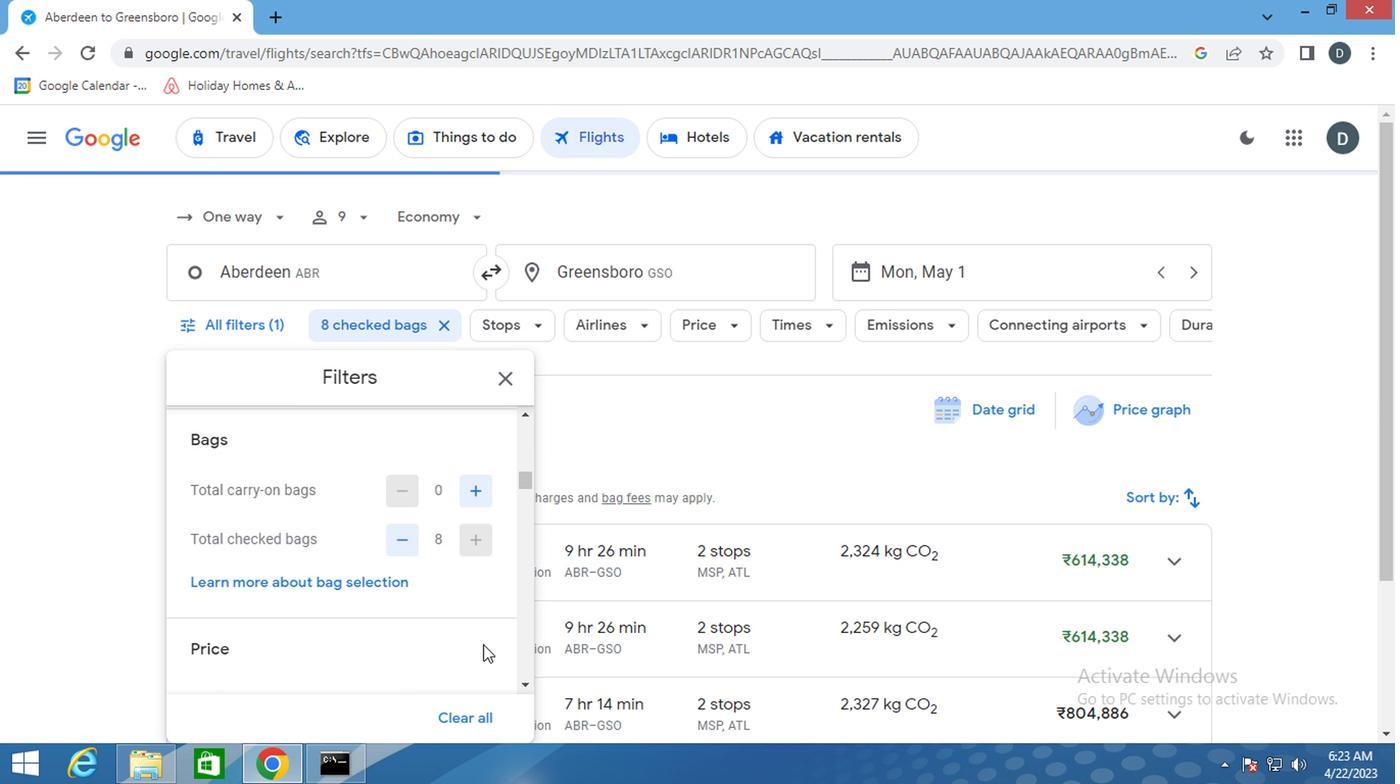 
Action: Mouse scrolled (484, 641) with delta (0, -1)
Screenshot: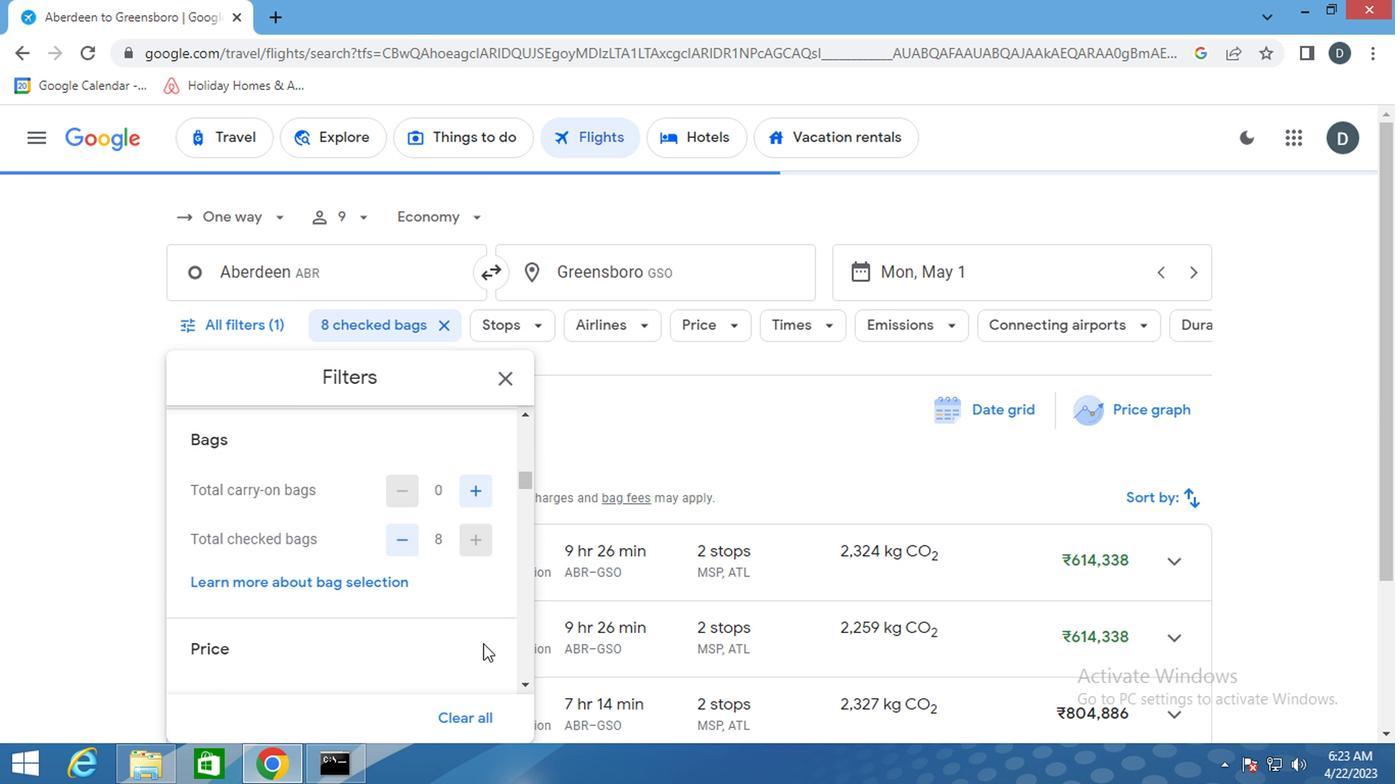 
Action: Mouse moved to (478, 536)
Screenshot: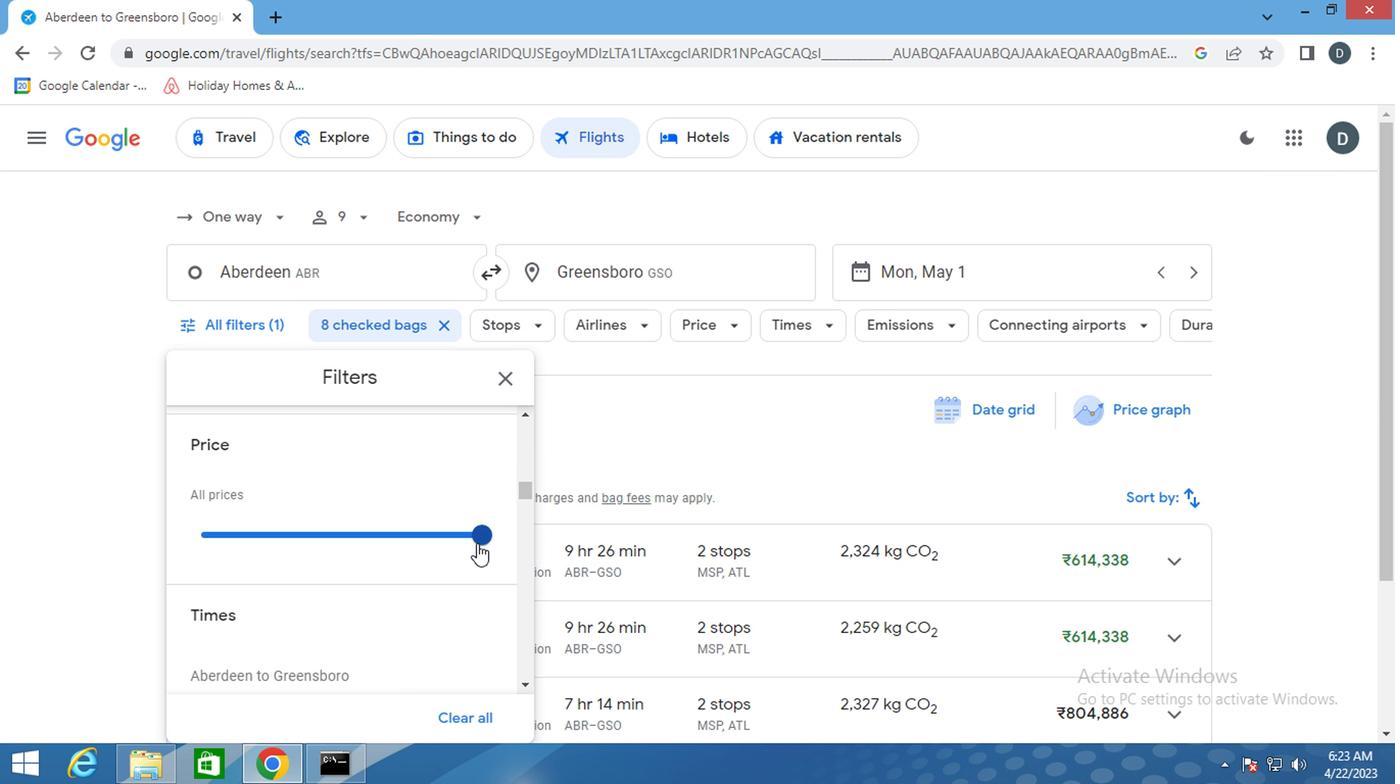 
Action: Mouse pressed left at (478, 536)
Screenshot: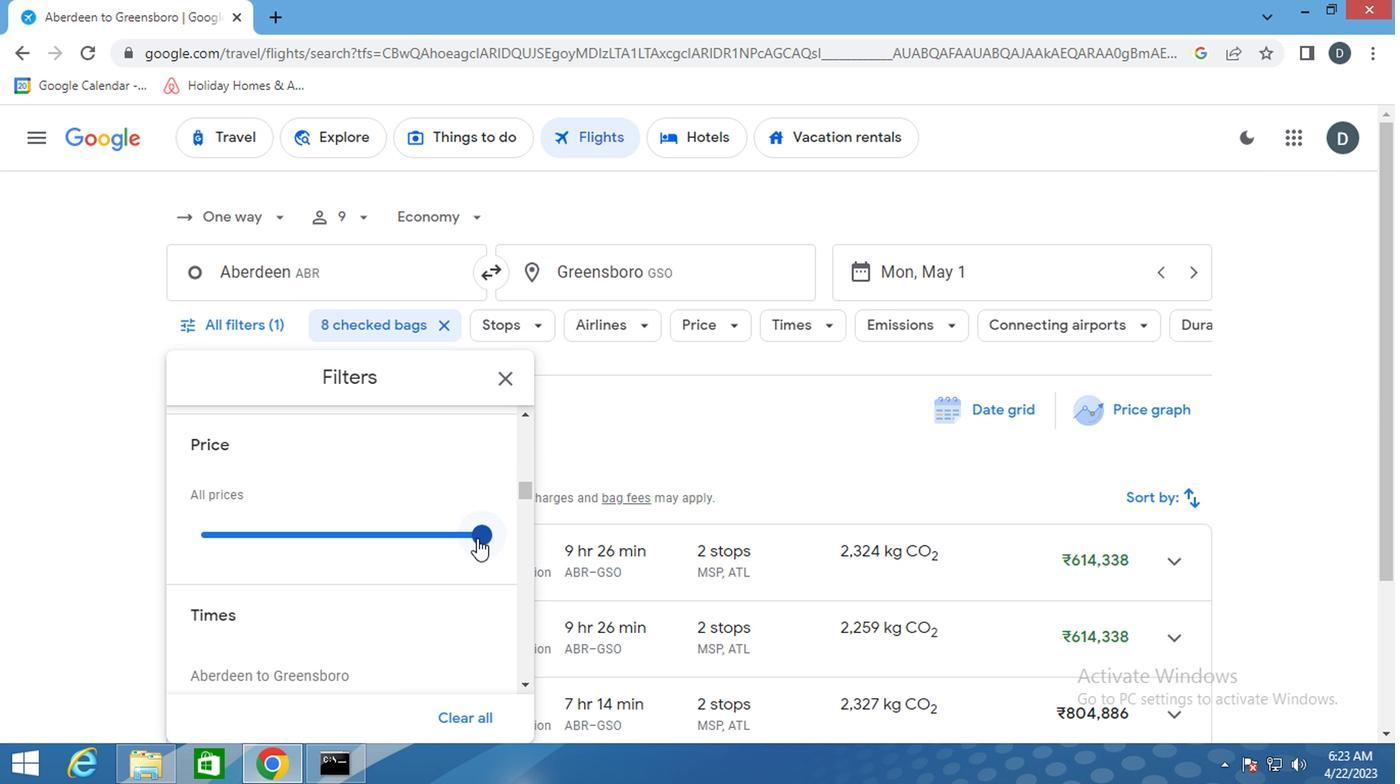 
Action: Mouse moved to (327, 593)
Screenshot: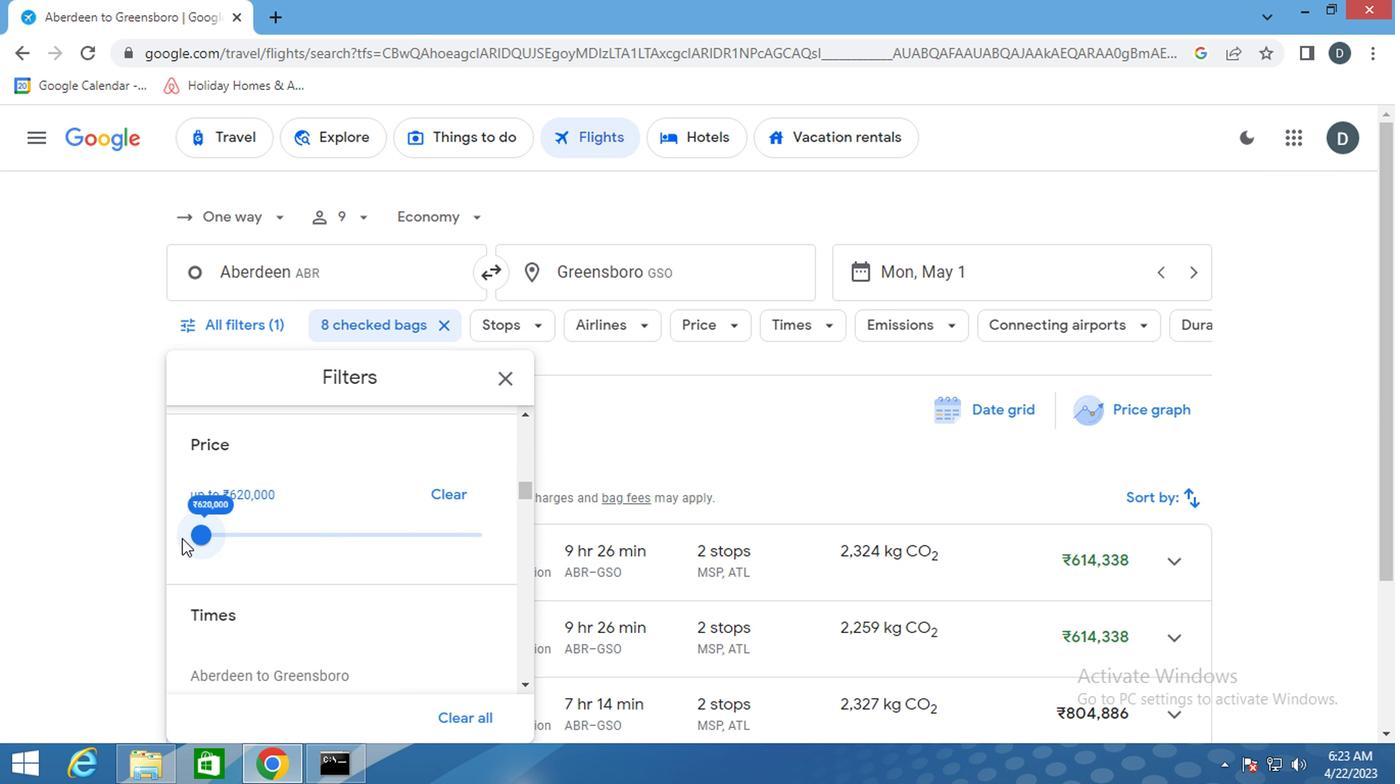 
Action: Mouse scrolled (327, 592) with delta (0, -1)
Screenshot: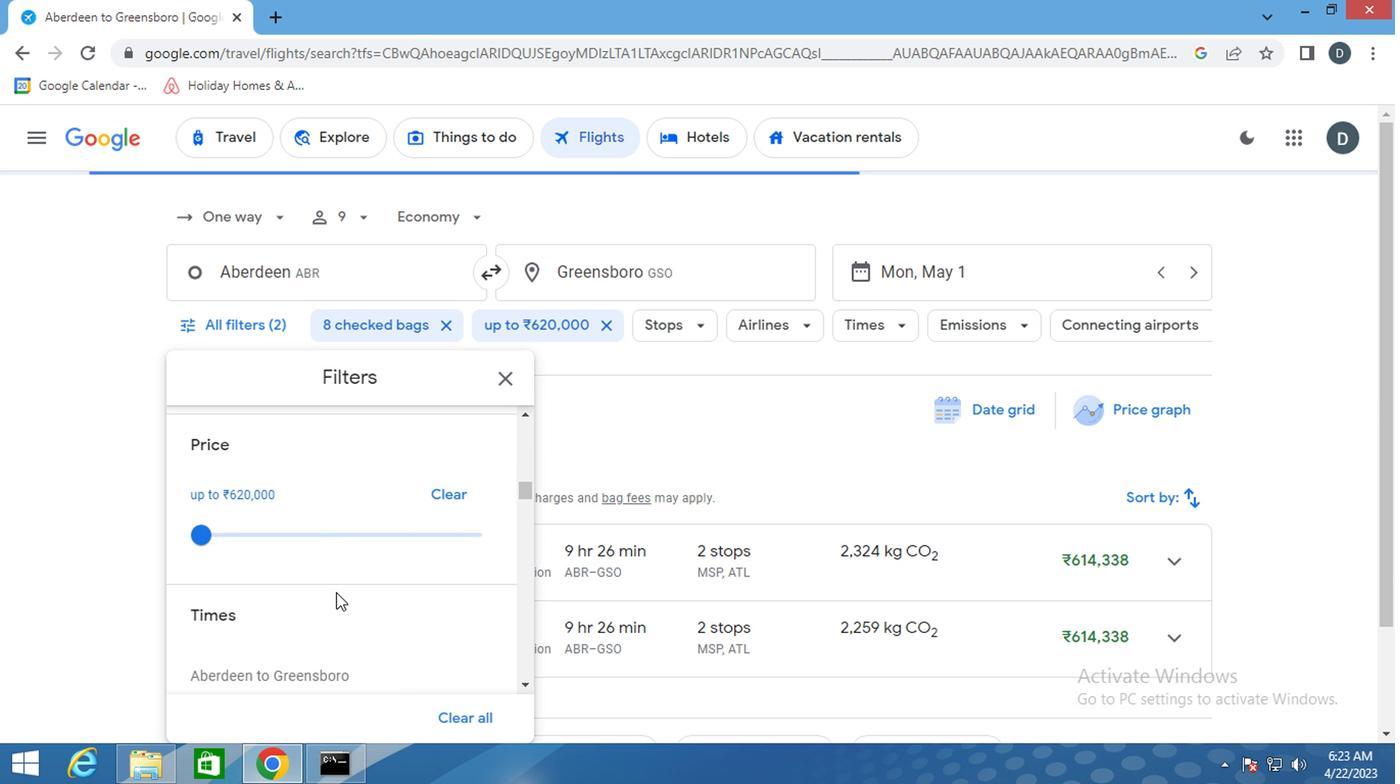 
Action: Mouse scrolled (327, 592) with delta (0, -1)
Screenshot: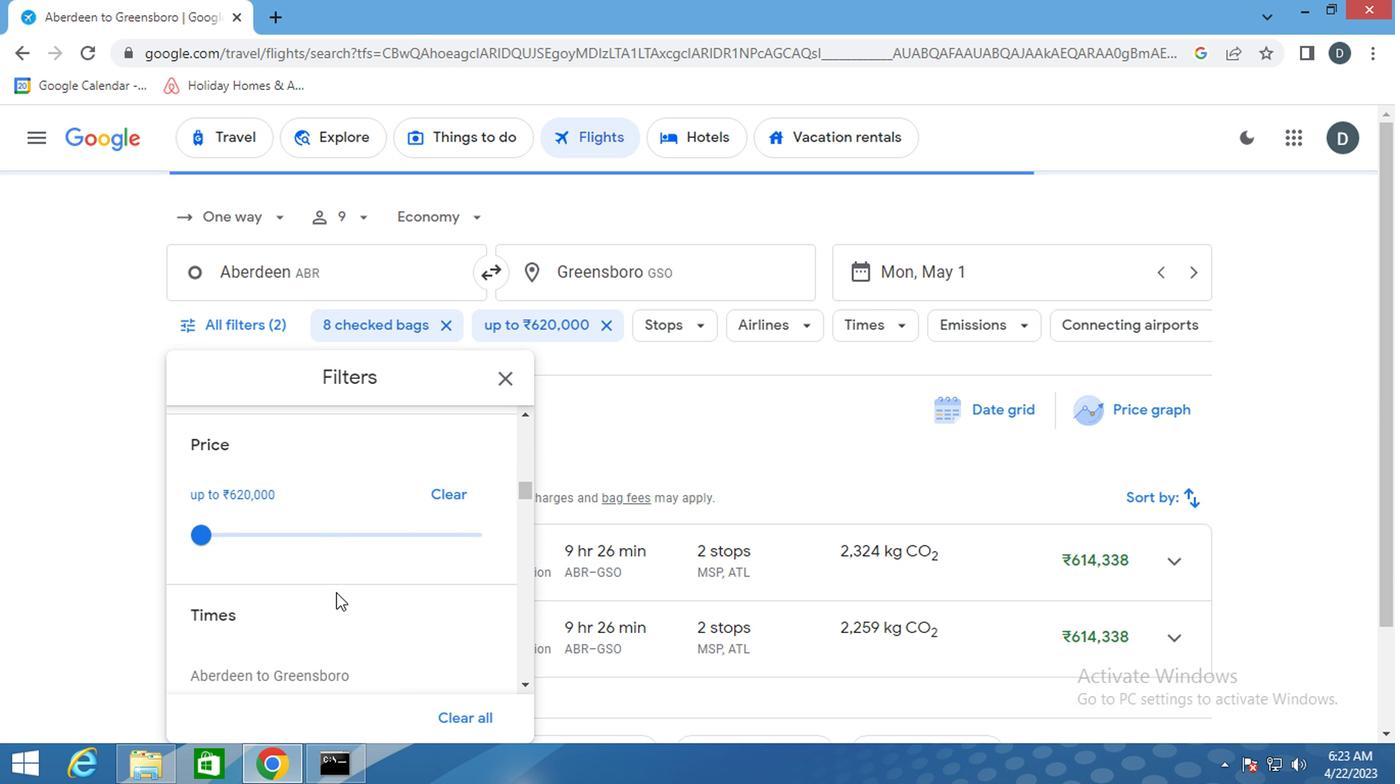 
Action: Mouse moved to (188, 558)
Screenshot: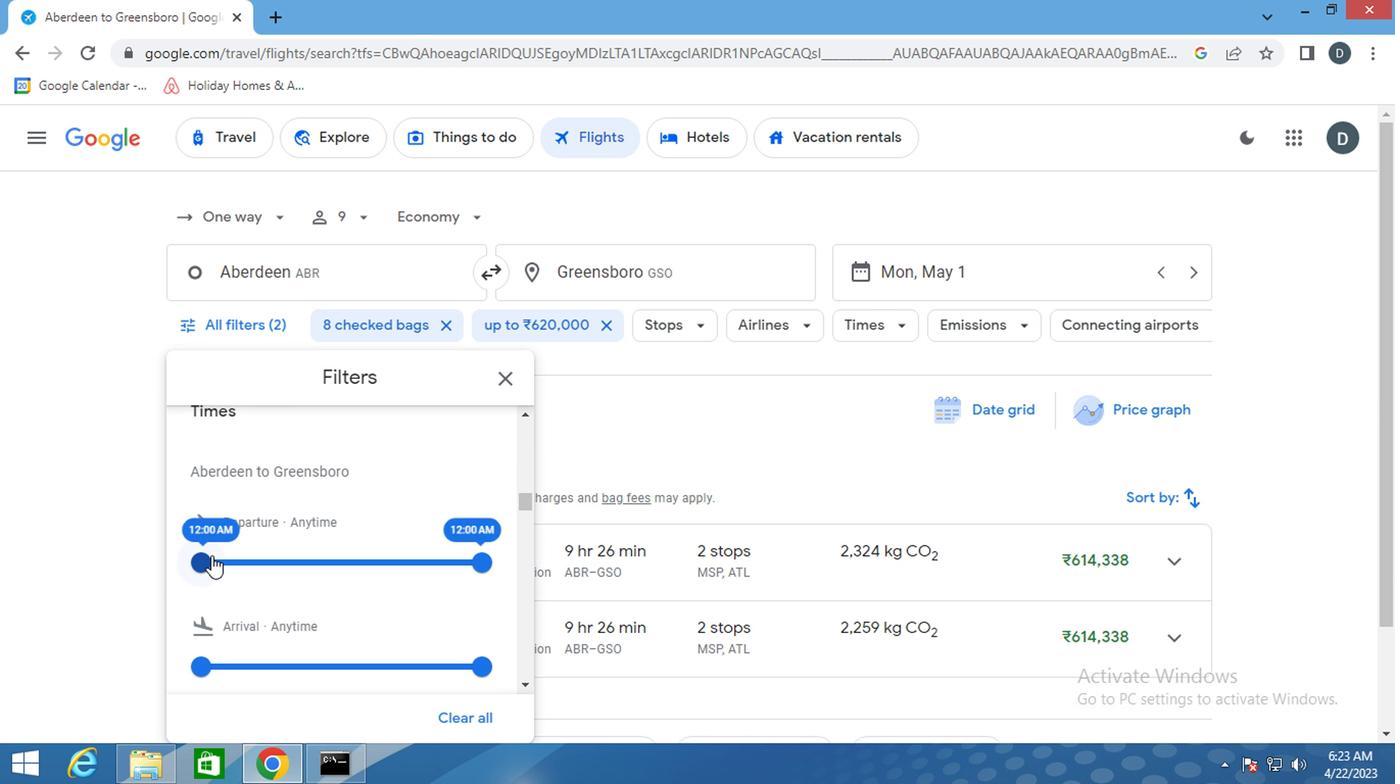 
Action: Mouse pressed left at (188, 558)
Screenshot: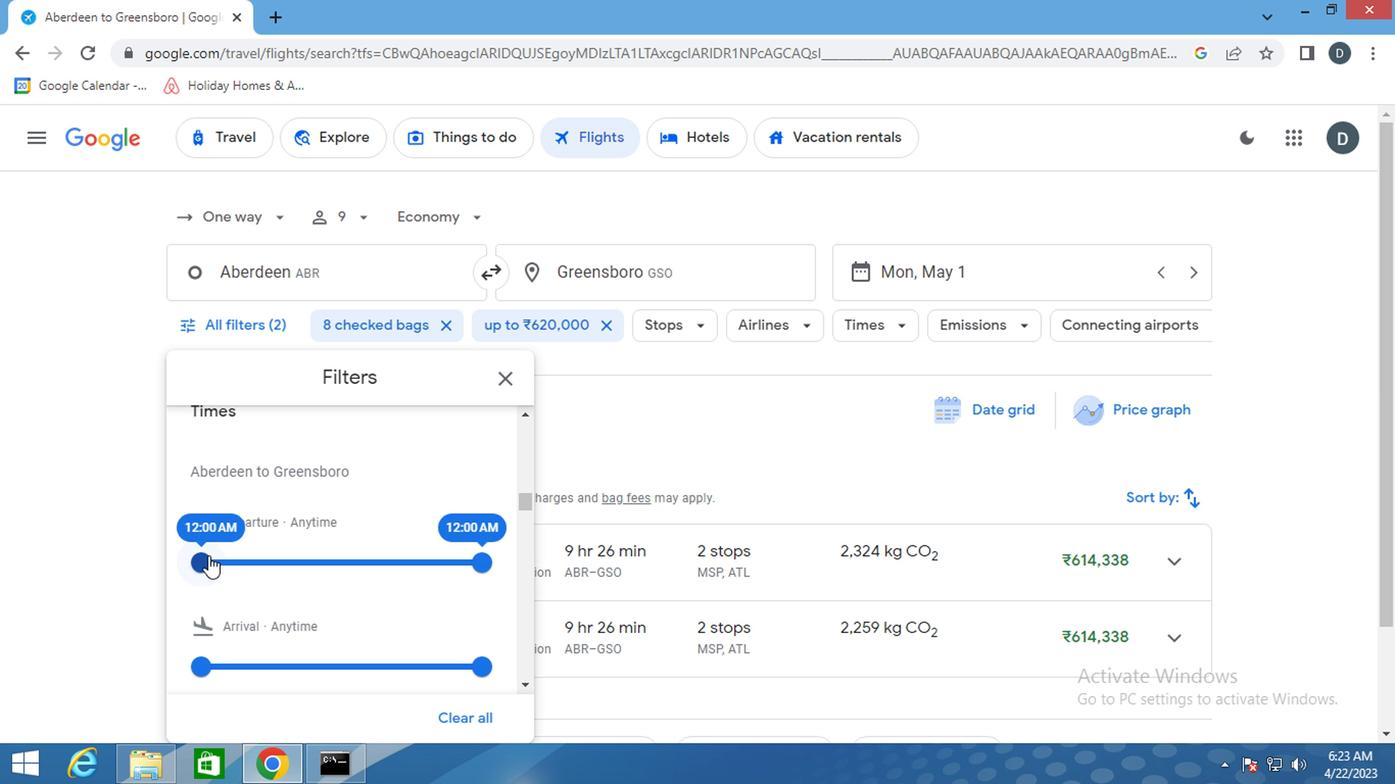 
Action: Mouse moved to (489, 559)
Screenshot: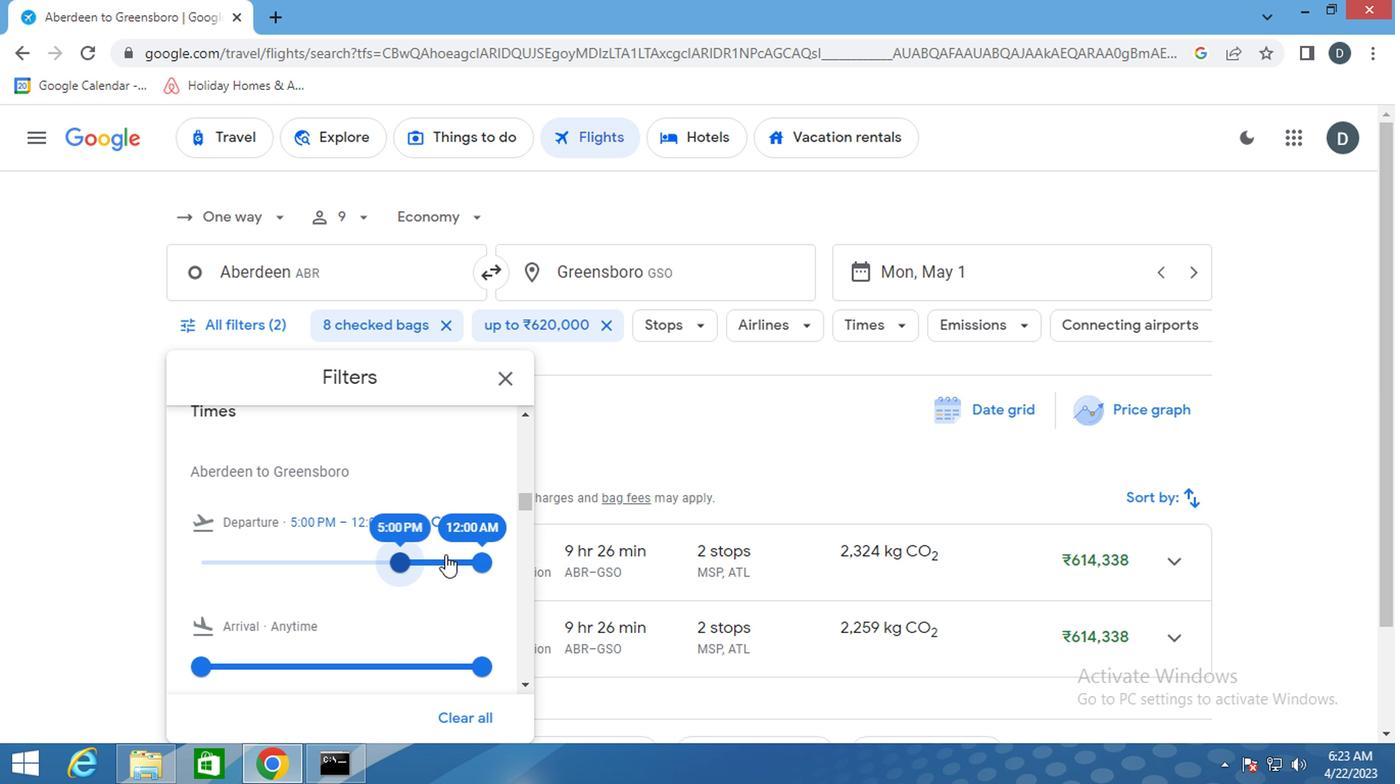
Action: Mouse pressed left at (489, 559)
Screenshot: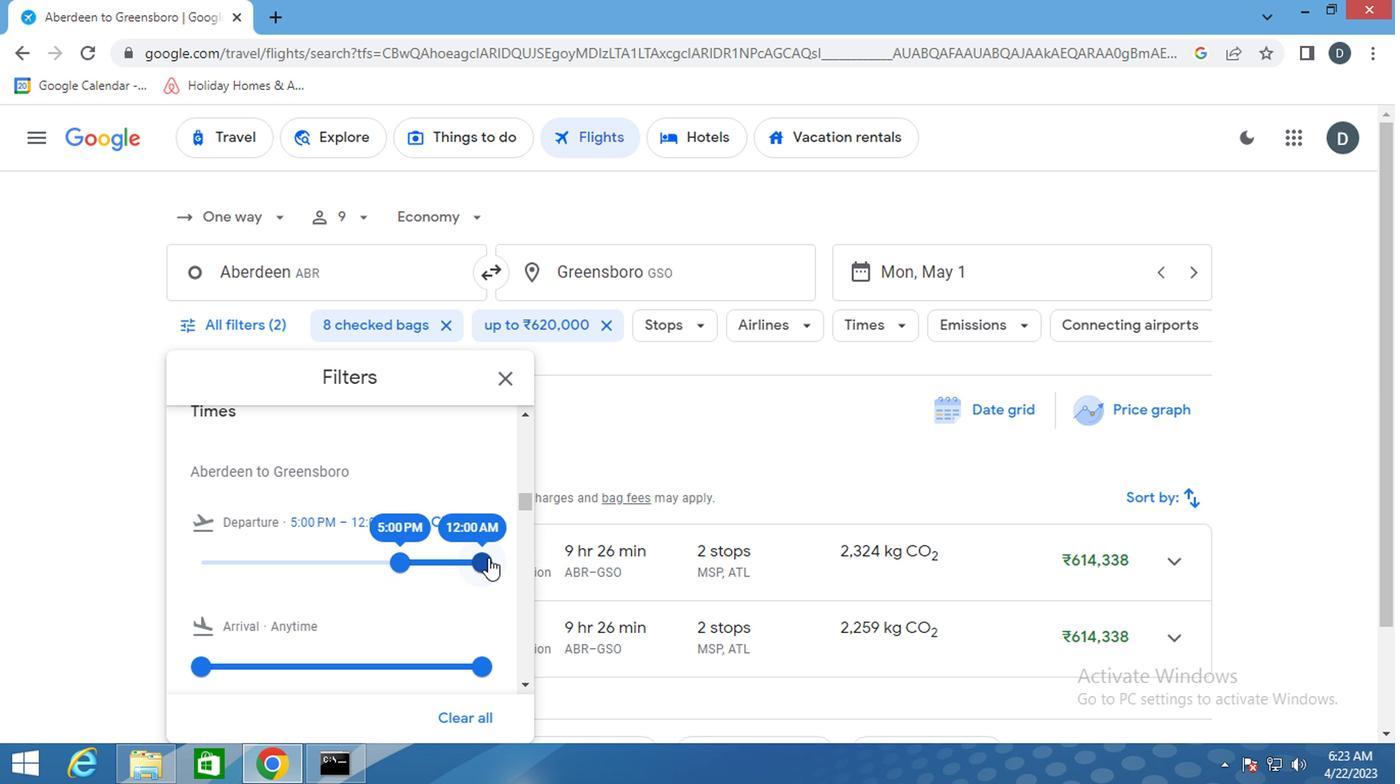 
Action: Mouse moved to (443, 649)
Screenshot: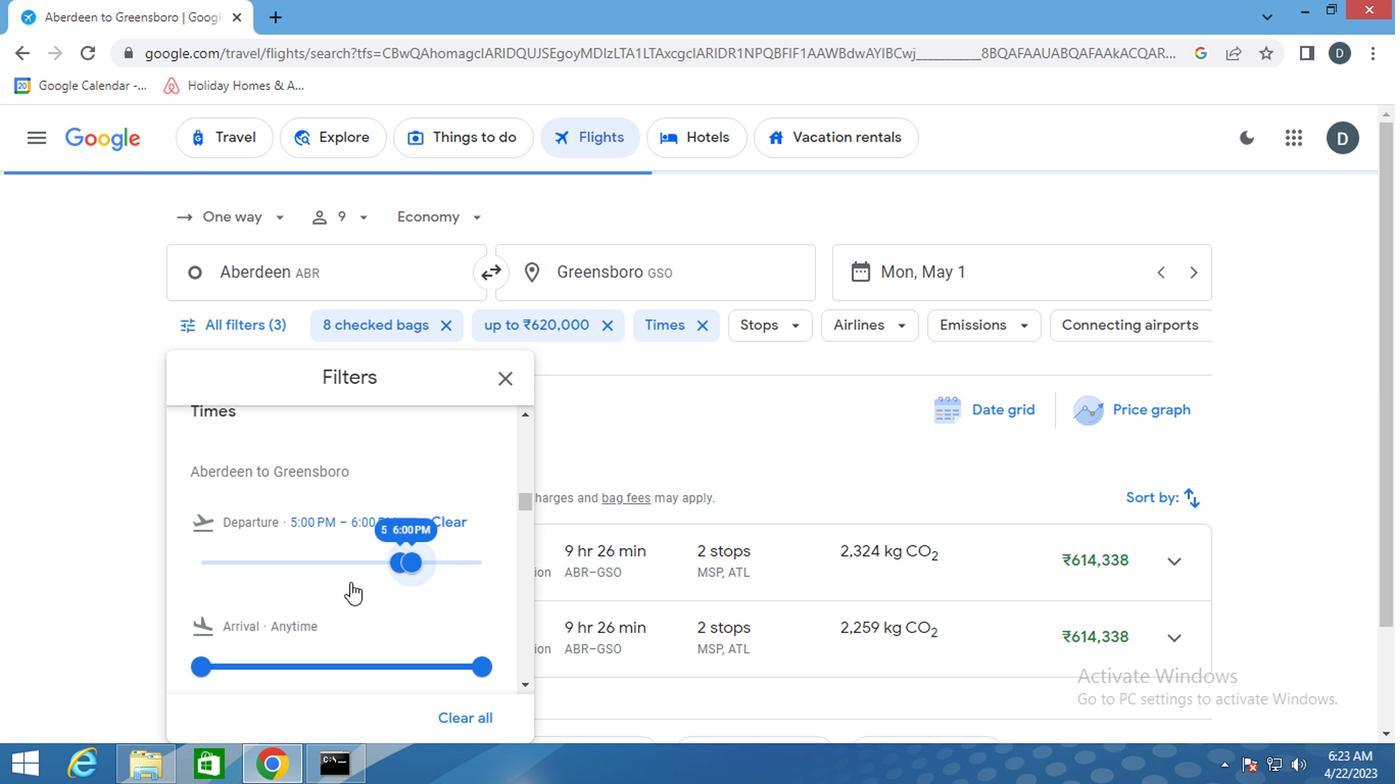 
Action: Mouse scrolled (443, 648) with delta (0, 0)
Screenshot: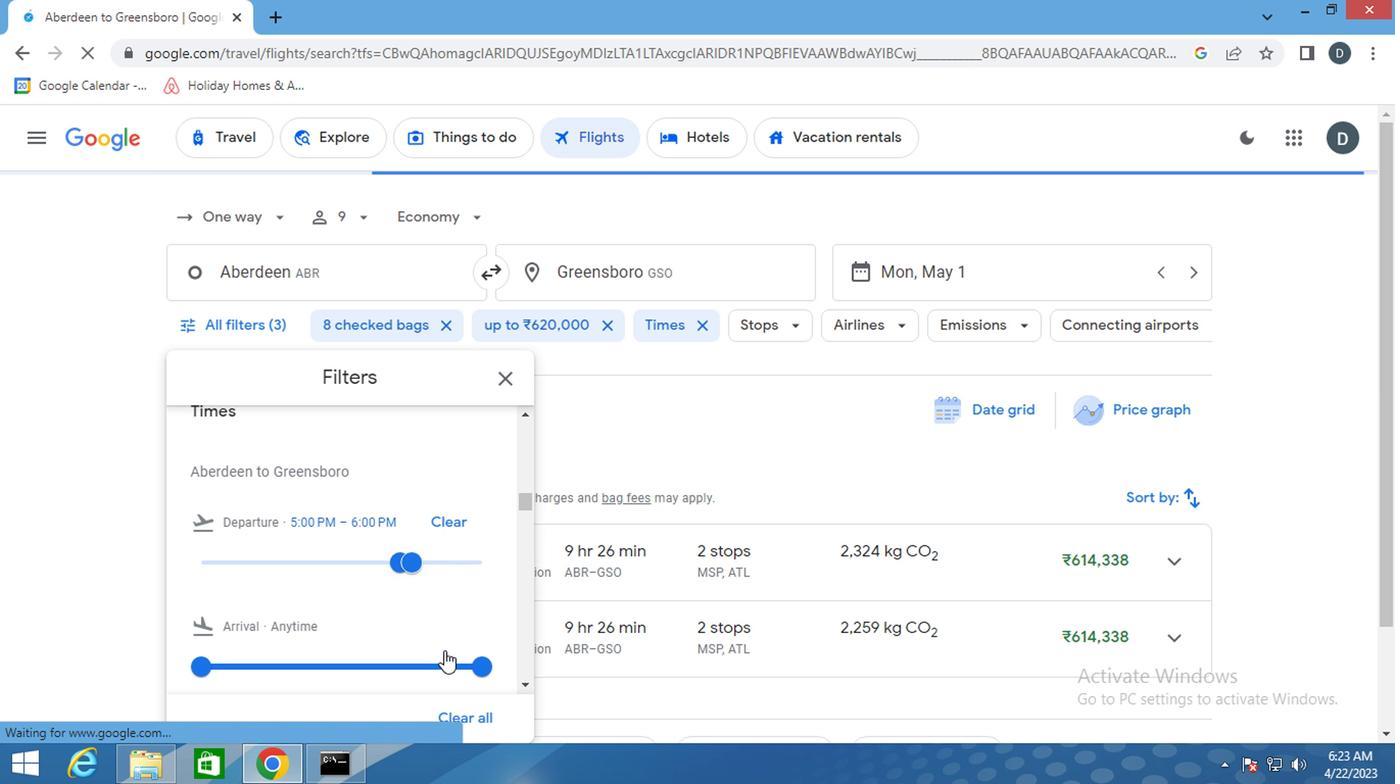 
Action: Mouse scrolled (443, 648) with delta (0, 0)
Screenshot: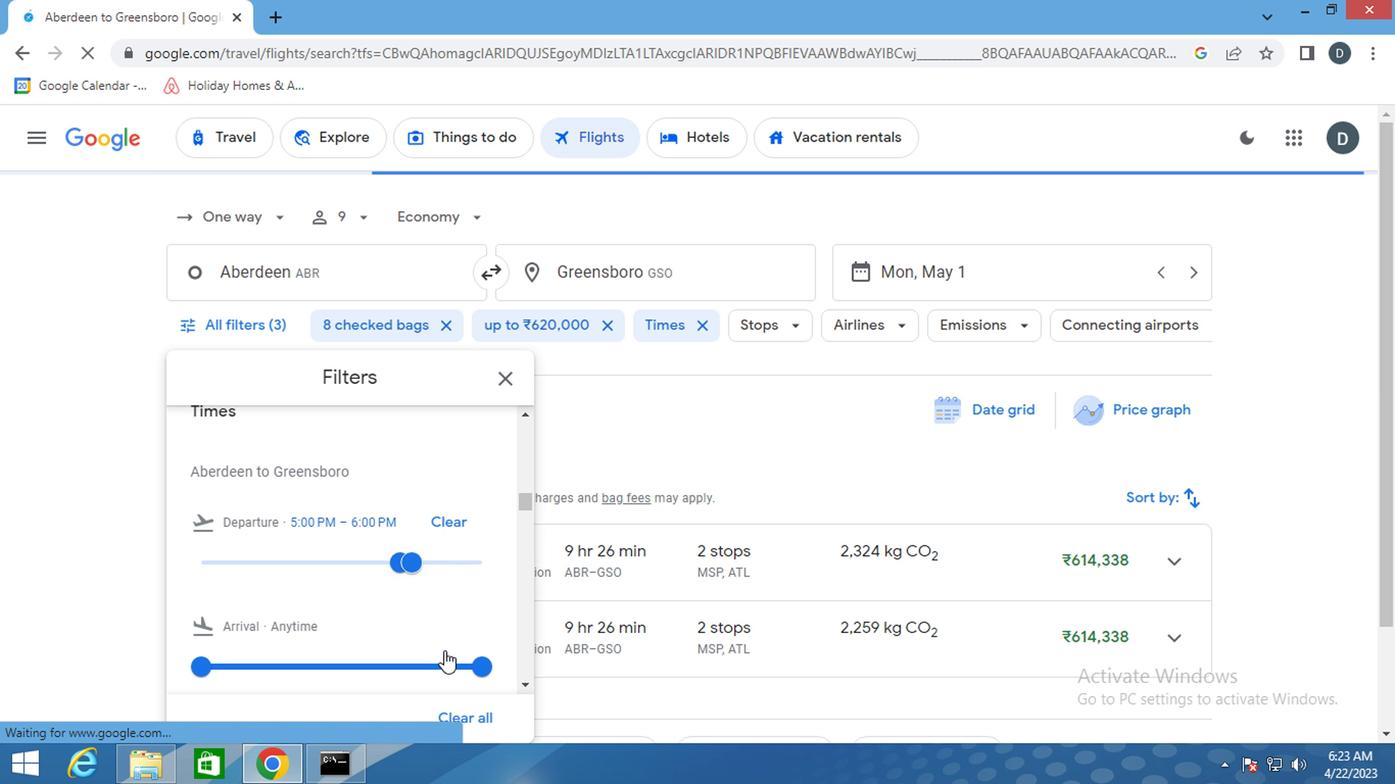 
Action: Mouse scrolled (443, 648) with delta (0, 0)
Screenshot: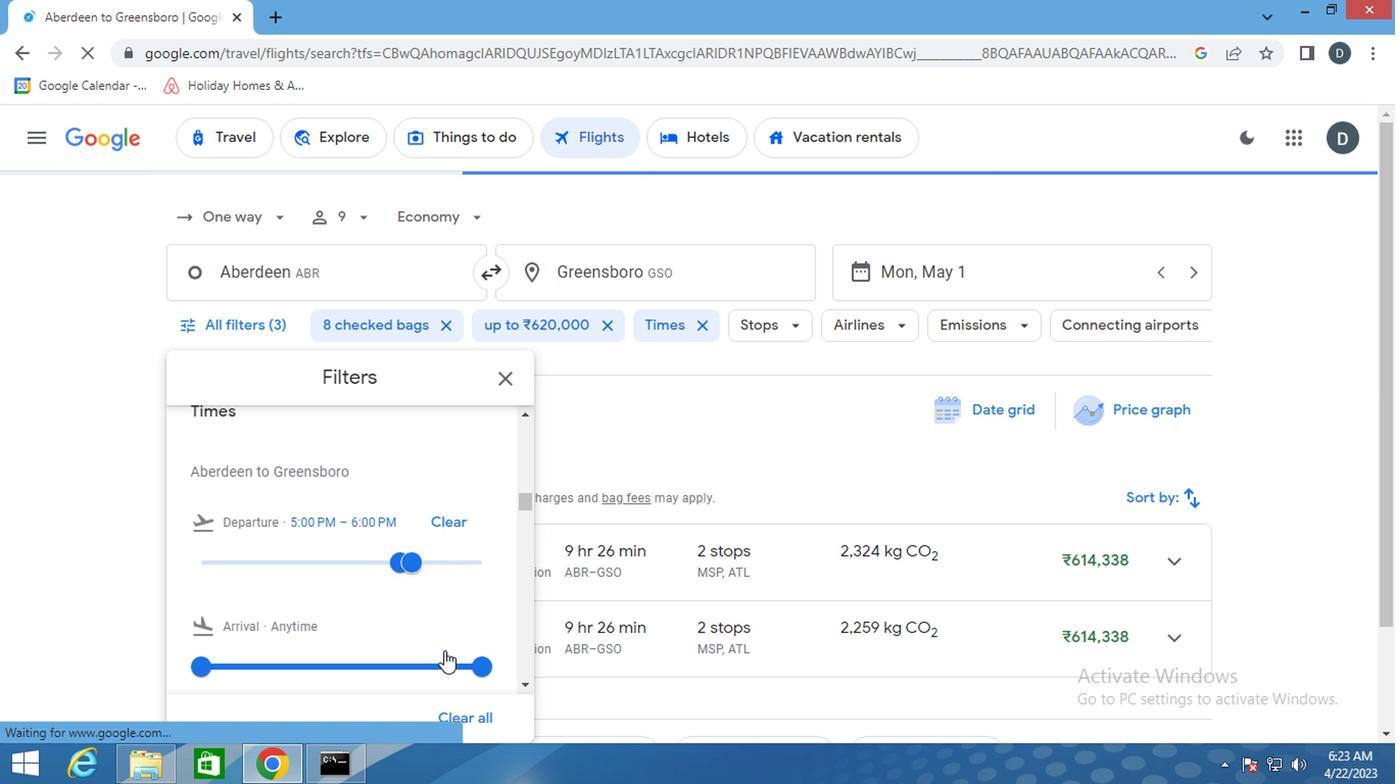 
Action: Mouse scrolled (443, 648) with delta (0, 0)
Screenshot: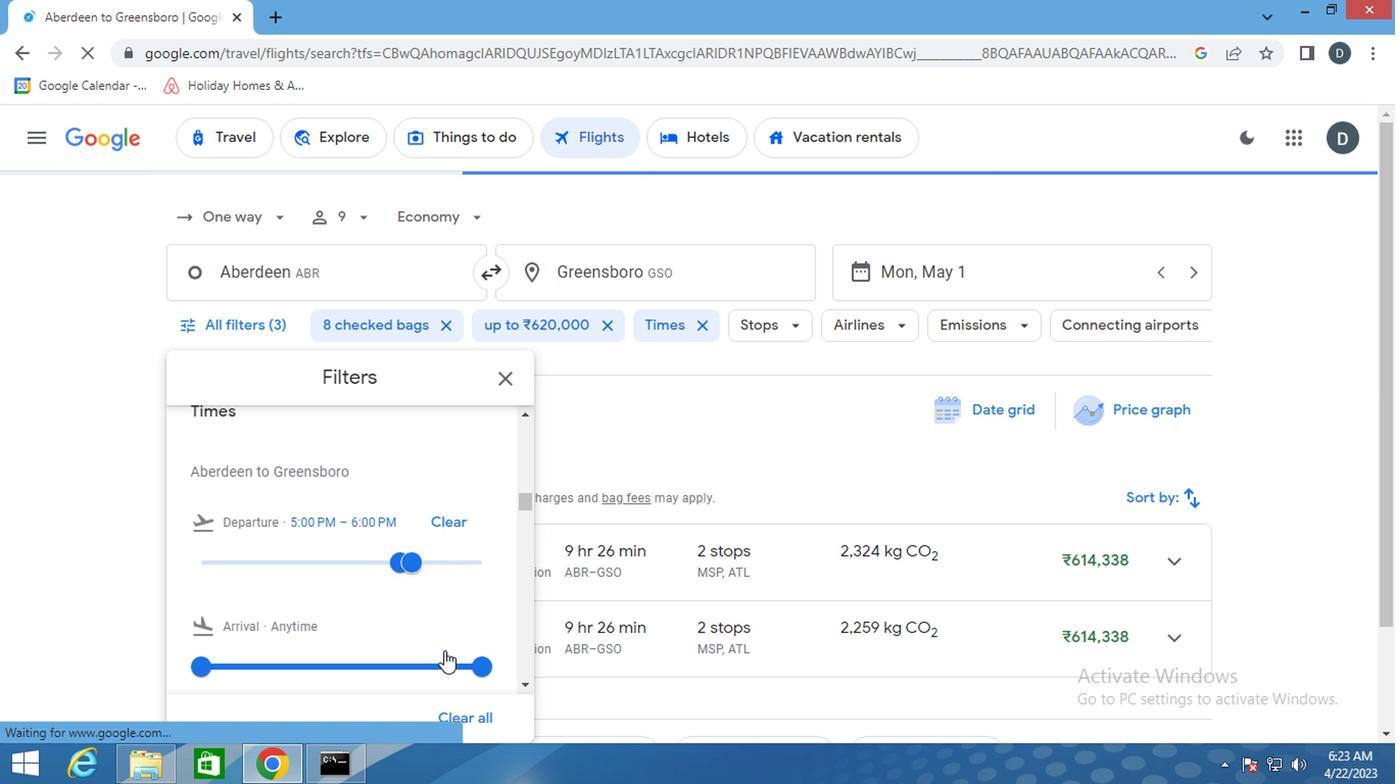 
Action: Mouse scrolled (443, 648) with delta (0, 0)
Screenshot: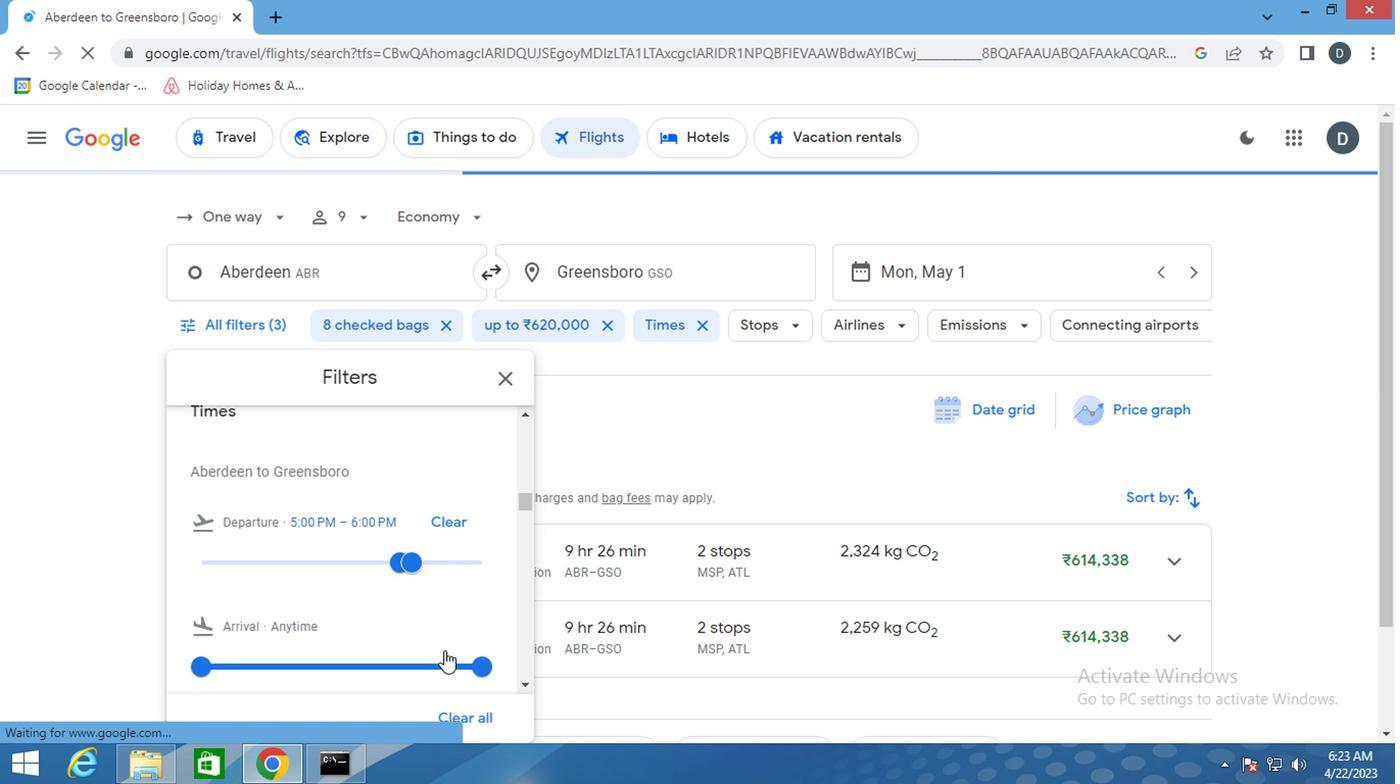 
Action: Mouse moved to (445, 611)
Screenshot: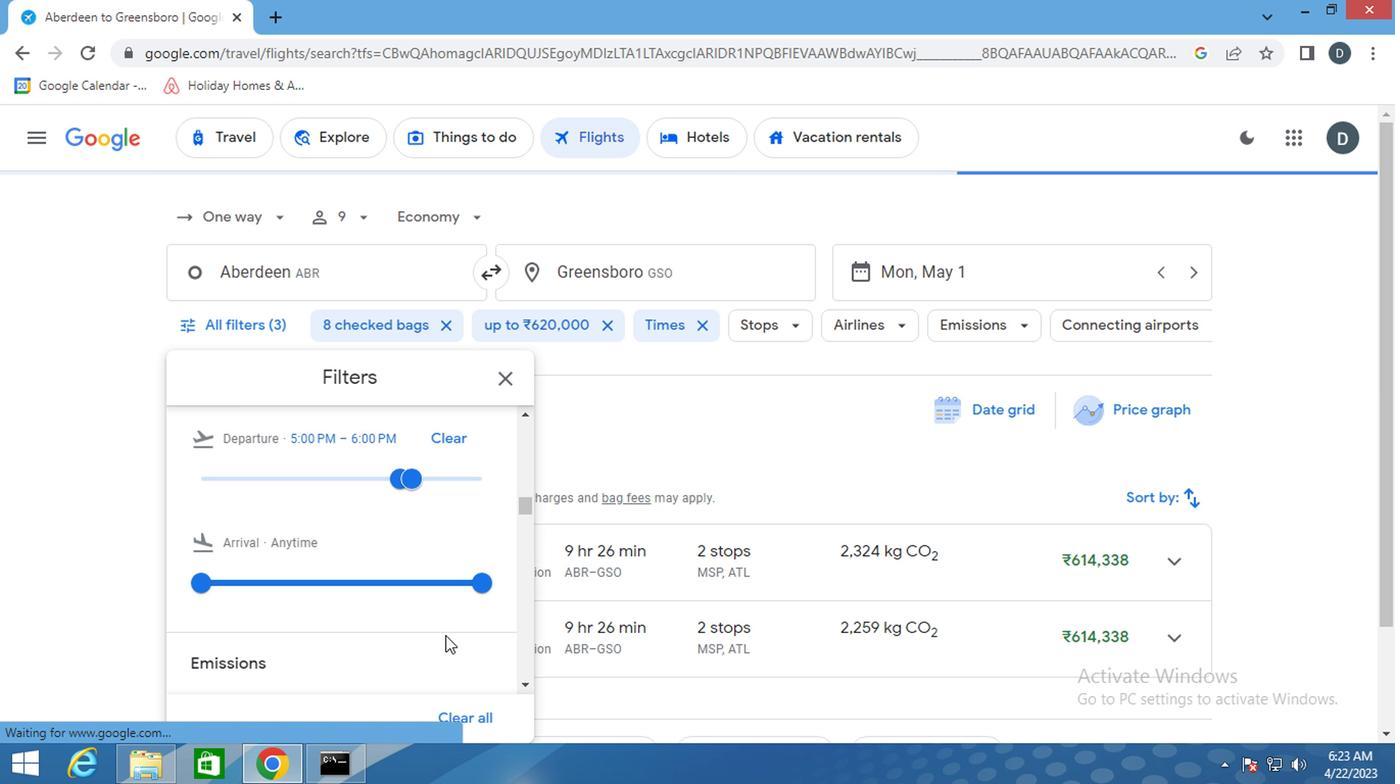 
Action: Mouse scrolled (445, 611) with delta (0, 0)
Screenshot: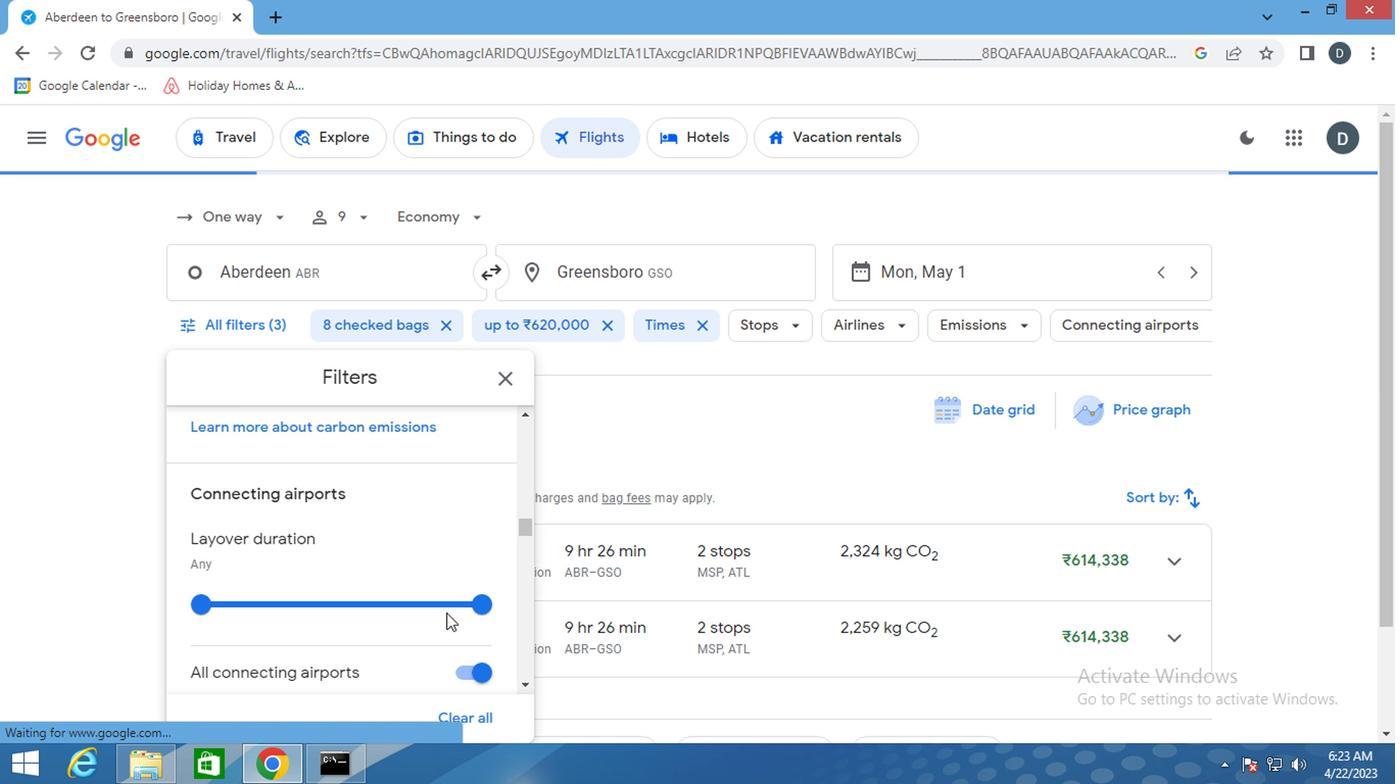 
Action: Mouse scrolled (445, 611) with delta (0, 0)
Screenshot: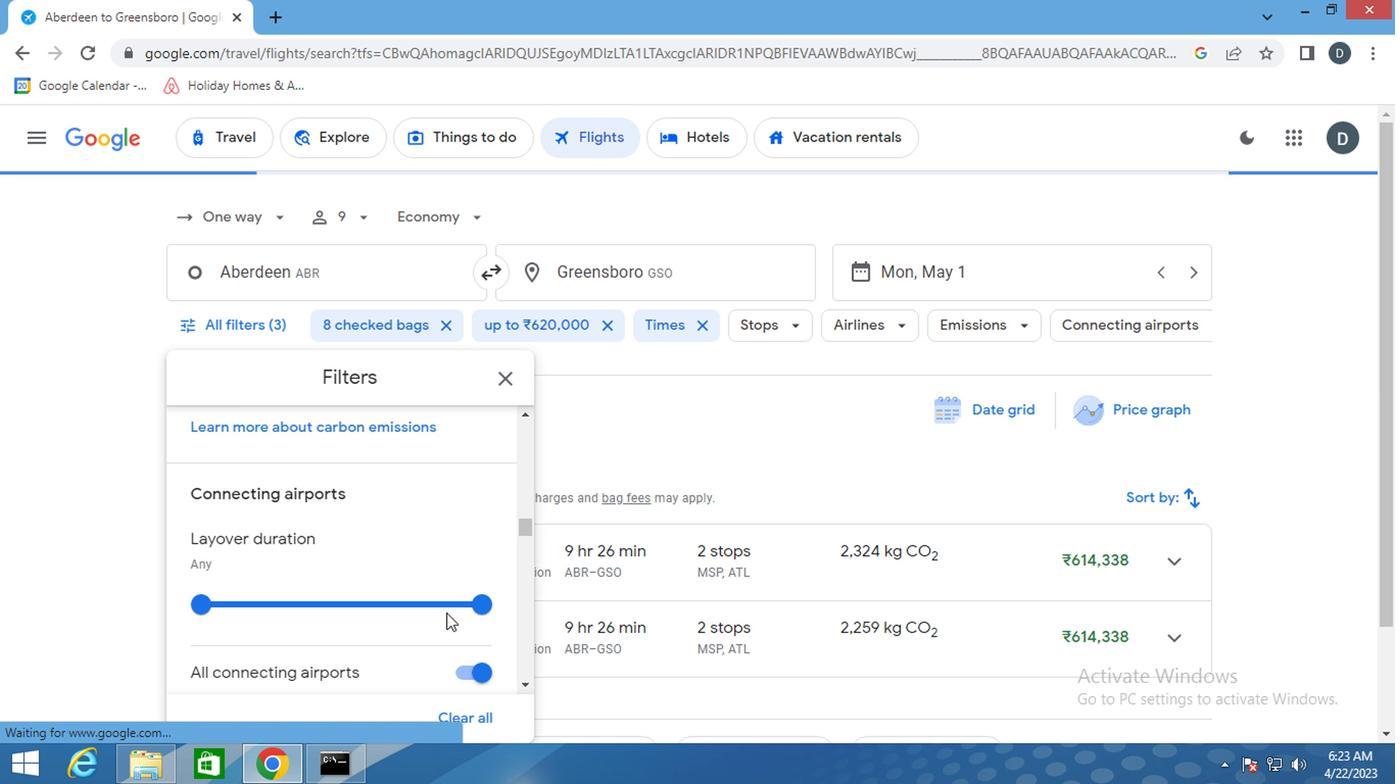 
Action: Mouse scrolled (445, 611) with delta (0, 0)
Screenshot: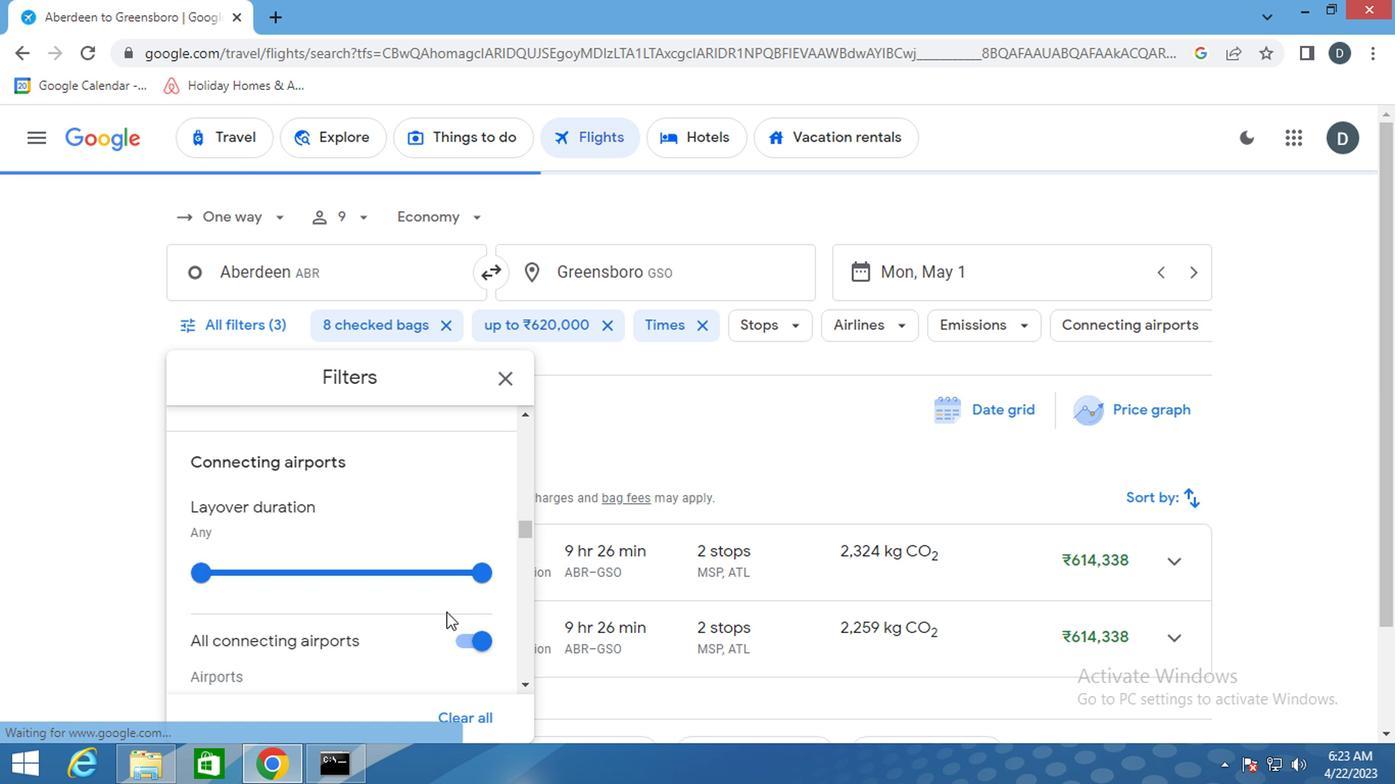 
Action: Mouse scrolled (445, 611) with delta (0, 0)
Screenshot: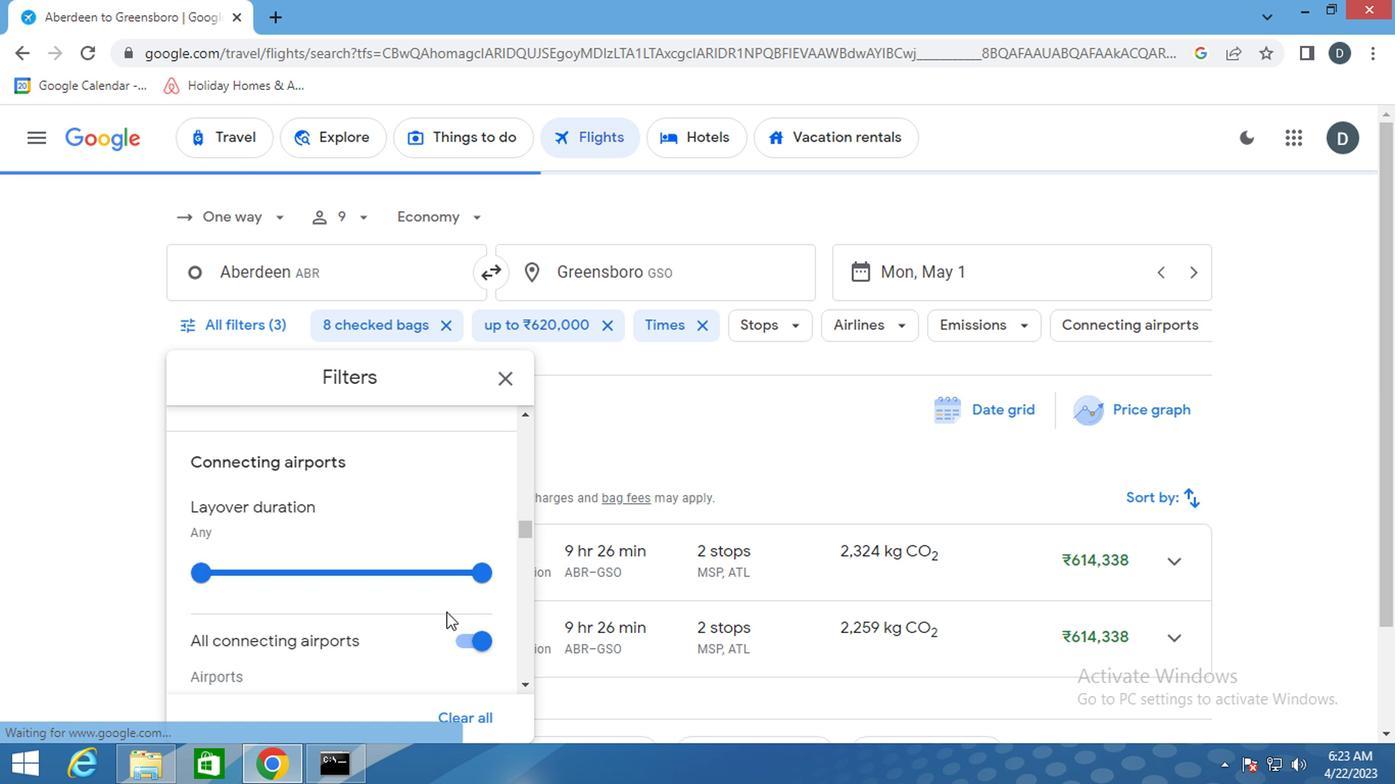 
Action: Mouse scrolled (445, 611) with delta (0, 0)
Screenshot: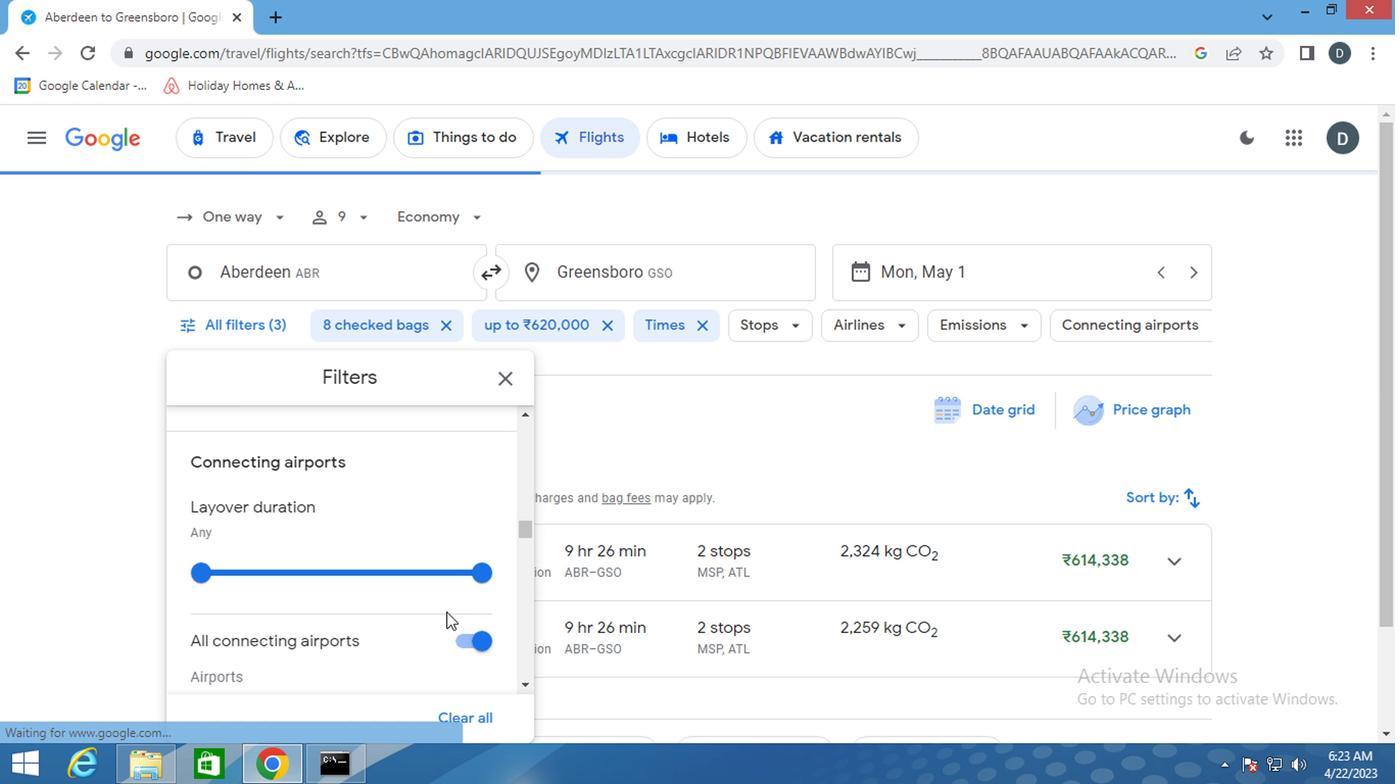 
Action: Mouse scrolled (445, 611) with delta (0, 0)
Screenshot: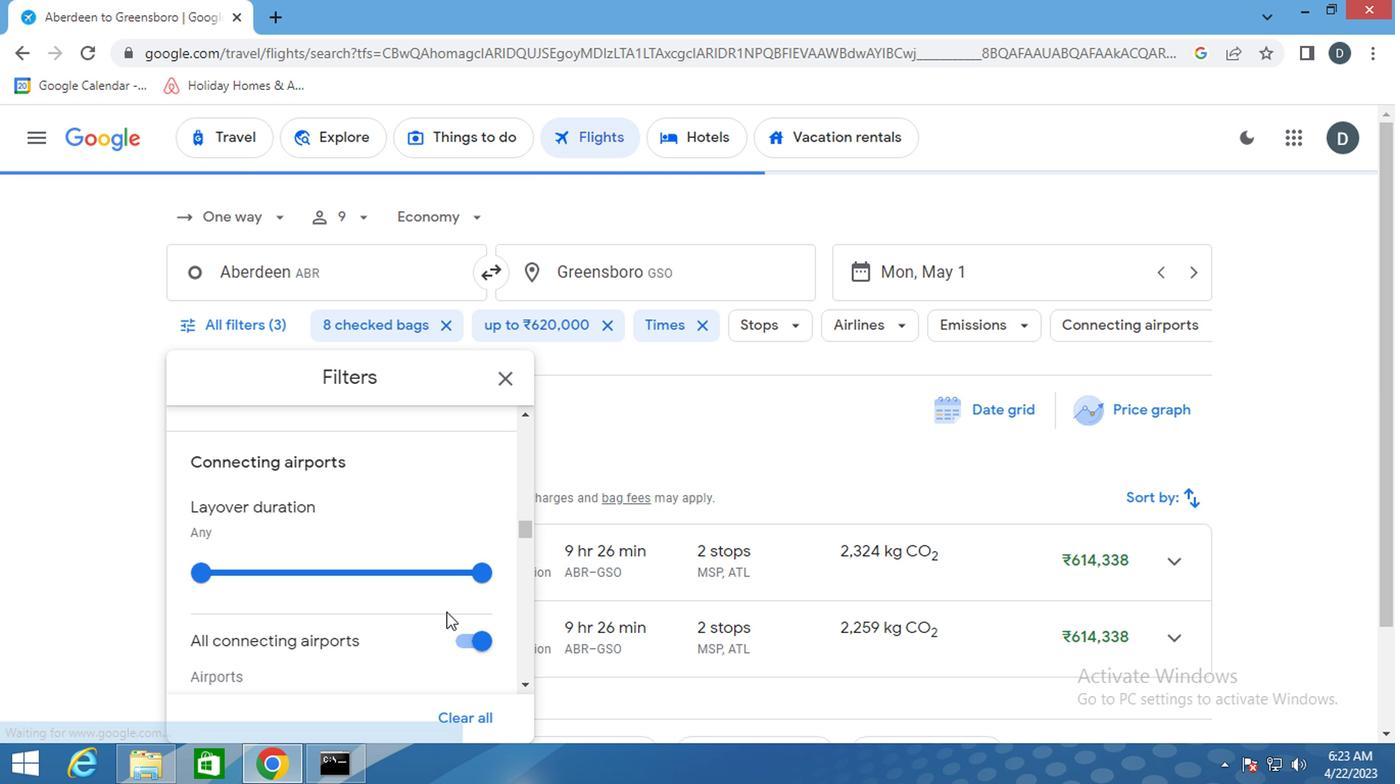 
Action: Mouse scrolled (445, 611) with delta (0, 0)
Screenshot: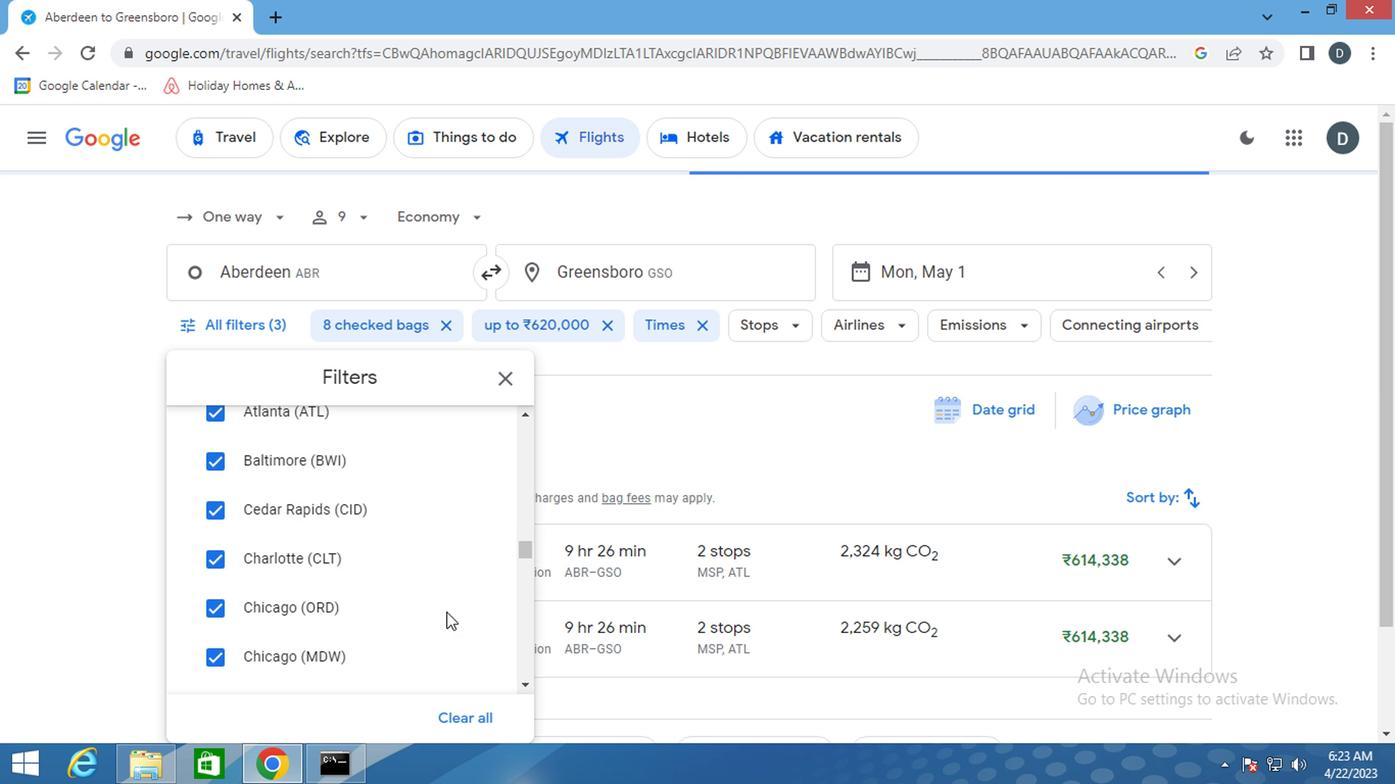 
Action: Mouse scrolled (445, 611) with delta (0, 0)
Screenshot: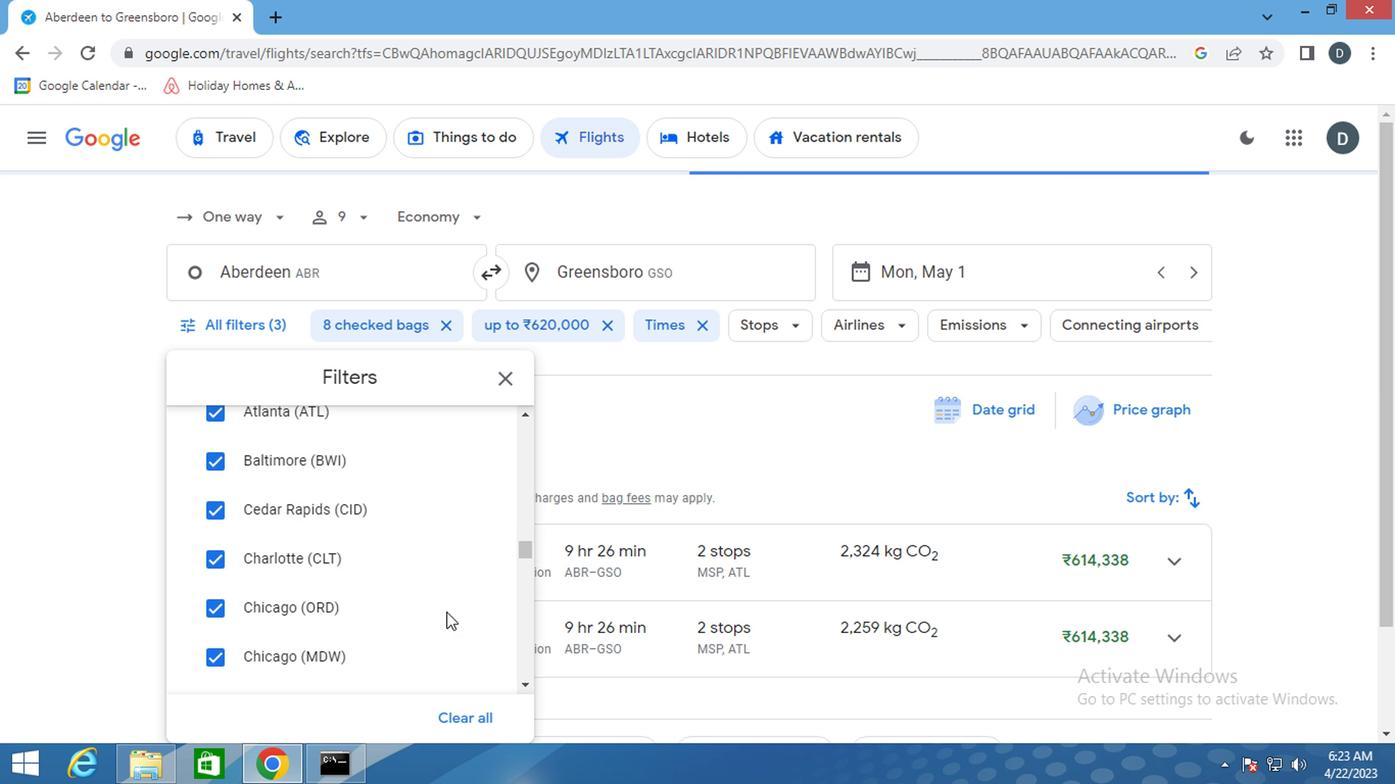 
Action: Mouse scrolled (445, 611) with delta (0, 0)
Screenshot: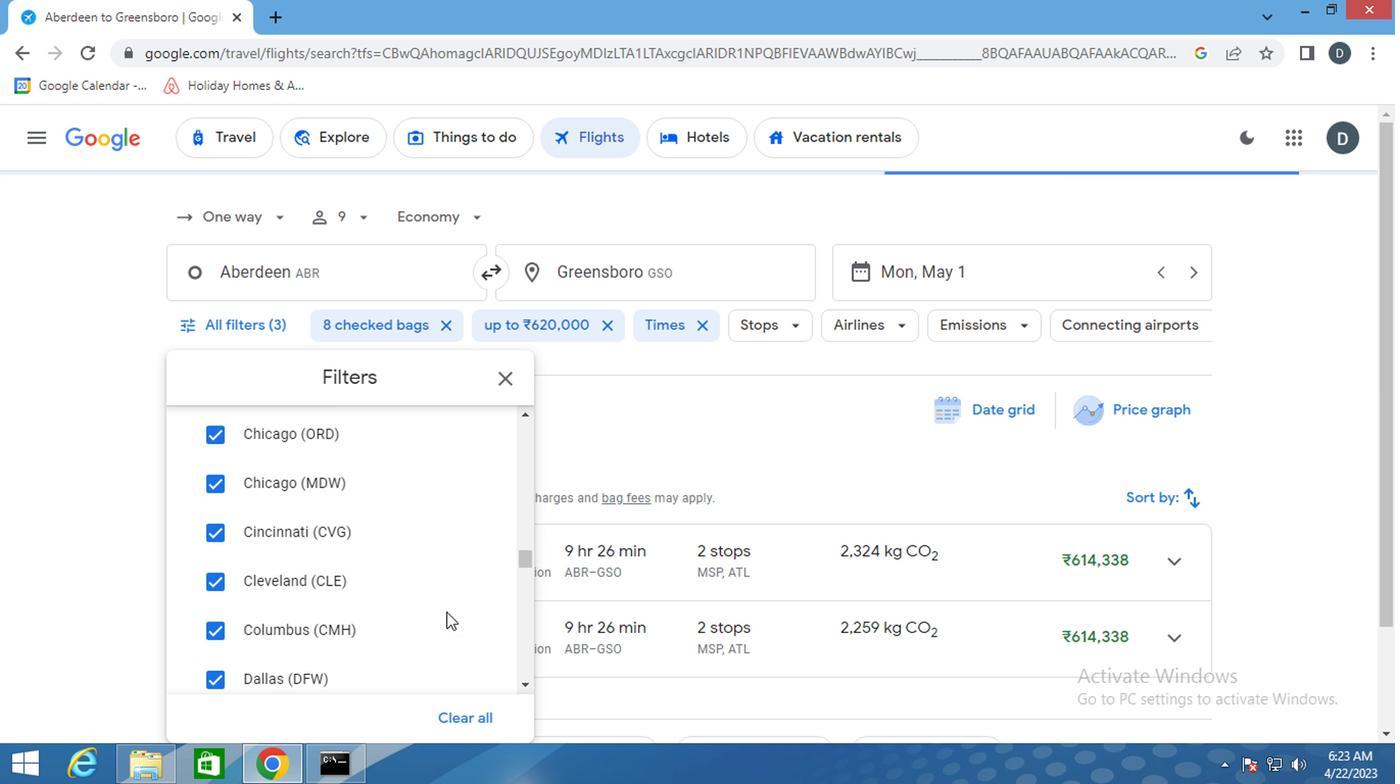 
Action: Mouse scrolled (445, 611) with delta (0, 0)
Screenshot: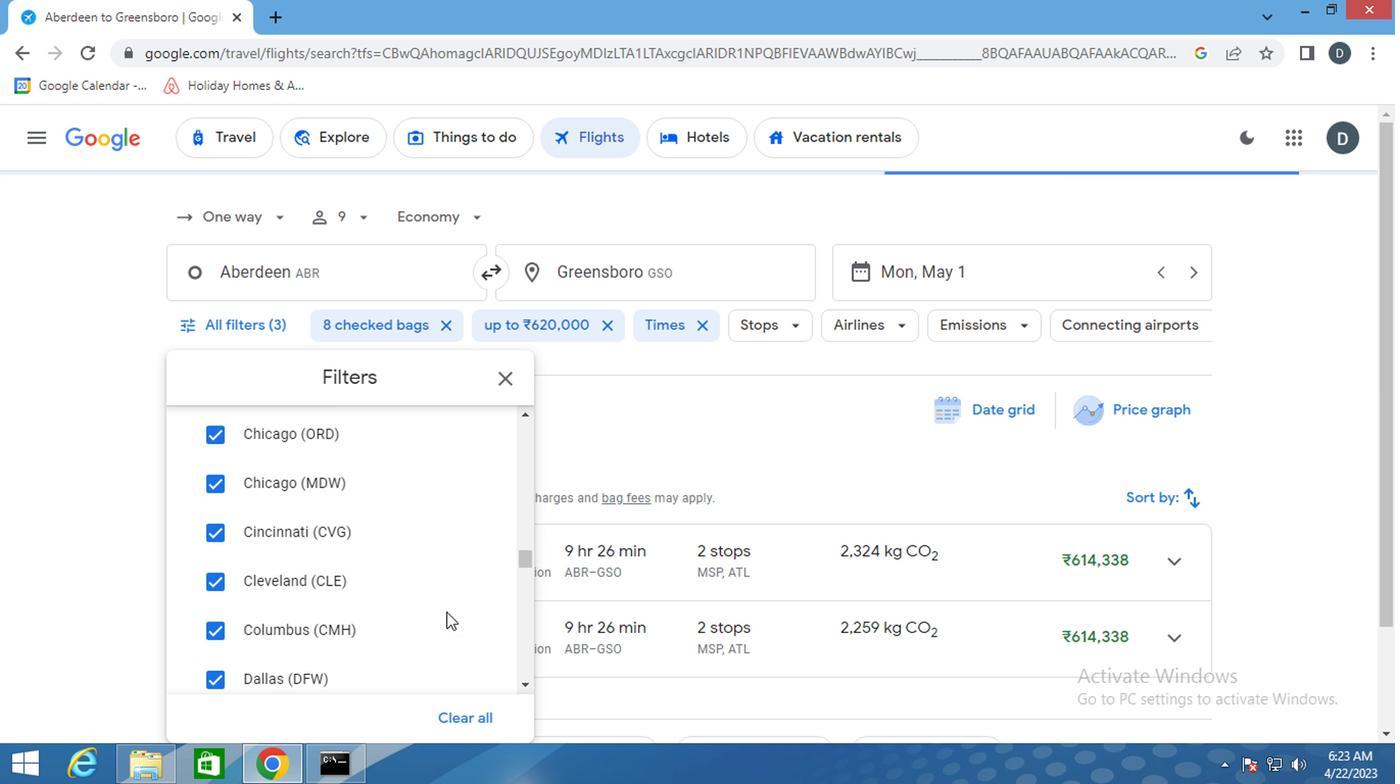 
Action: Mouse scrolled (445, 611) with delta (0, 0)
Screenshot: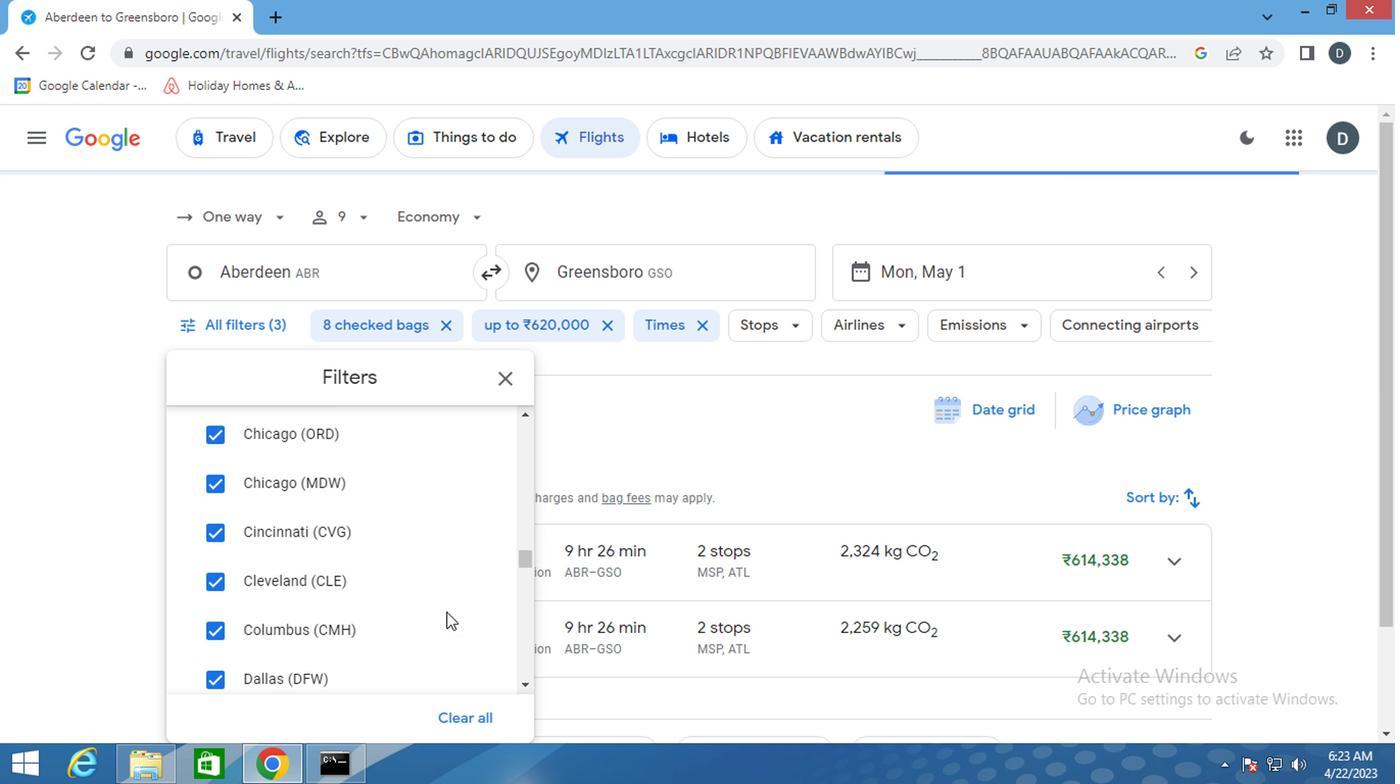 
Action: Mouse scrolled (445, 611) with delta (0, 0)
Screenshot: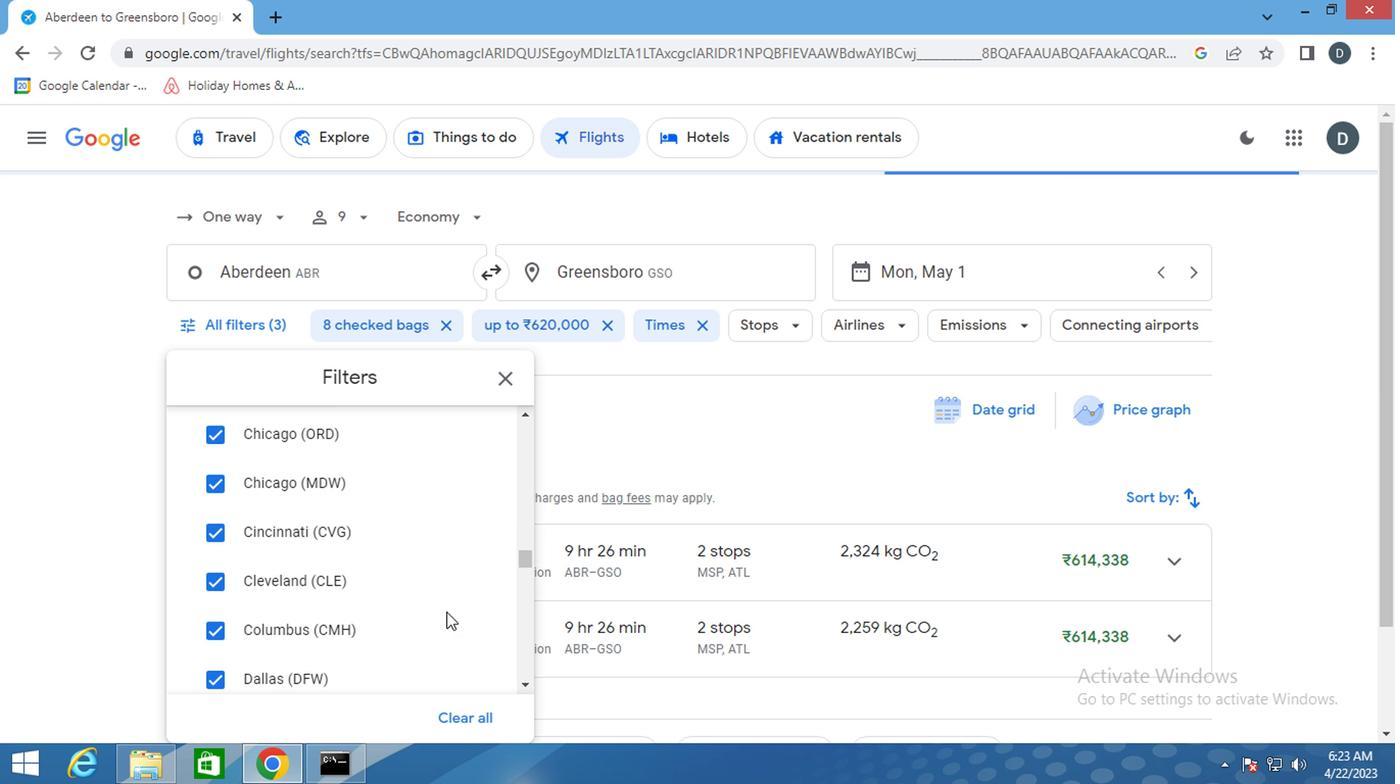 
Action: Mouse scrolled (445, 611) with delta (0, 0)
Screenshot: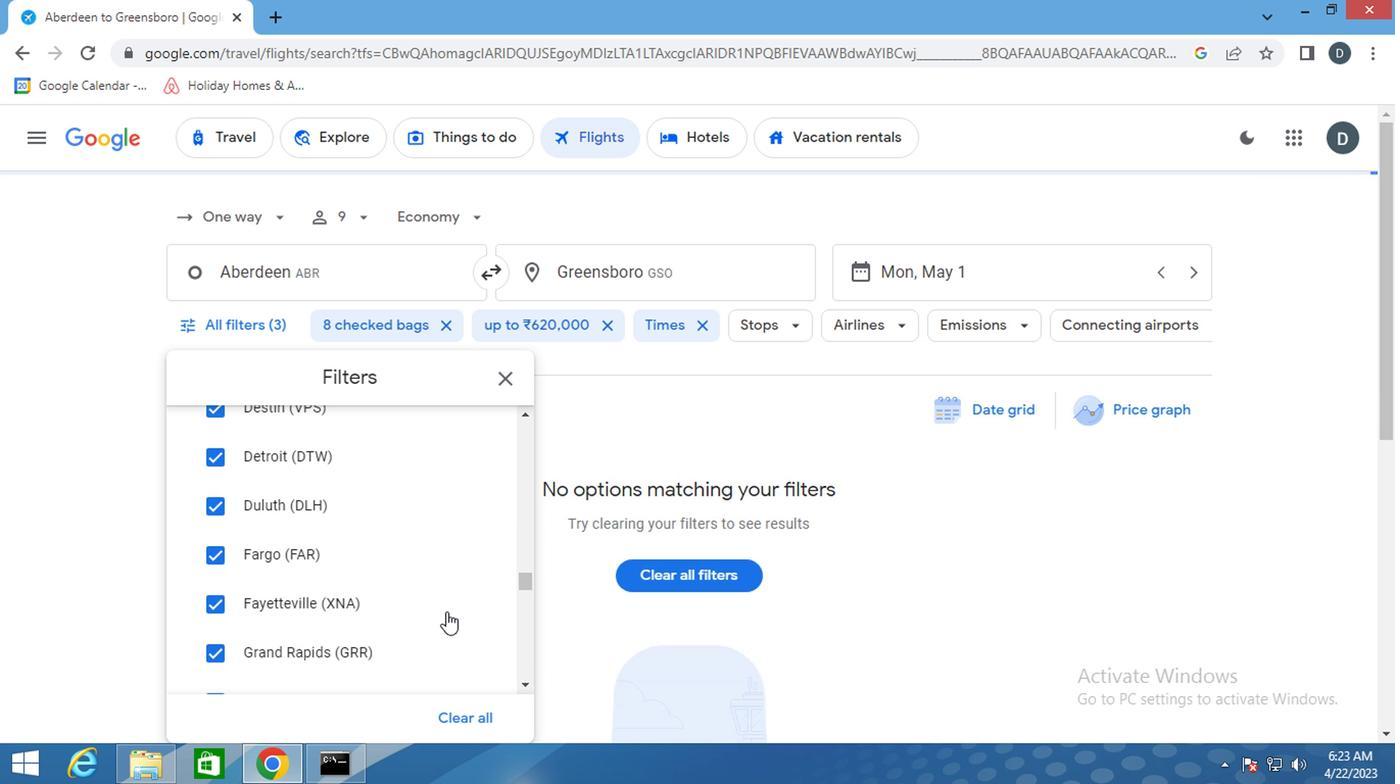 
Action: Mouse scrolled (445, 611) with delta (0, 0)
Screenshot: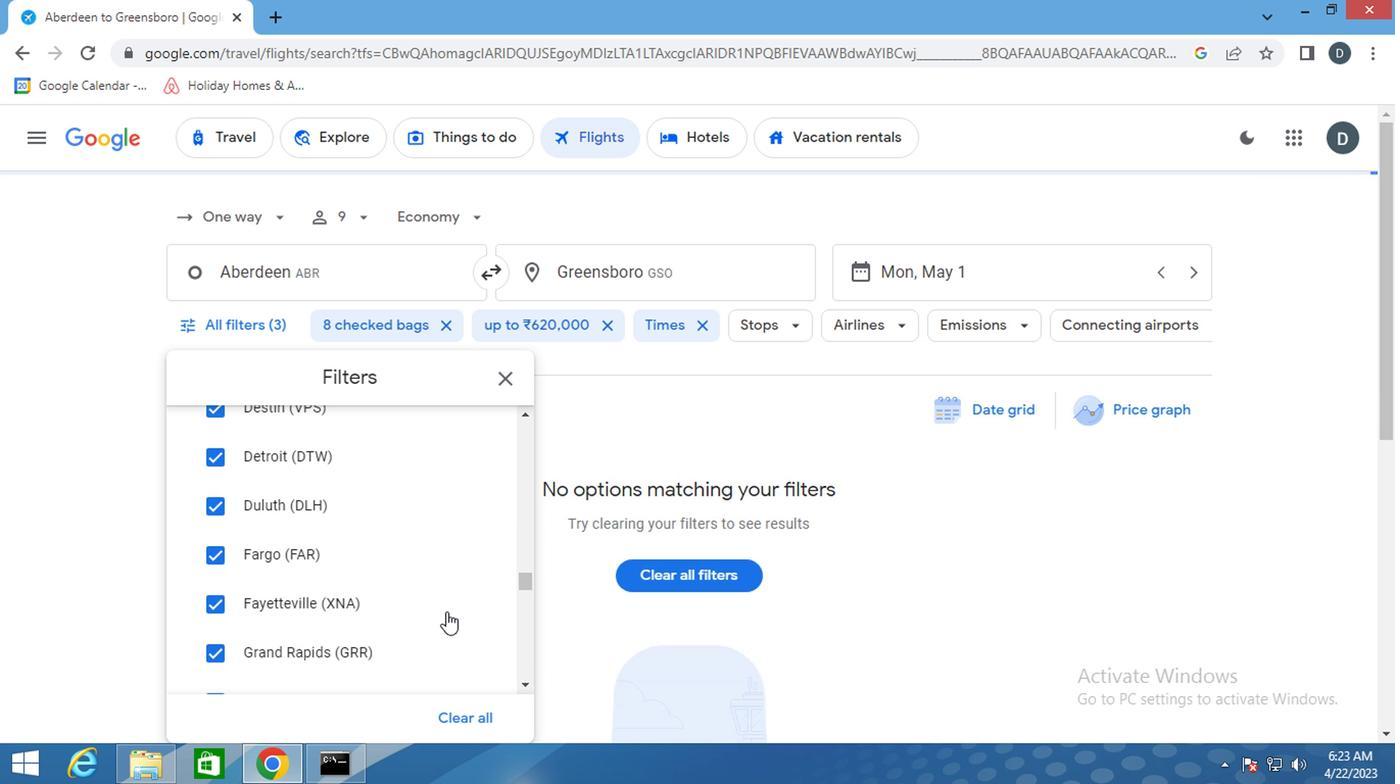 
Action: Mouse scrolled (445, 611) with delta (0, 0)
Screenshot: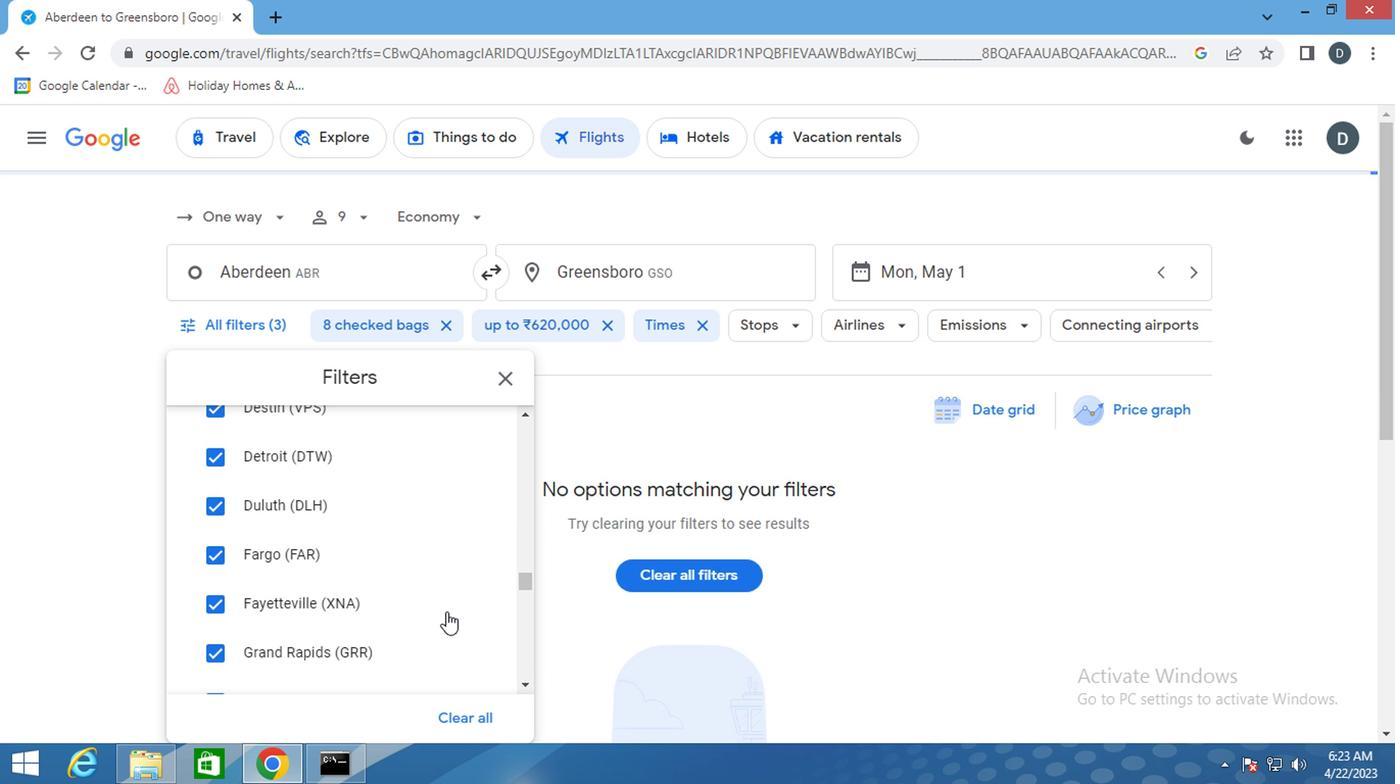 
Action: Mouse scrolled (445, 611) with delta (0, 0)
Screenshot: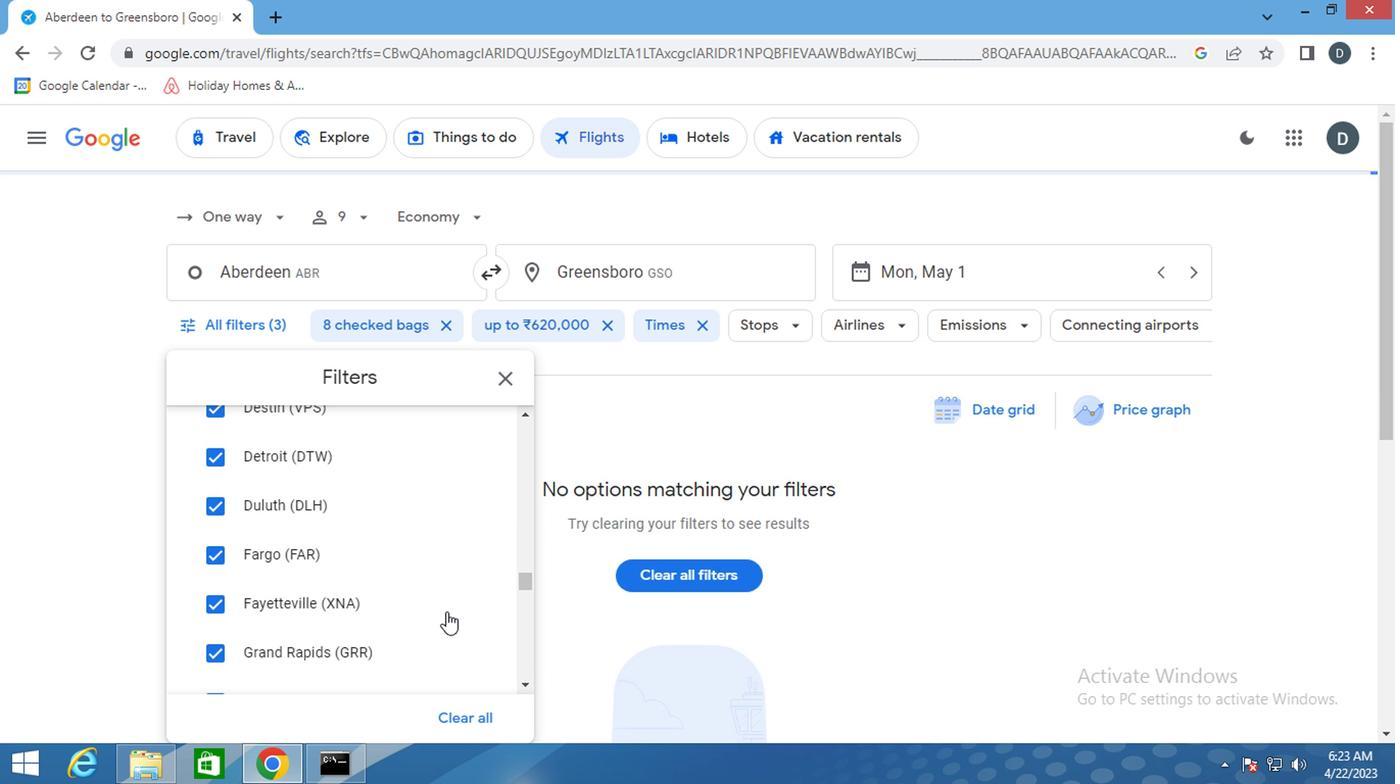 
Action: Mouse scrolled (445, 611) with delta (0, 0)
Screenshot: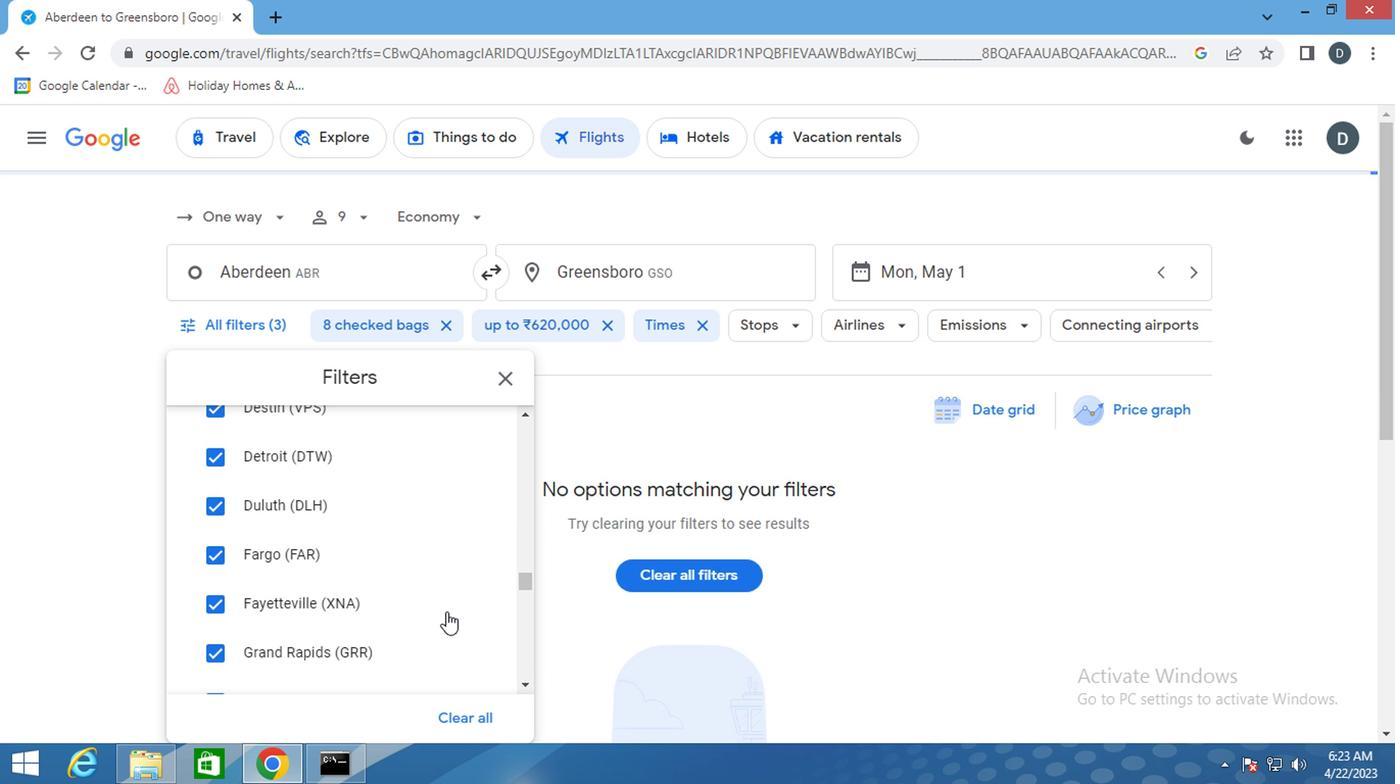 
Action: Mouse scrolled (445, 611) with delta (0, 0)
Screenshot: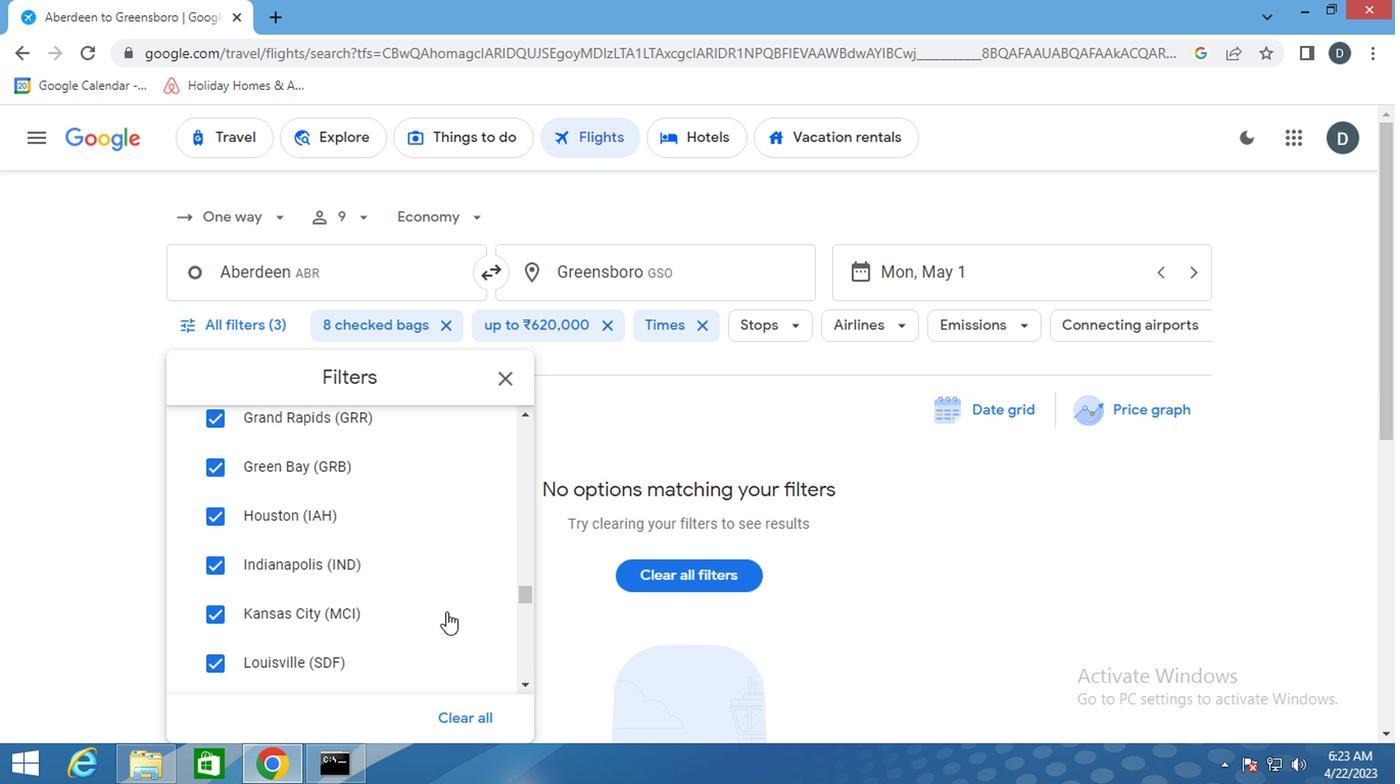 
Action: Mouse scrolled (445, 611) with delta (0, 0)
Screenshot: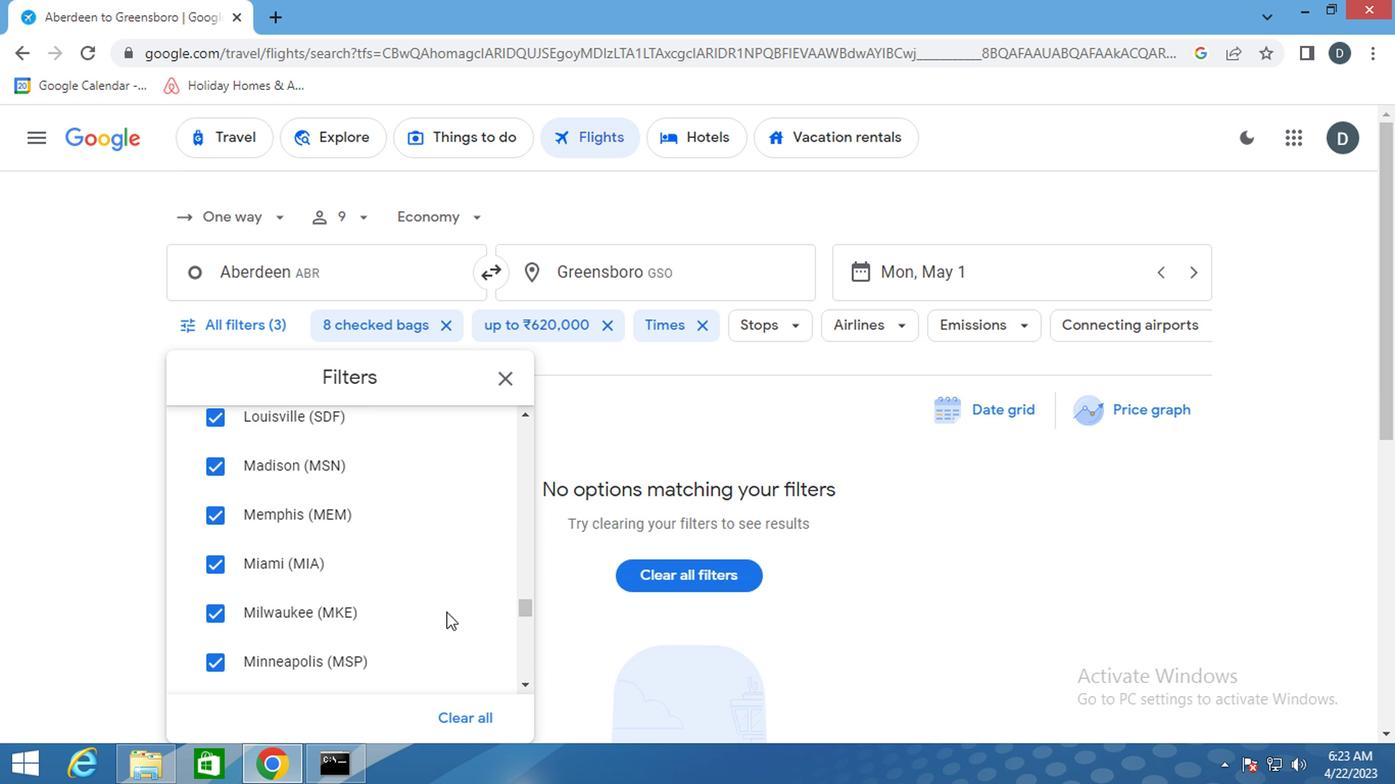 
Action: Mouse scrolled (445, 611) with delta (0, 0)
Screenshot: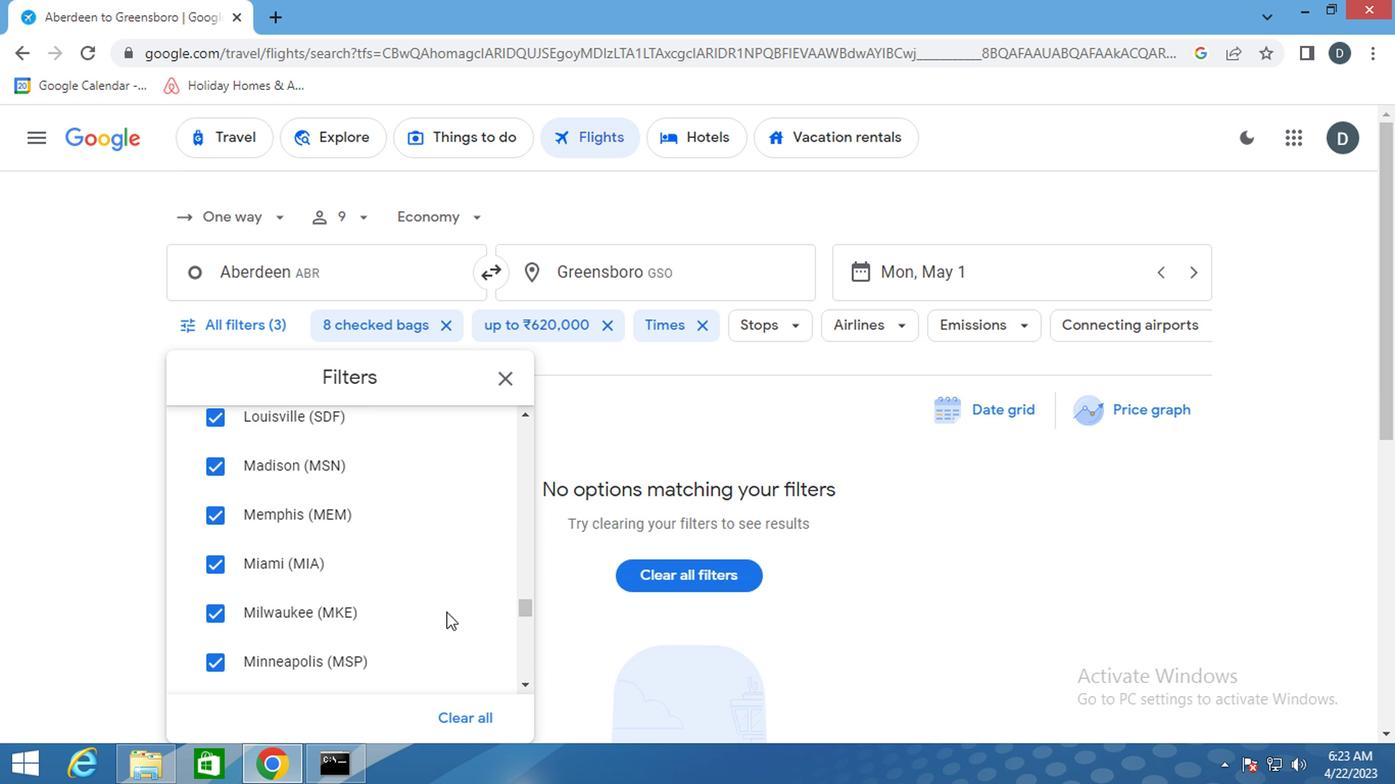 
Action: Mouse scrolled (445, 611) with delta (0, 0)
Screenshot: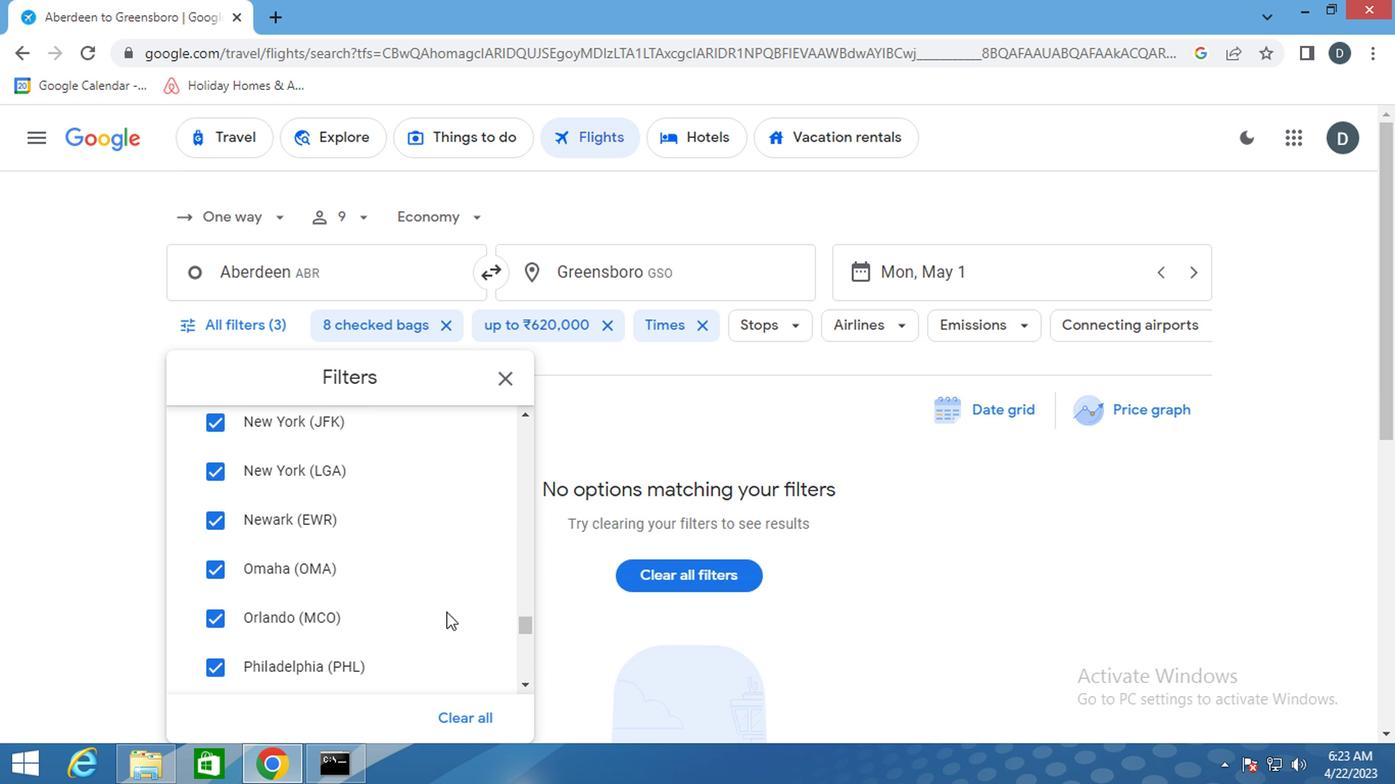 
Action: Mouse scrolled (445, 611) with delta (0, 0)
Screenshot: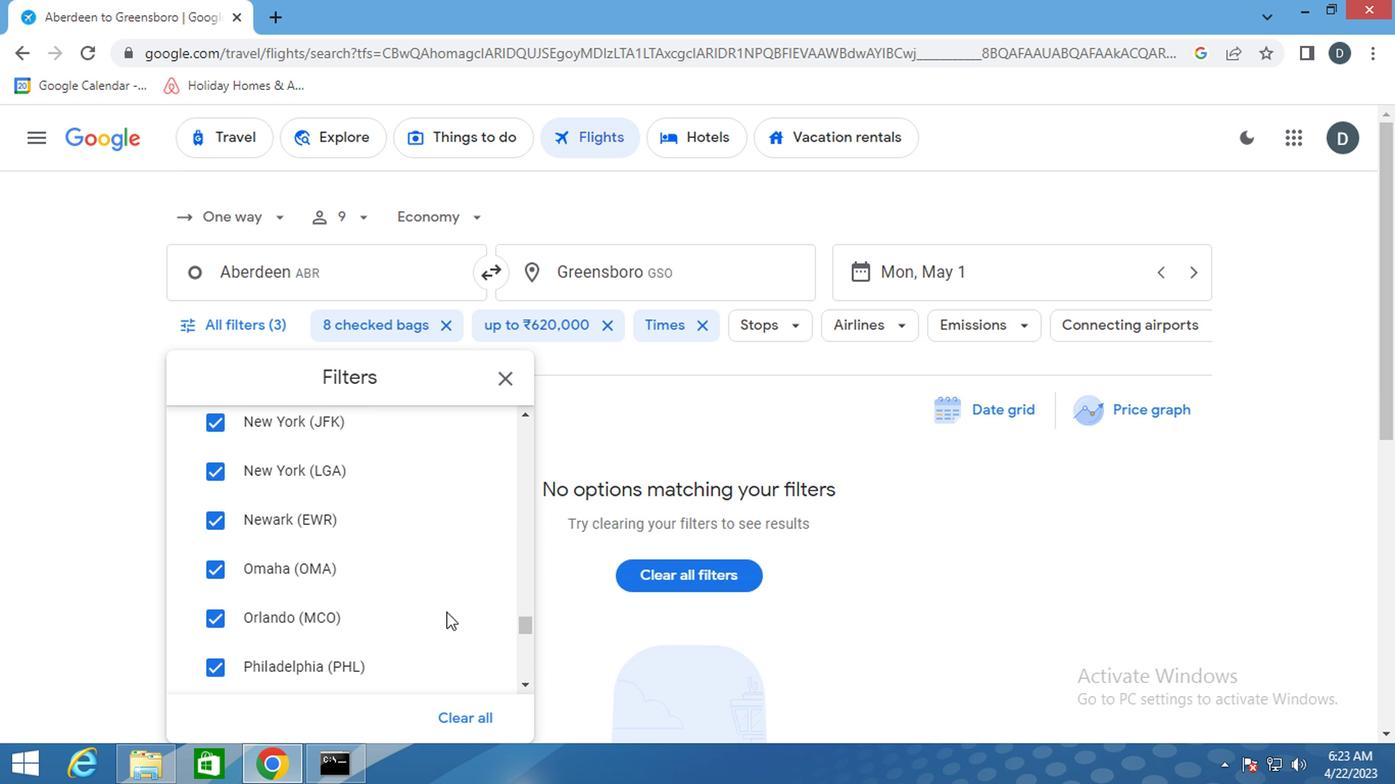 
Action: Mouse scrolled (445, 611) with delta (0, 0)
Screenshot: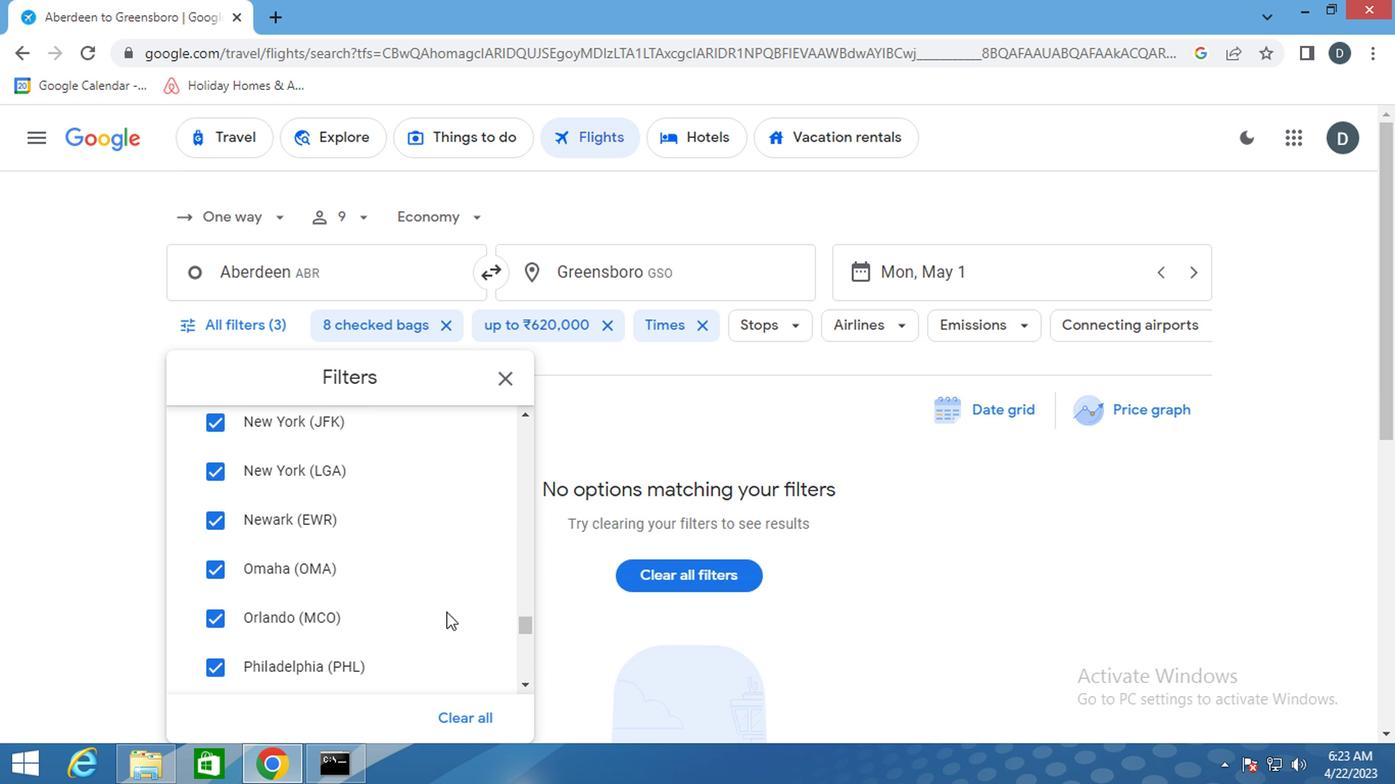 
Action: Mouse scrolled (445, 611) with delta (0, 0)
Screenshot: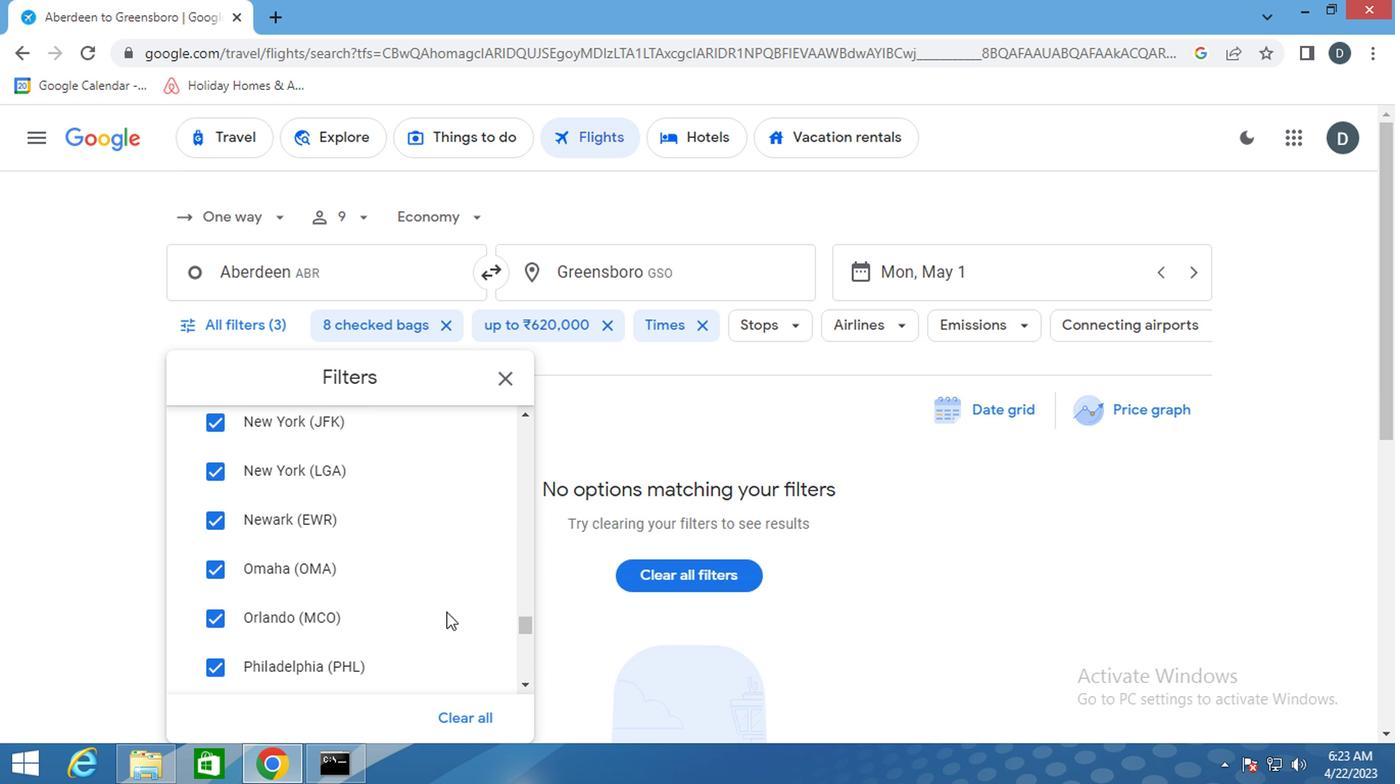 
Action: Mouse scrolled (445, 611) with delta (0, 0)
Screenshot: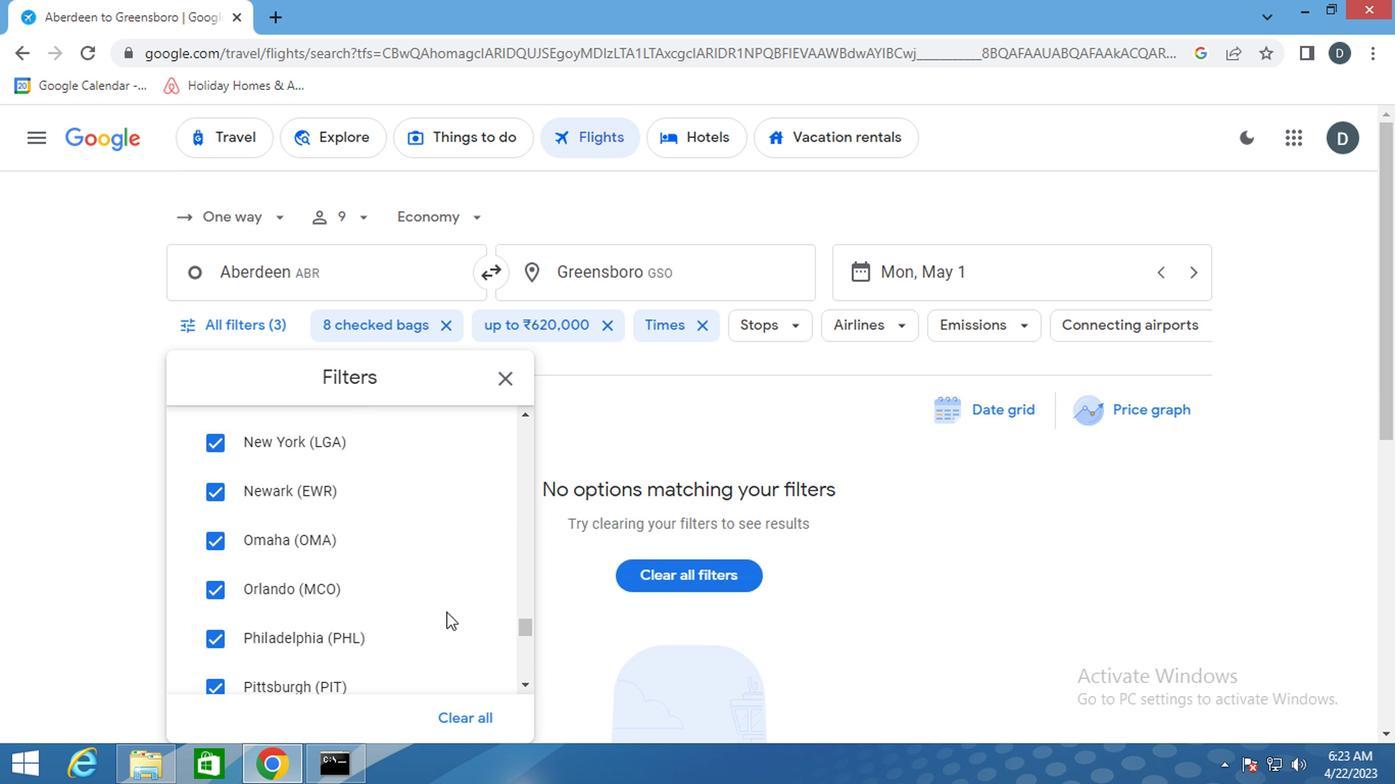 
Action: Mouse scrolled (445, 611) with delta (0, 0)
Screenshot: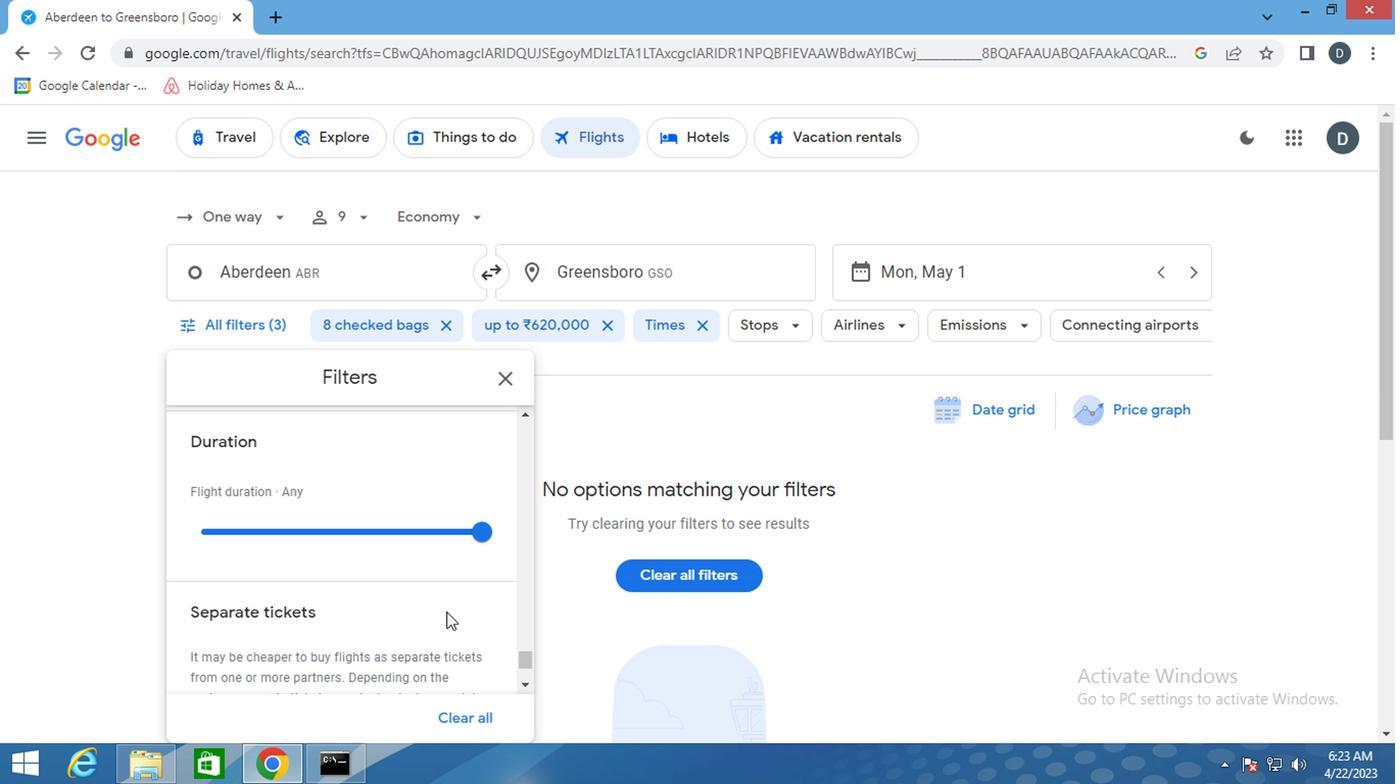 
Action: Mouse scrolled (445, 611) with delta (0, 0)
Screenshot: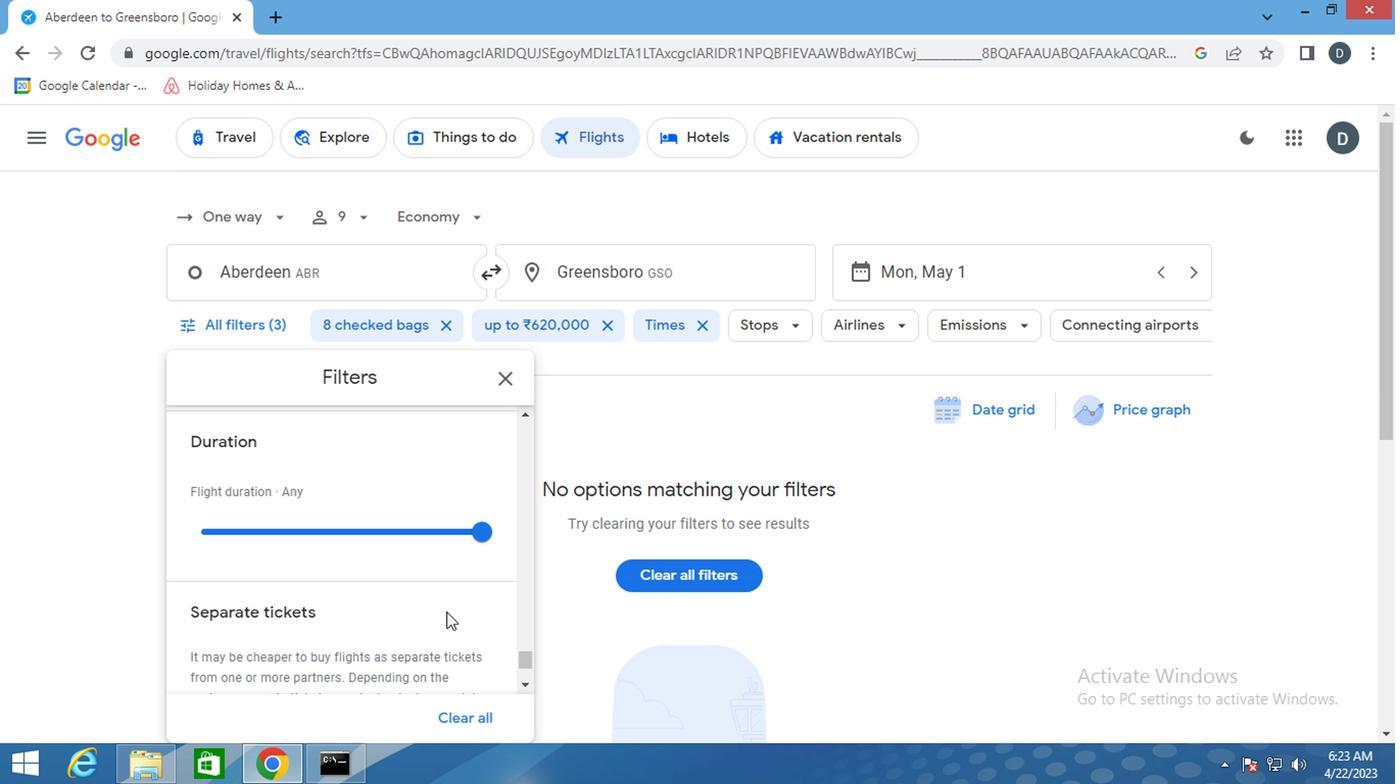 
Action: Mouse scrolled (445, 611) with delta (0, 0)
Screenshot: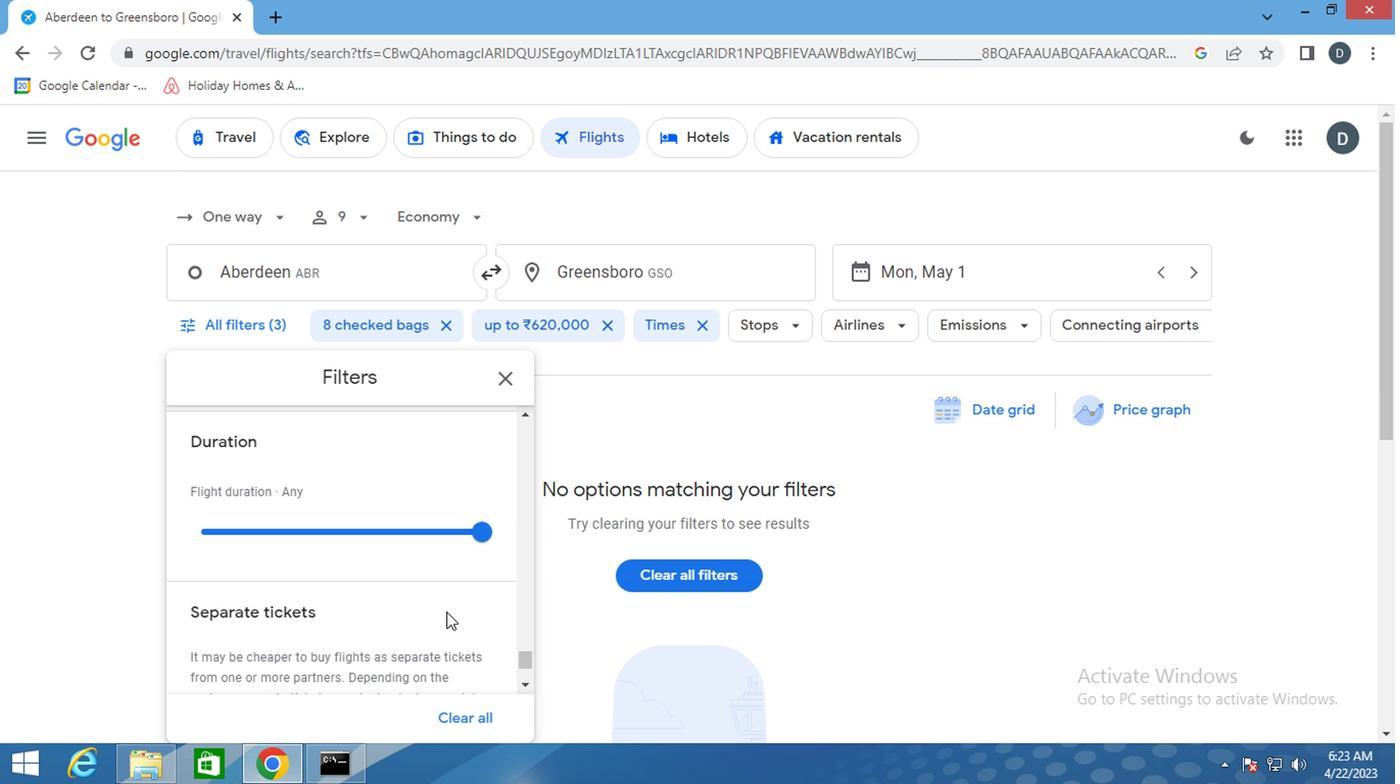 
Action: Mouse scrolled (445, 611) with delta (0, 0)
Screenshot: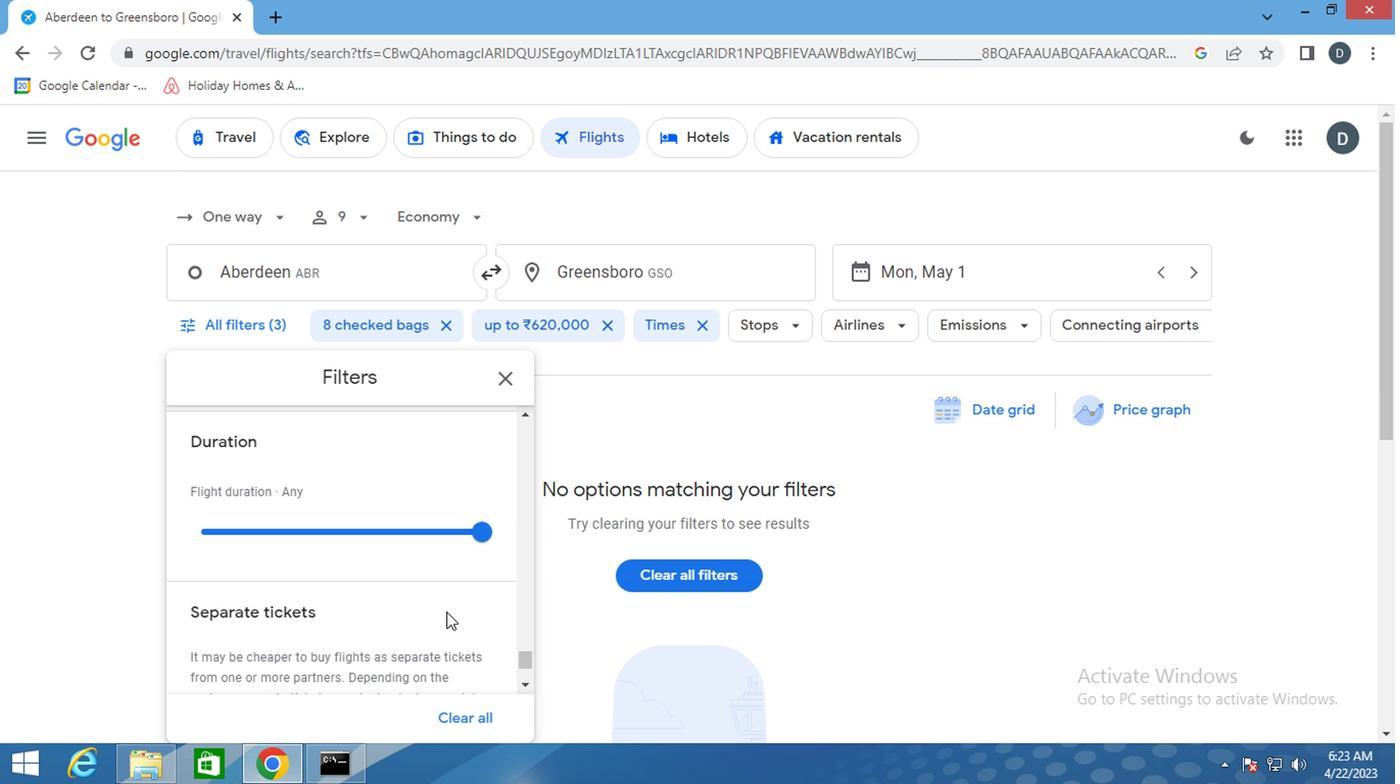 
Action: Mouse scrolled (445, 611) with delta (0, 0)
Screenshot: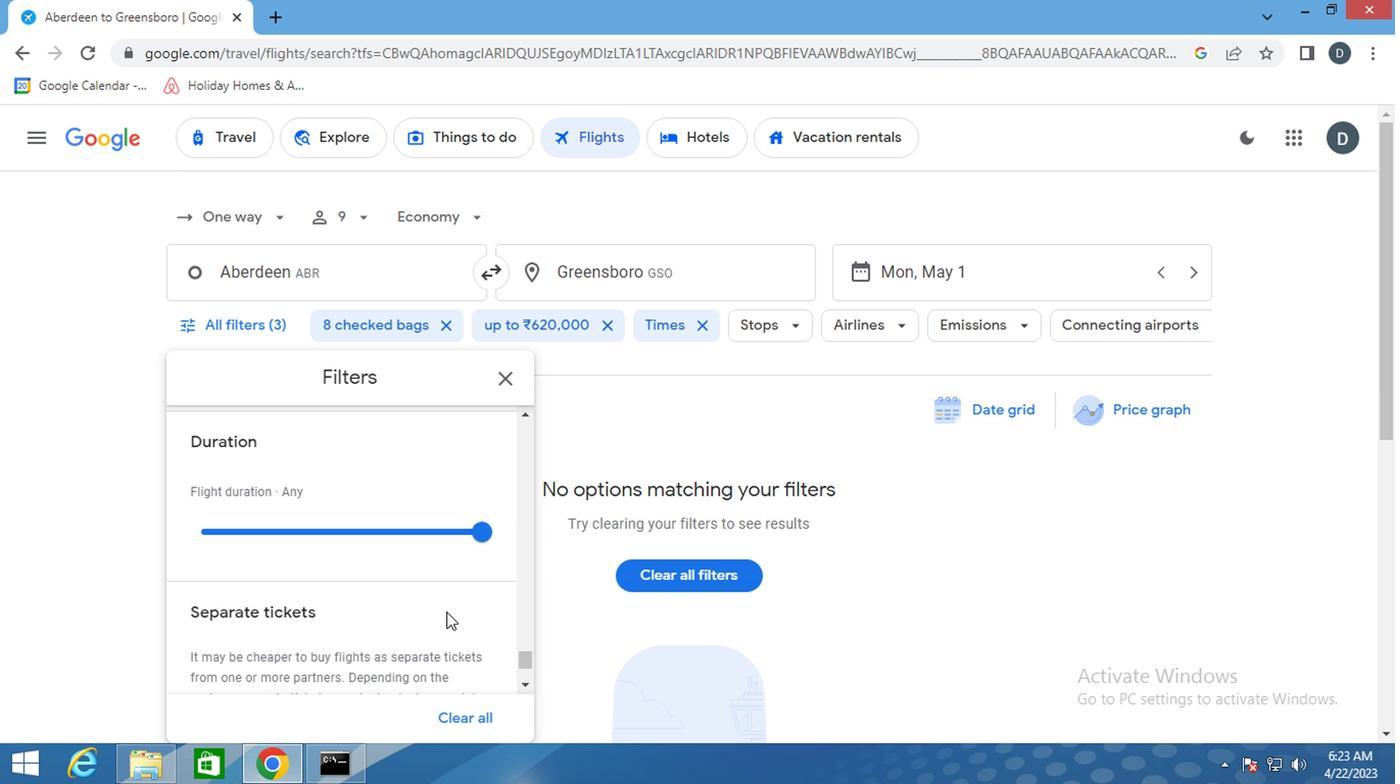 
Action: Mouse scrolled (445, 611) with delta (0, 0)
Screenshot: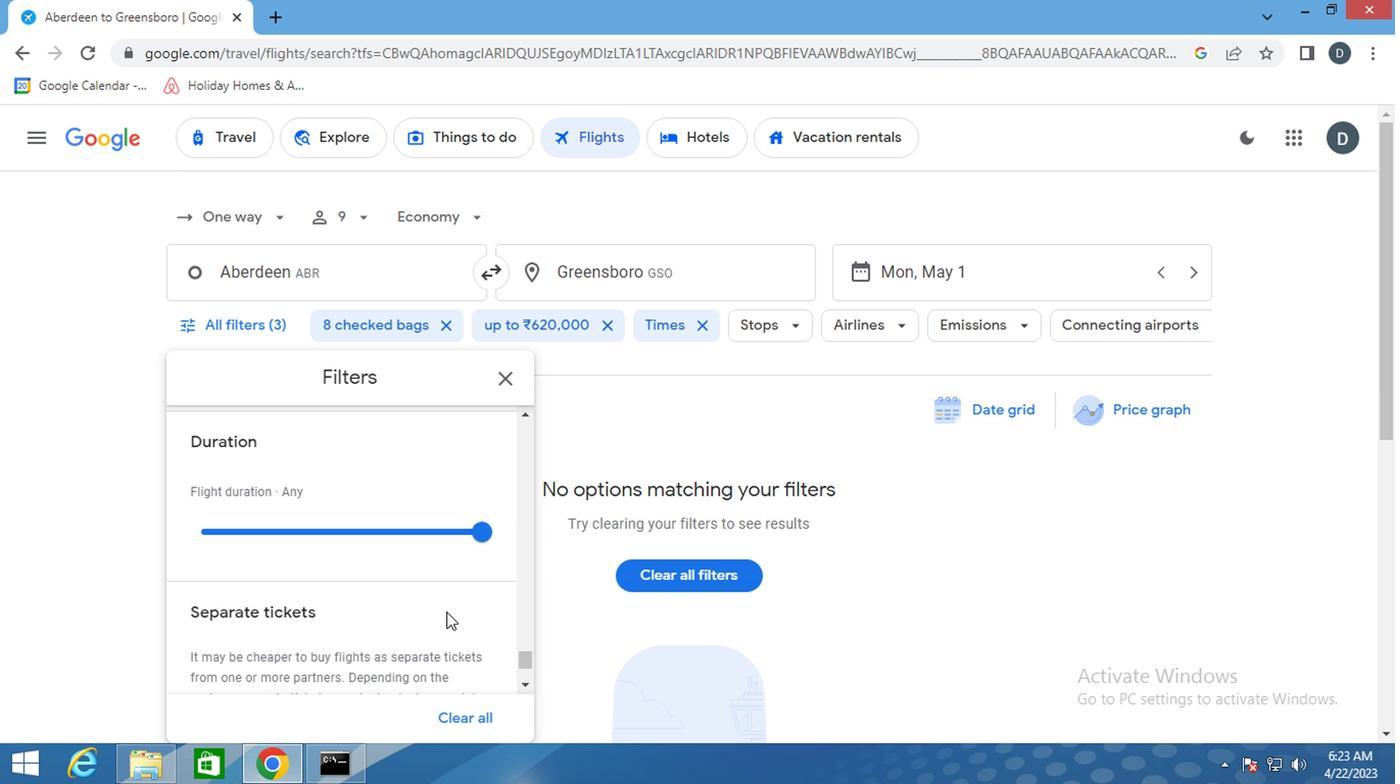 
Action: Mouse scrolled (445, 611) with delta (0, 0)
Screenshot: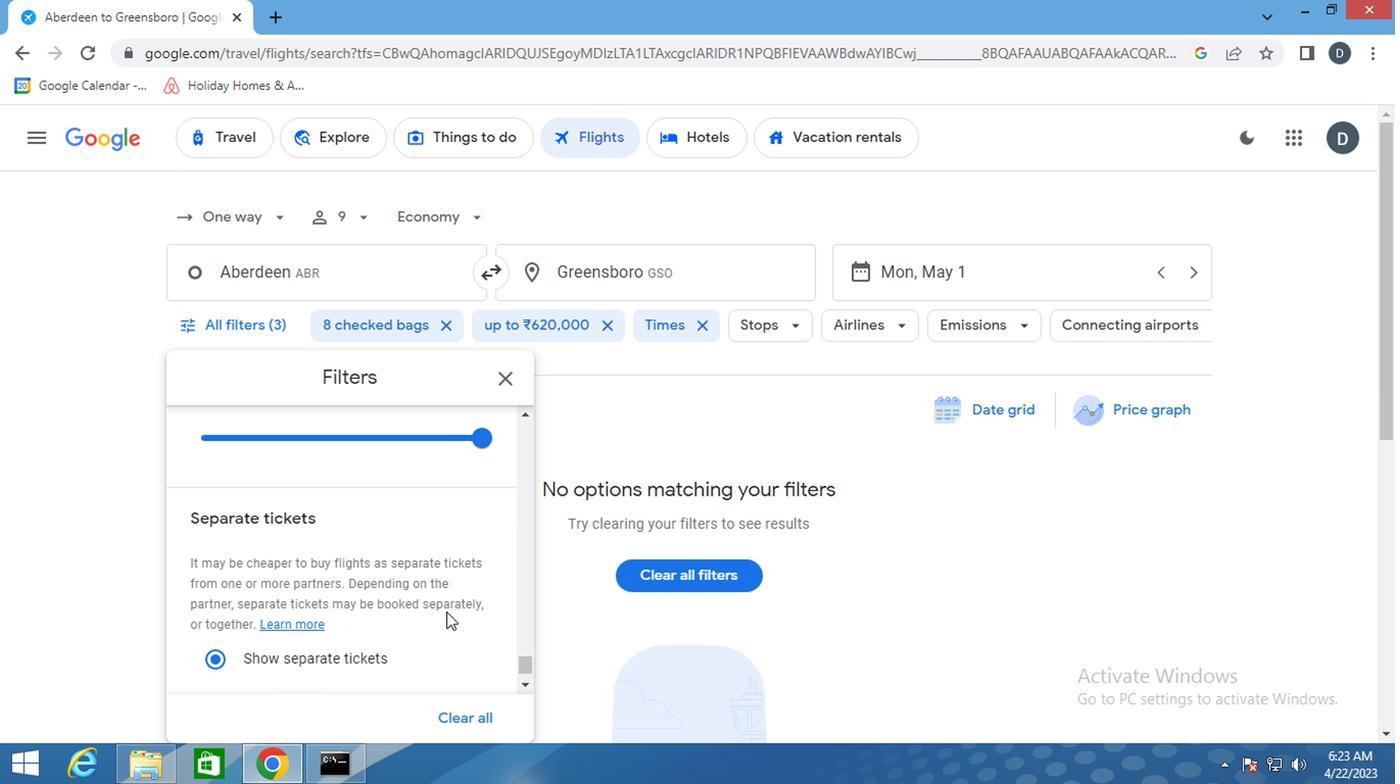 
Action: Mouse moved to (519, 395)
Screenshot: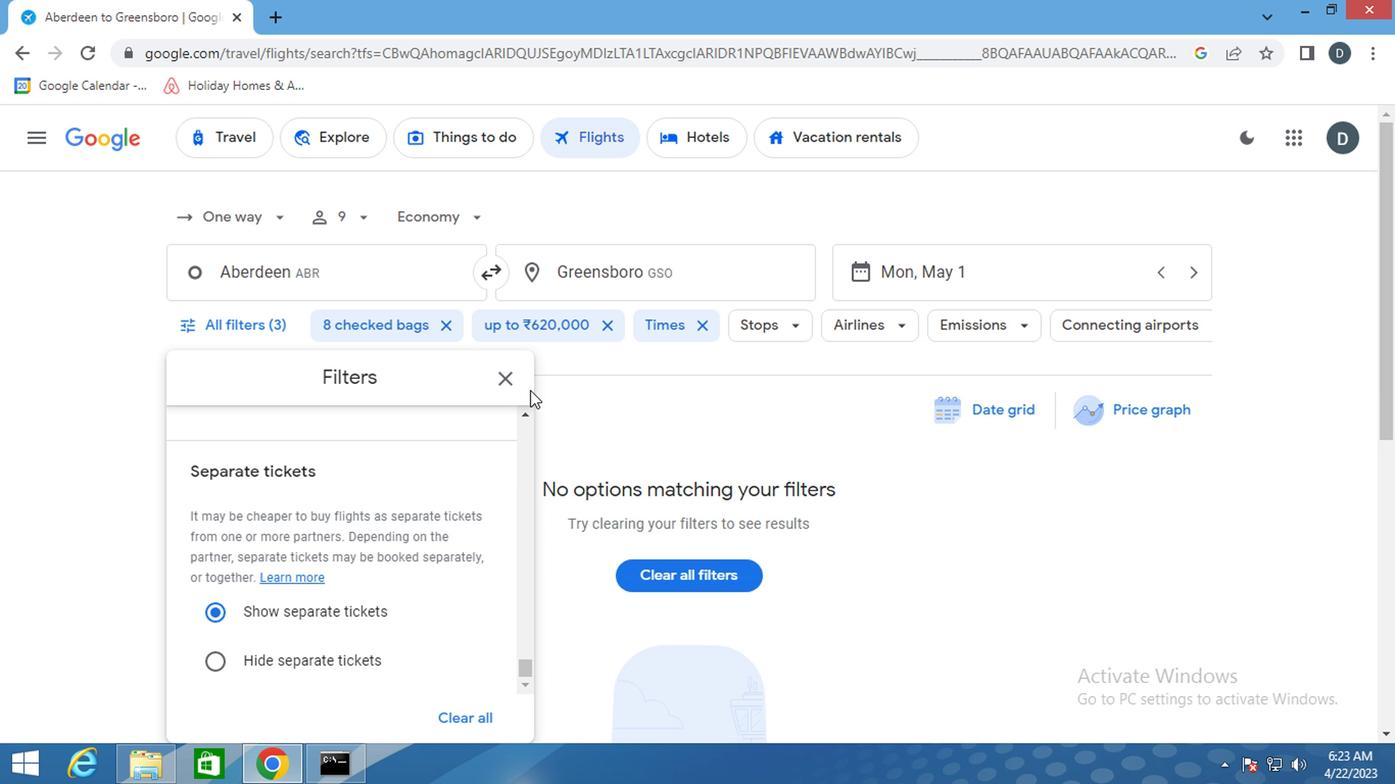 
Action: Mouse pressed left at (519, 395)
Screenshot: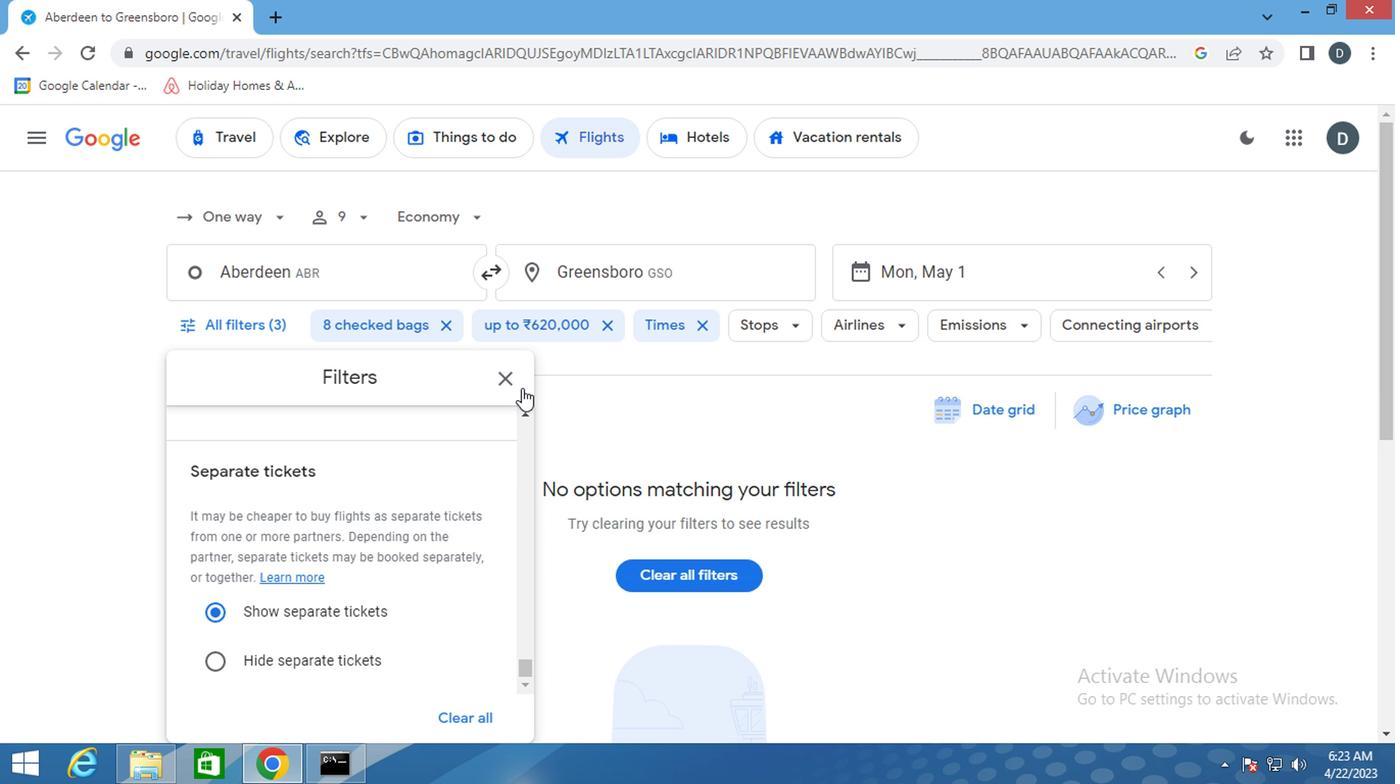 
